 Task: Create a candidate tracking task using the 'Candidate Tracking' template. Include the candidate's name, description, assign the task, set a due date, and add relevant subtasks.
Action: Mouse moved to (361, 64)
Screenshot: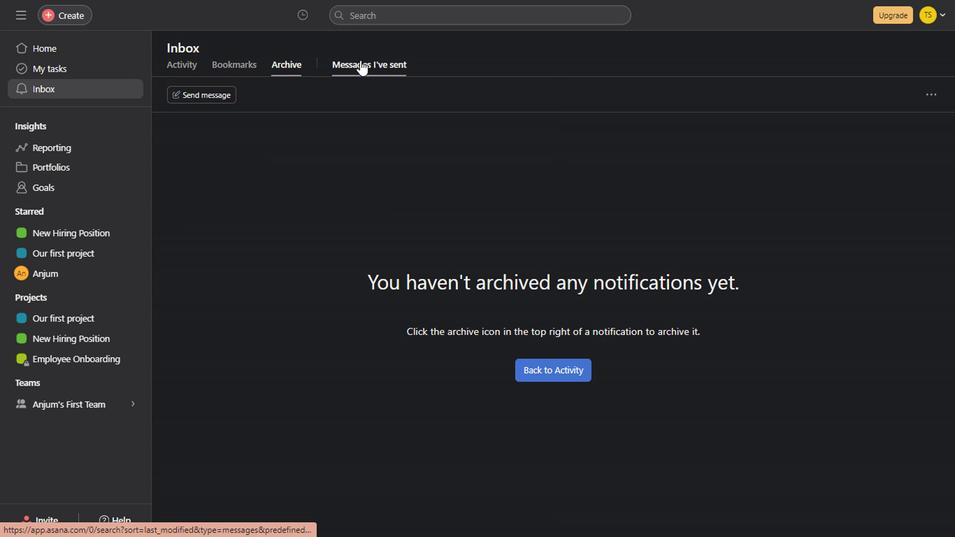 
Action: Mouse pressed left at (361, 64)
Screenshot: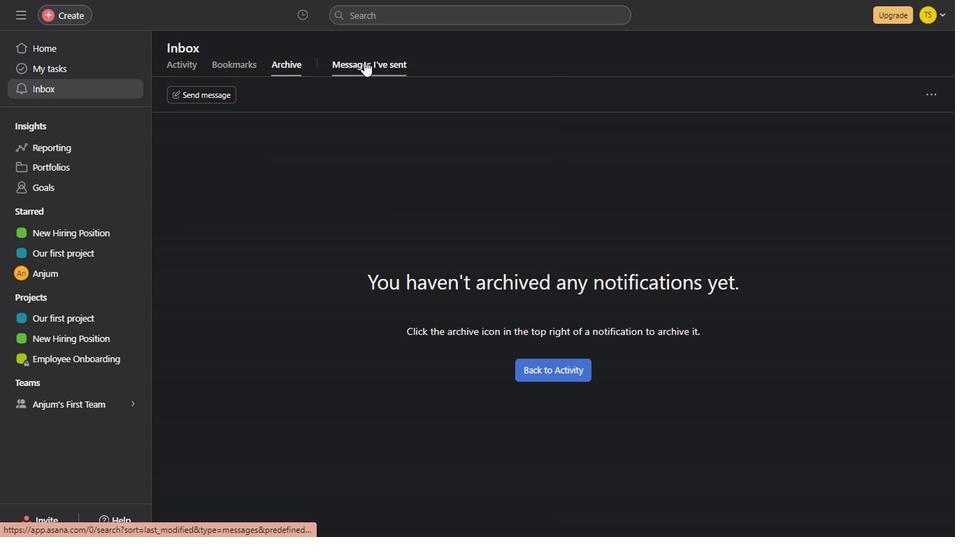 
Action: Mouse moved to (376, 138)
Screenshot: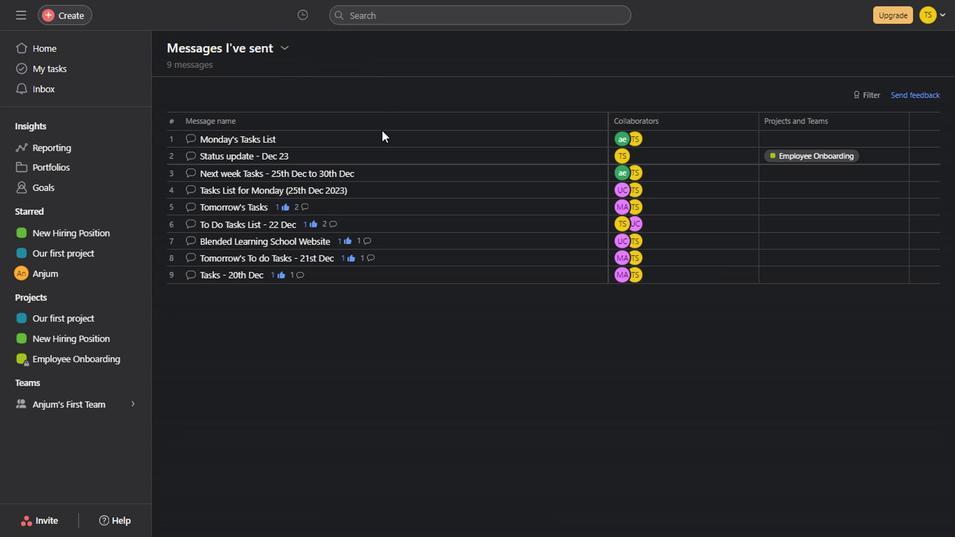 
Action: Mouse pressed left at (376, 138)
Screenshot: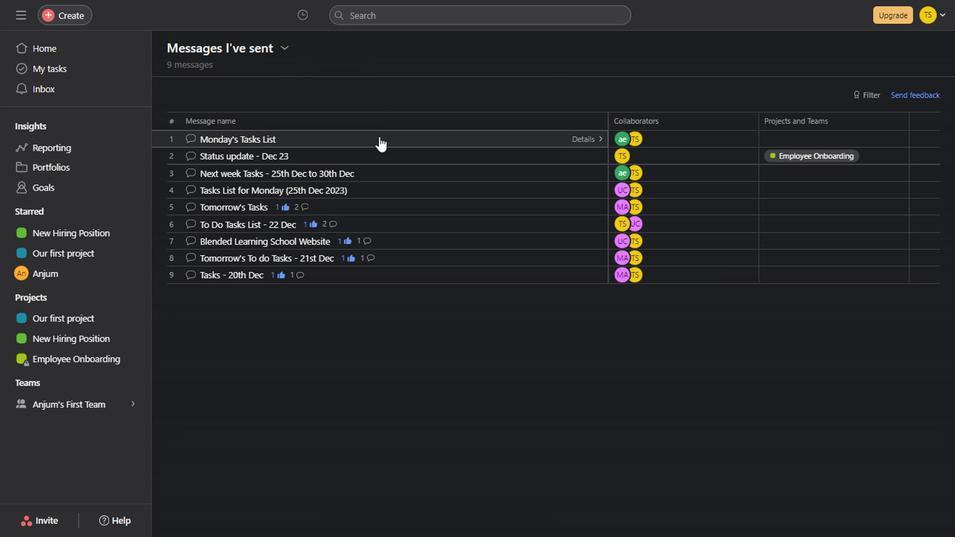 
Action: Mouse moved to (362, 161)
Screenshot: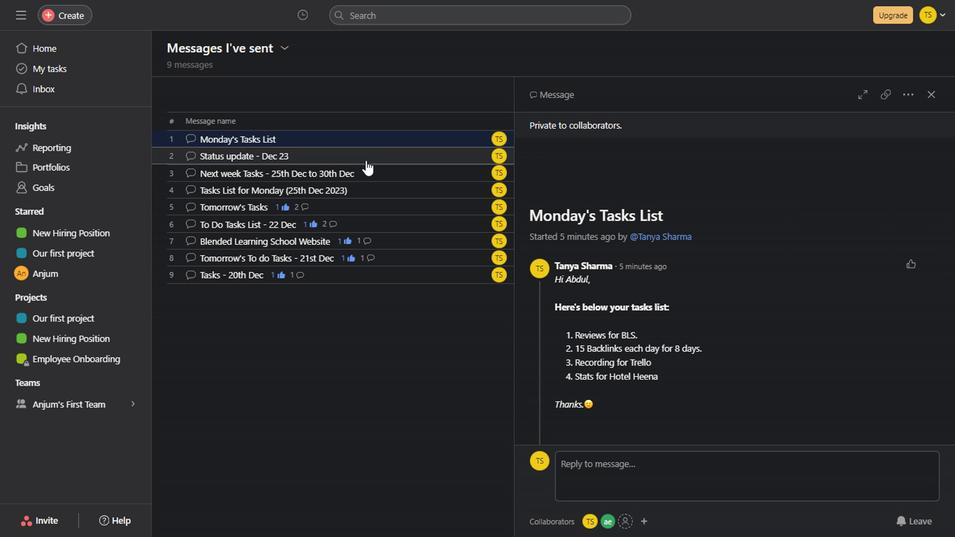 
Action: Mouse pressed left at (362, 161)
Screenshot: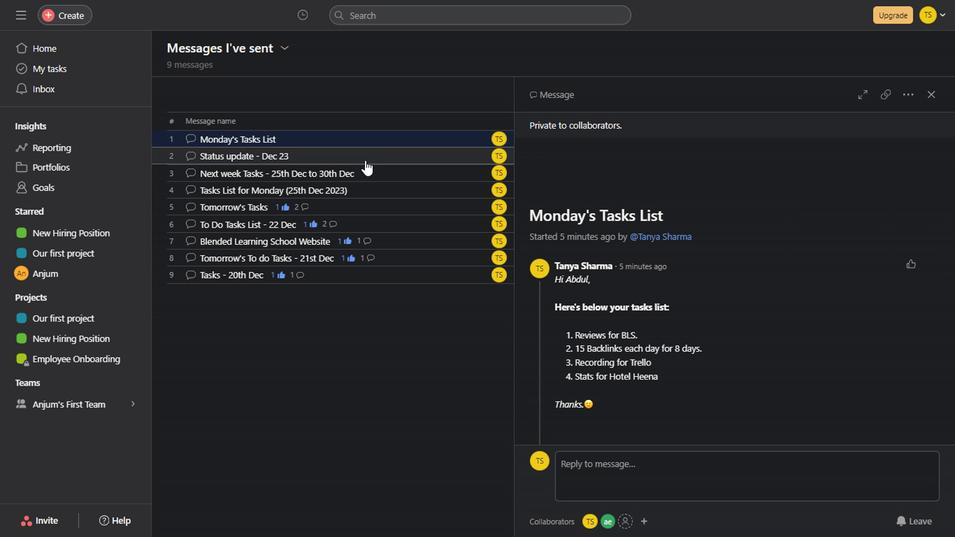 
Action: Mouse moved to (397, 169)
Screenshot: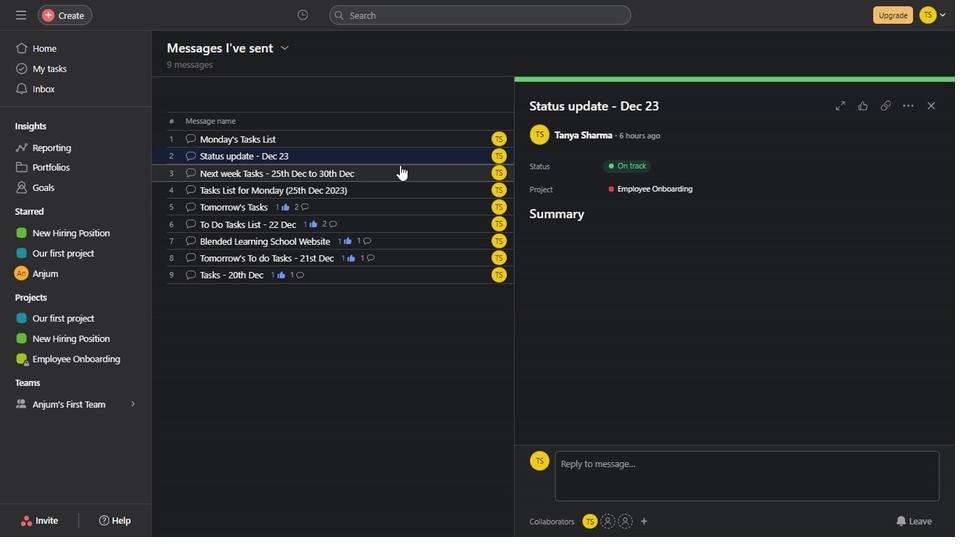 
Action: Mouse pressed left at (397, 169)
Screenshot: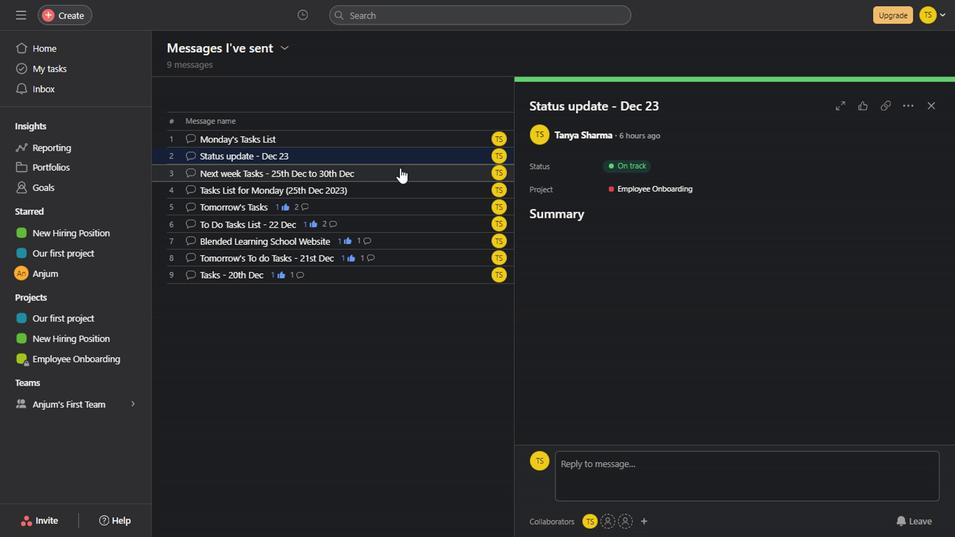 
Action: Mouse moved to (396, 189)
Screenshot: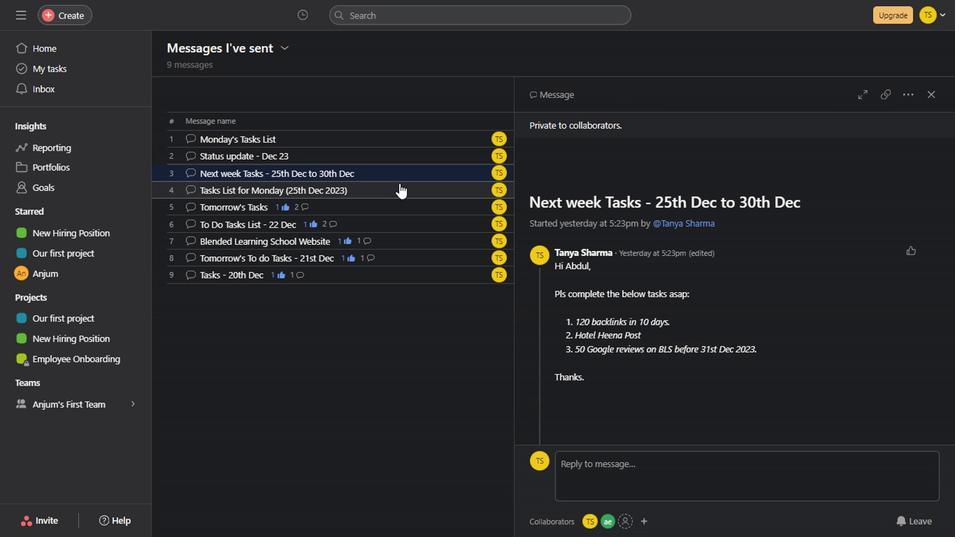 
Action: Mouse pressed left at (396, 189)
Screenshot: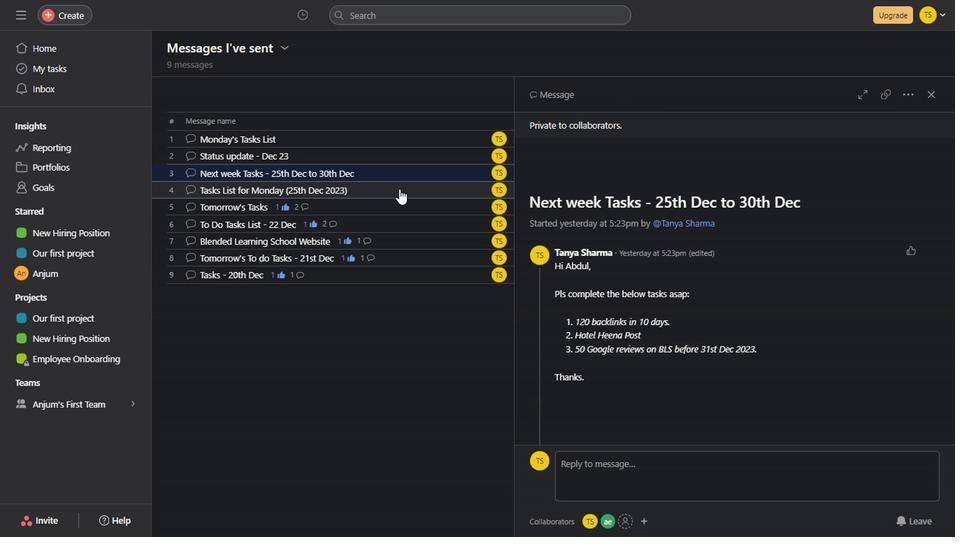 
Action: Mouse moved to (384, 204)
Screenshot: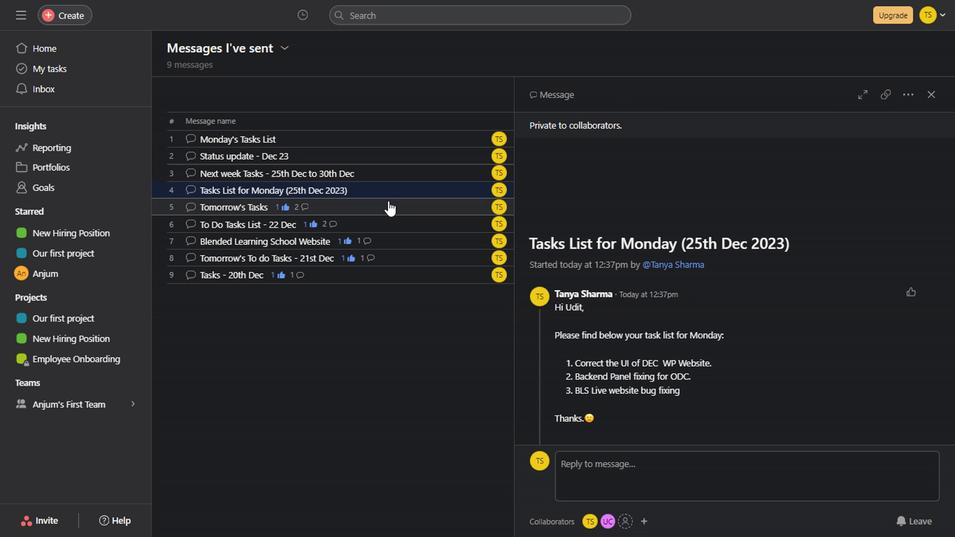 
Action: Mouse pressed left at (384, 204)
Screenshot: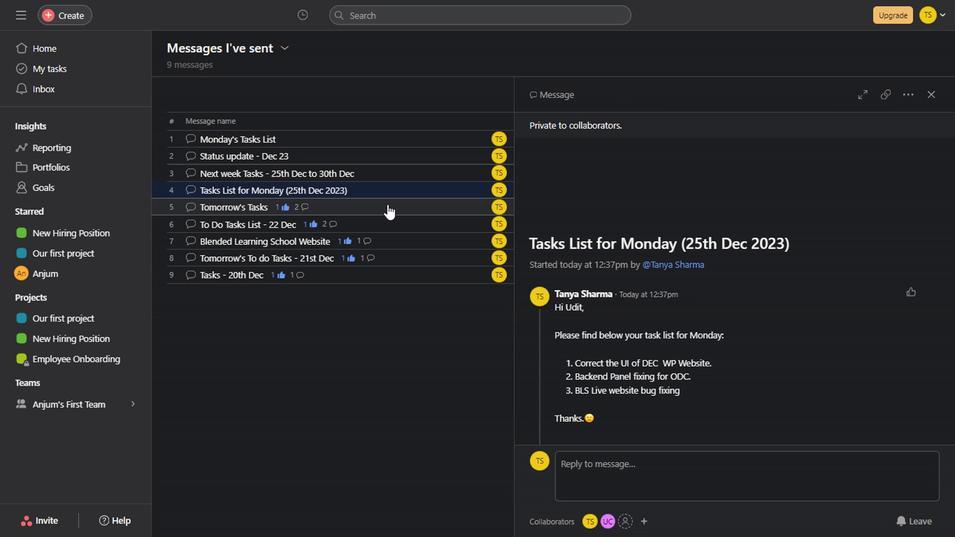 
Action: Mouse moved to (397, 217)
Screenshot: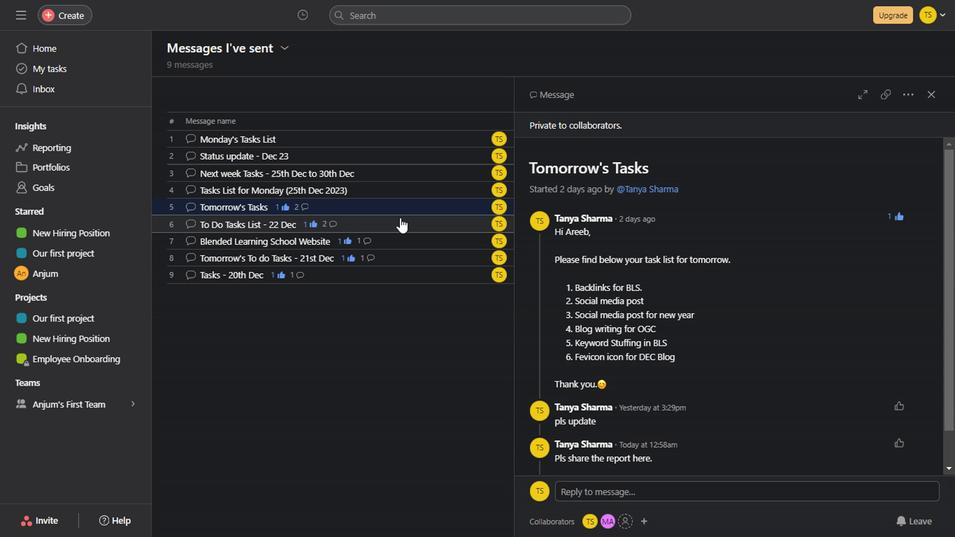 
Action: Mouse pressed left at (397, 217)
Screenshot: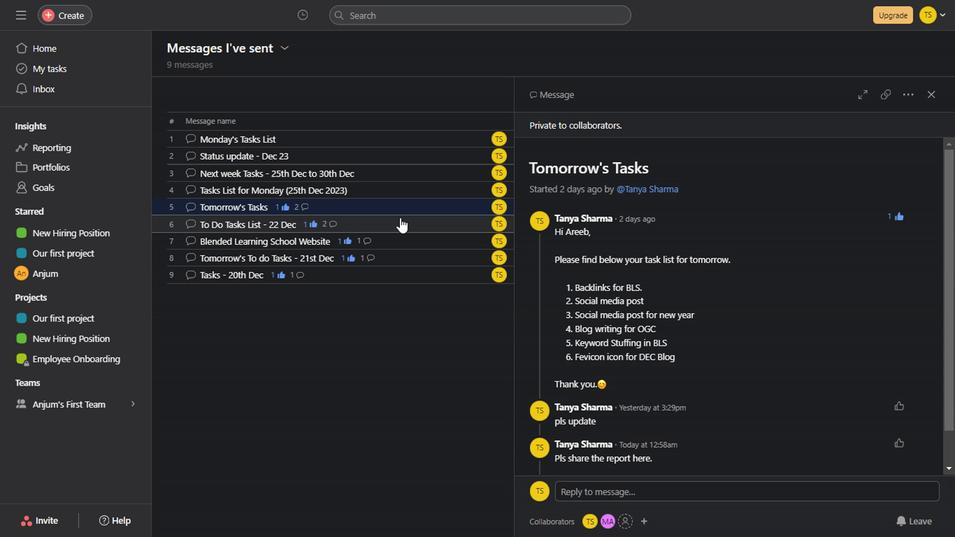 
Action: Mouse moved to (423, 243)
Screenshot: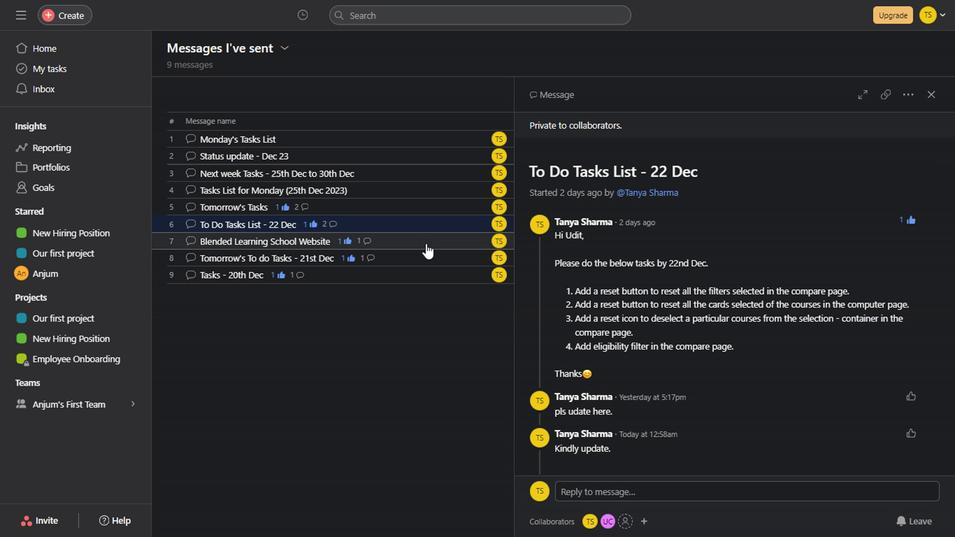 
Action: Mouse pressed left at (423, 243)
Screenshot: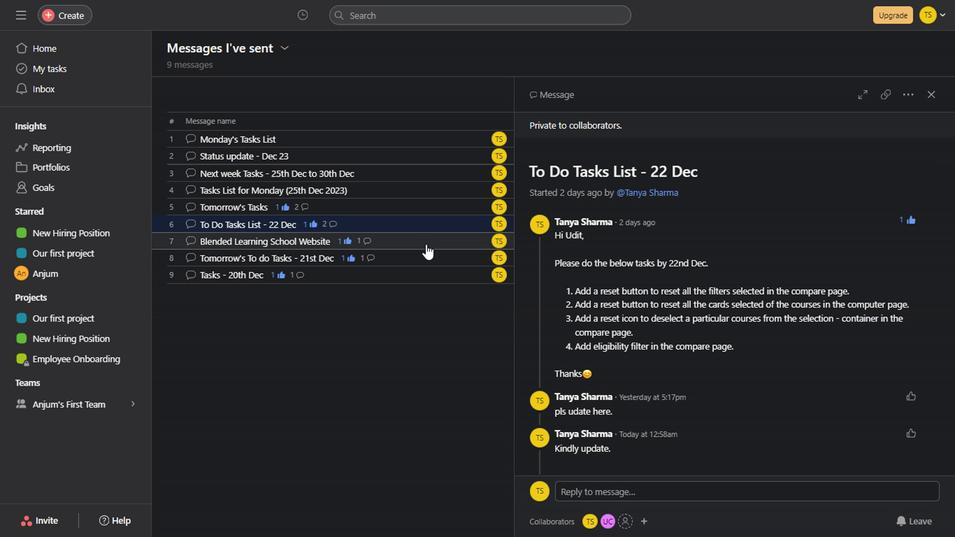 
Action: Mouse moved to (431, 256)
Screenshot: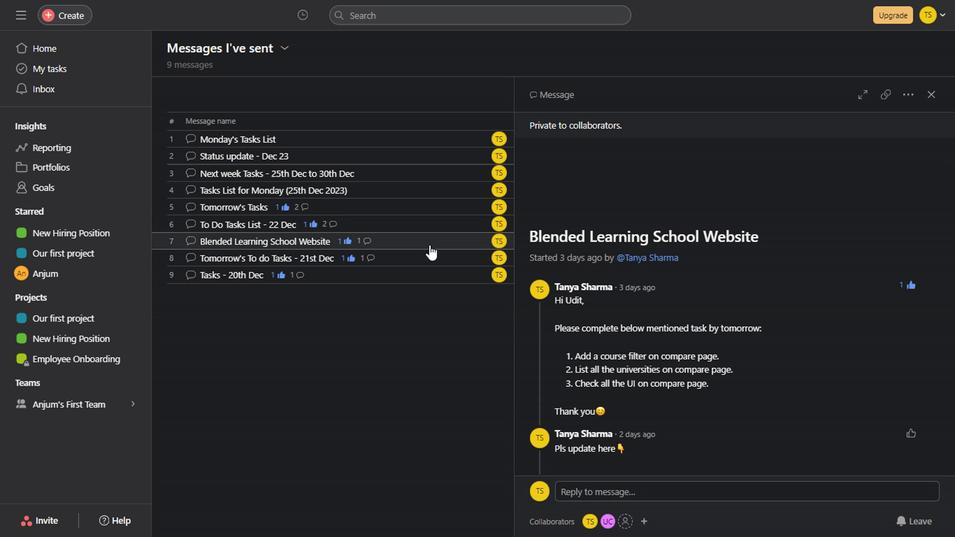 
Action: Mouse pressed left at (431, 256)
Screenshot: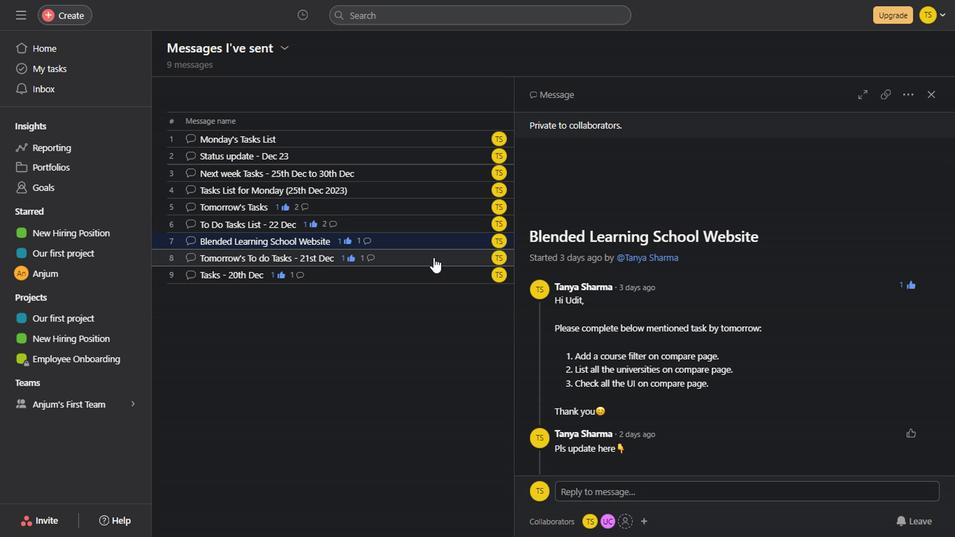 
Action: Mouse moved to (417, 273)
Screenshot: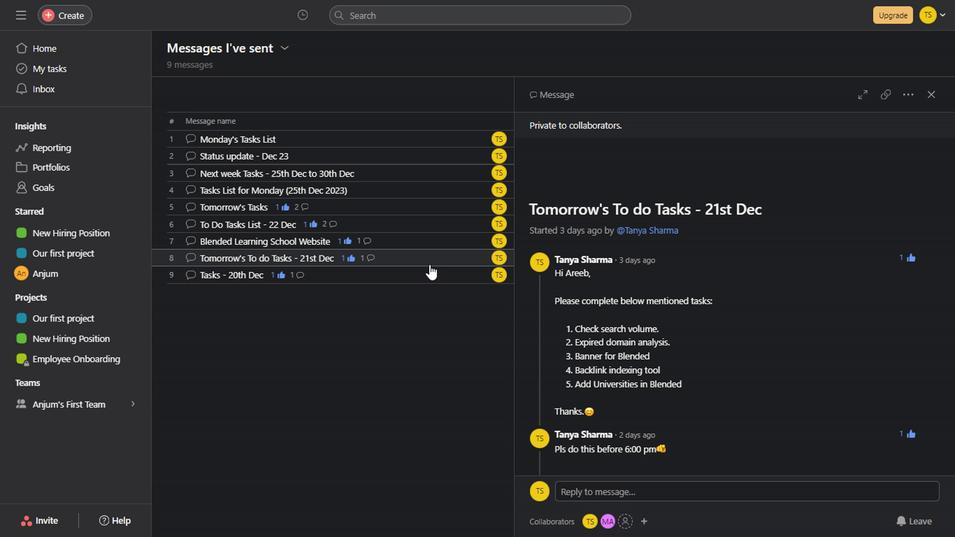 
Action: Mouse pressed left at (417, 273)
Screenshot: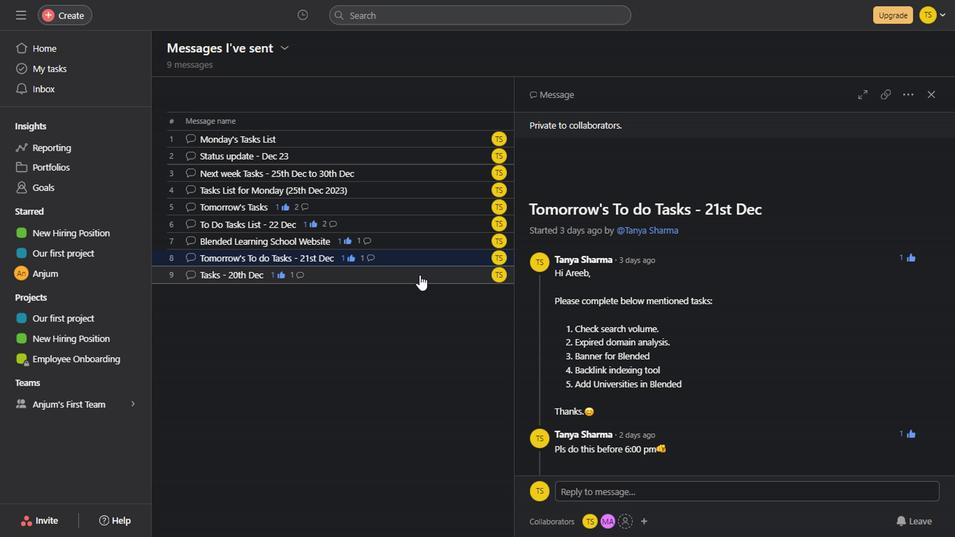
Action: Mouse moved to (931, 99)
Screenshot: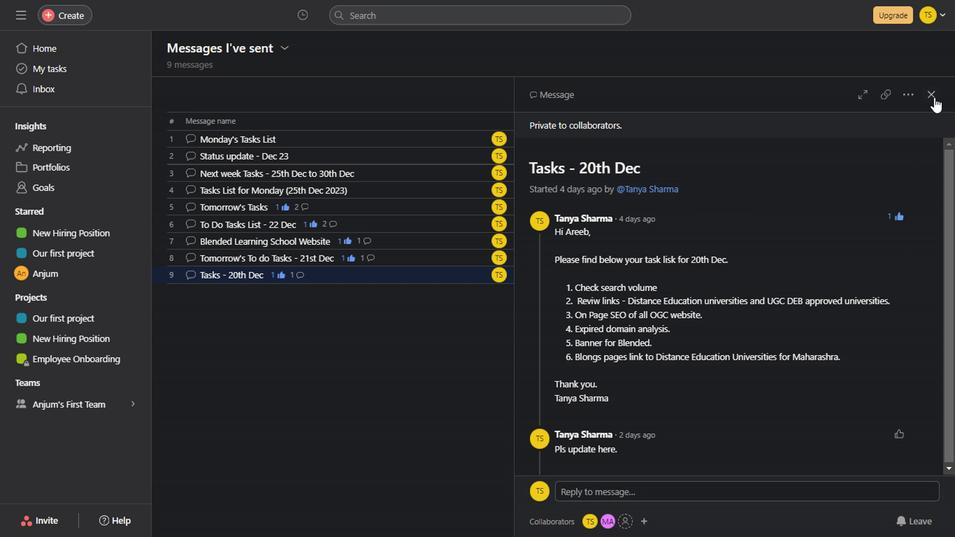 
Action: Mouse pressed left at (931, 99)
Screenshot: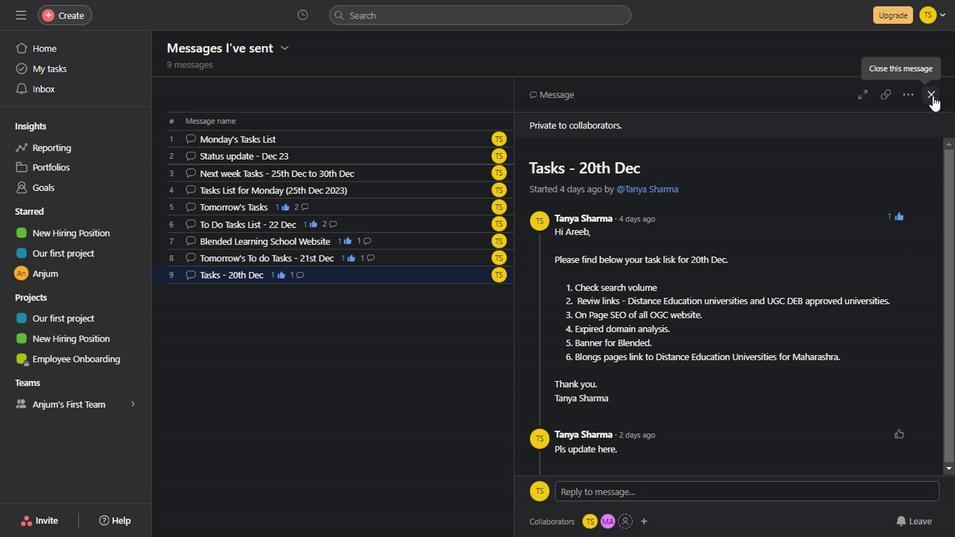 
Action: Mouse moved to (67, 71)
Screenshot: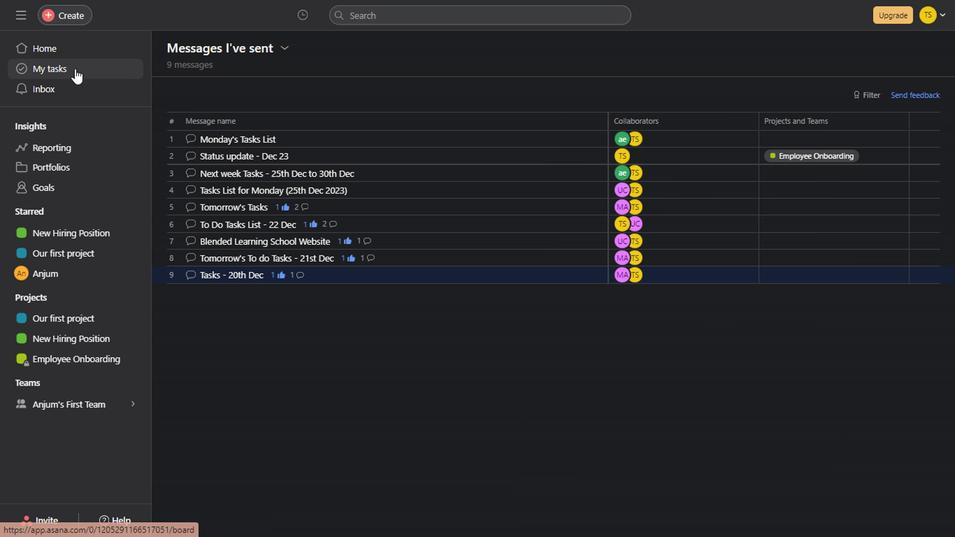 
Action: Mouse pressed left at (67, 71)
Screenshot: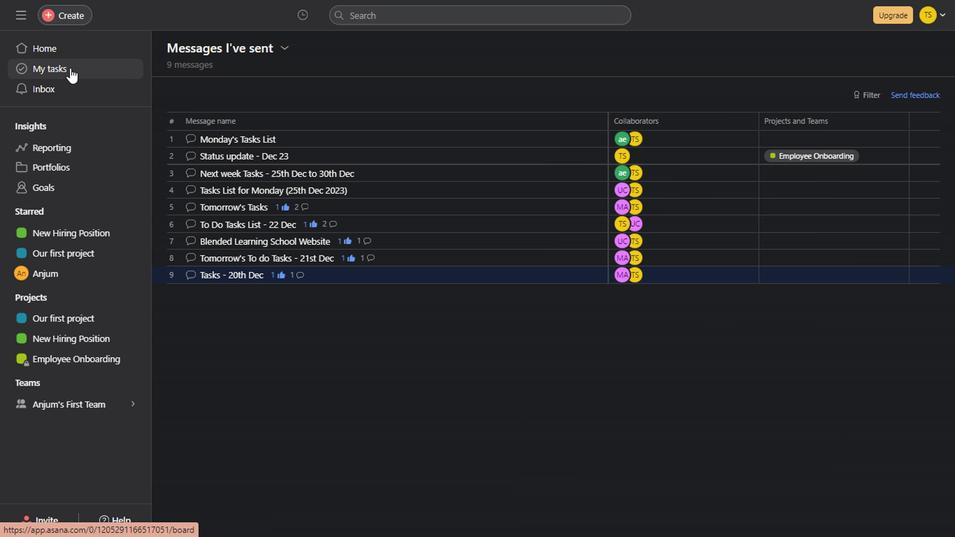
Action: Mouse moved to (822, 83)
Screenshot: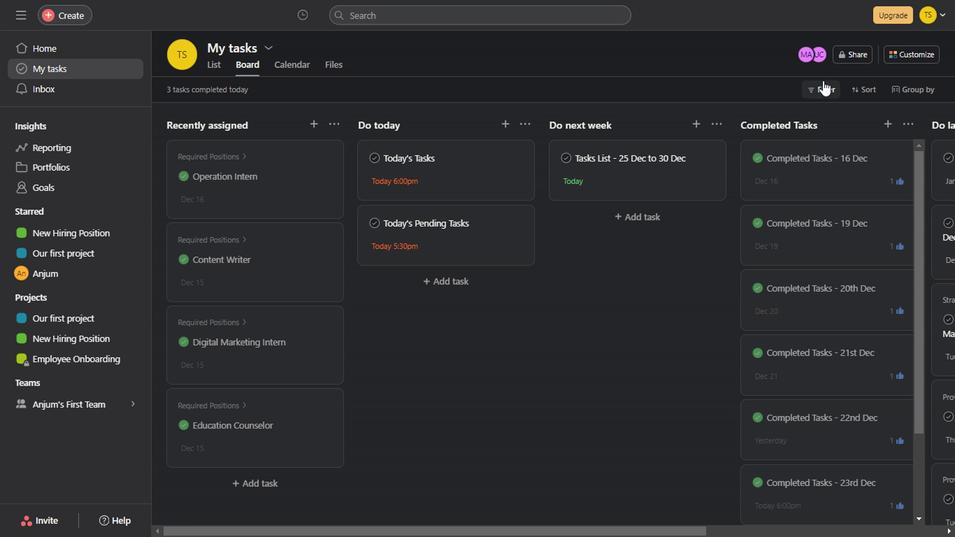 
Action: Mouse pressed left at (822, 83)
Screenshot: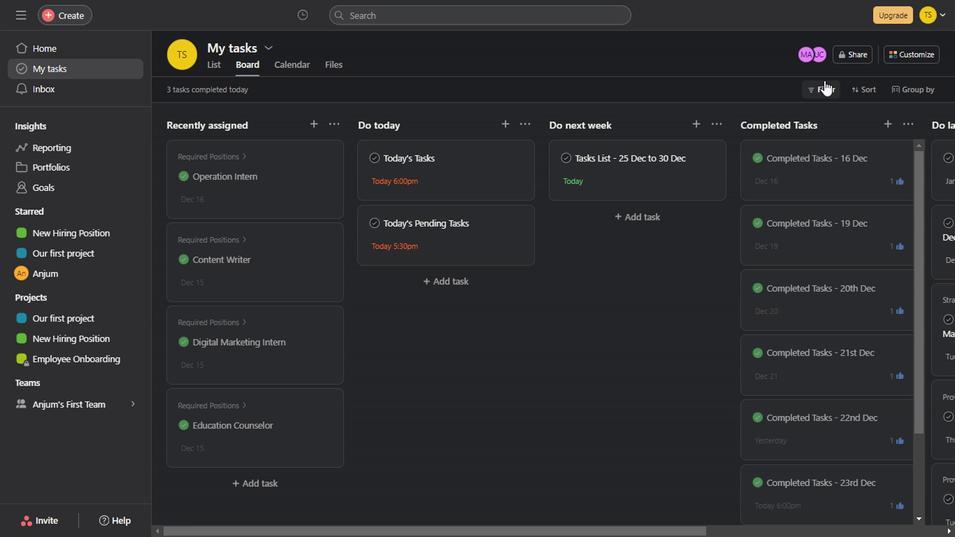 
Action: Mouse moved to (543, 135)
Screenshot: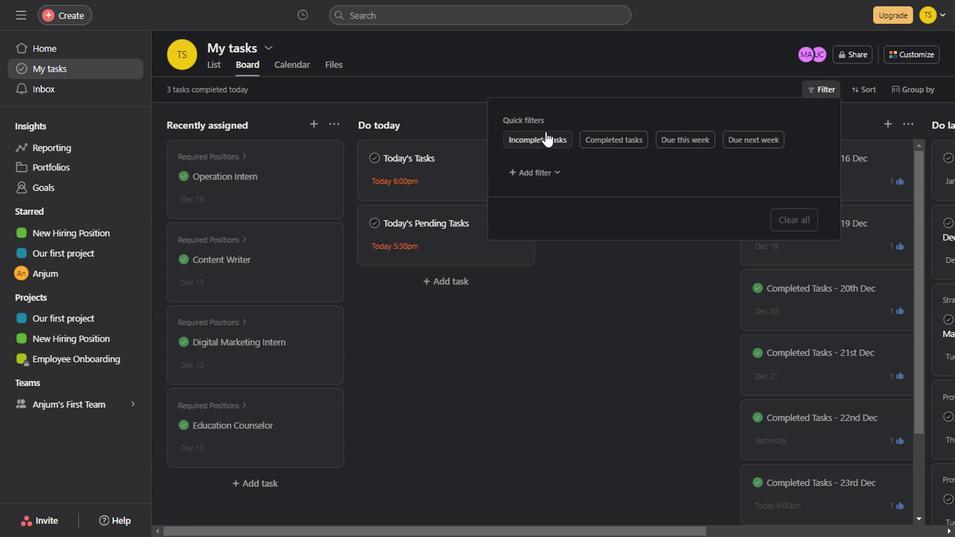 
Action: Mouse pressed left at (543, 135)
Screenshot: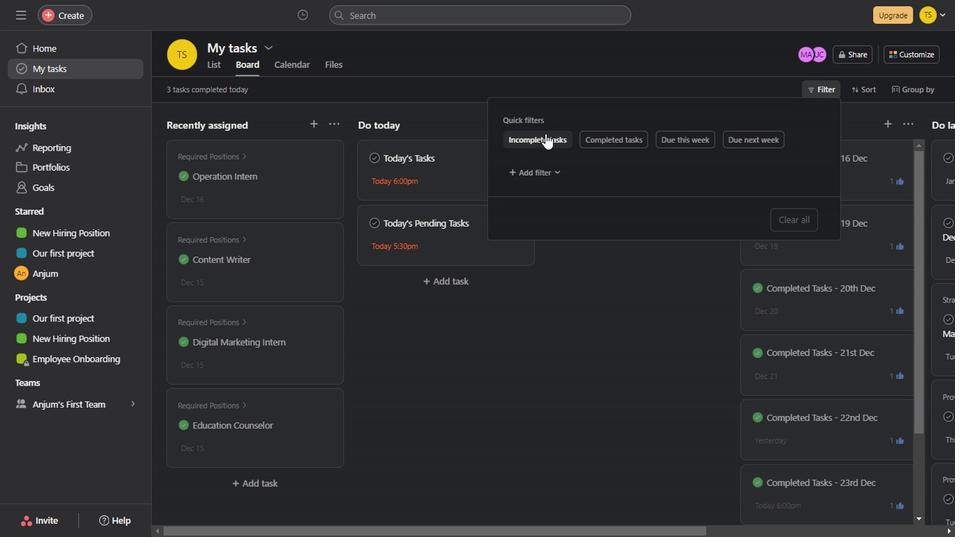 
Action: Mouse moved to (447, 415)
Screenshot: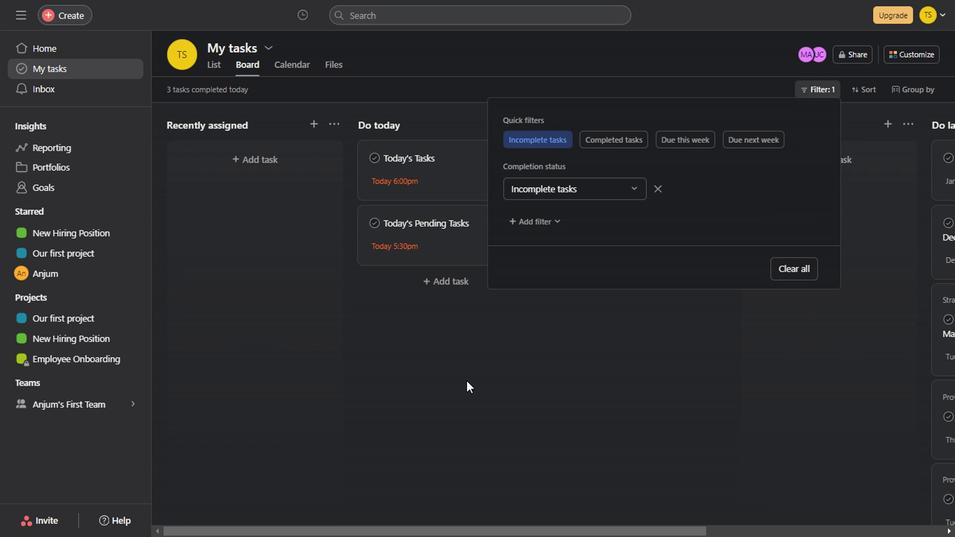 
Action: Mouse pressed left at (447, 415)
Screenshot: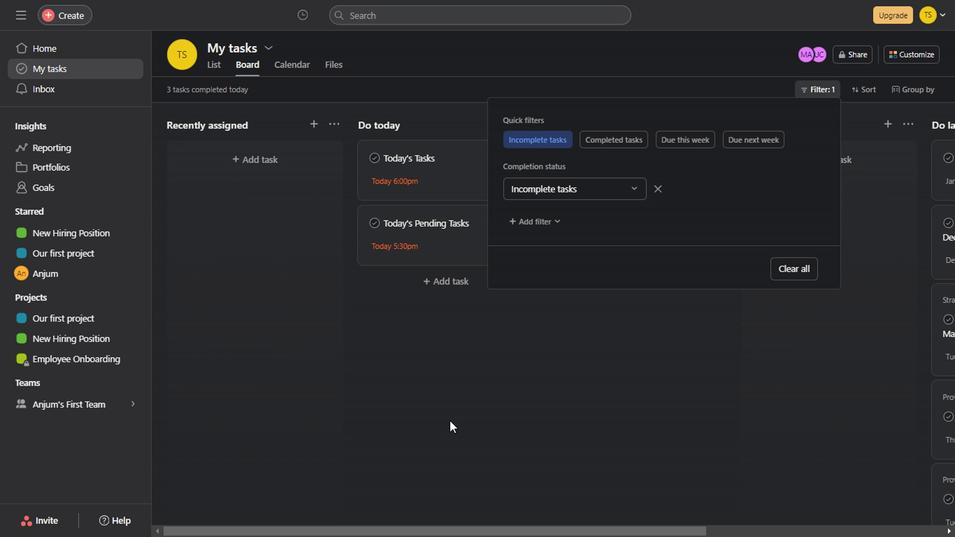 
Action: Mouse moved to (817, 90)
Screenshot: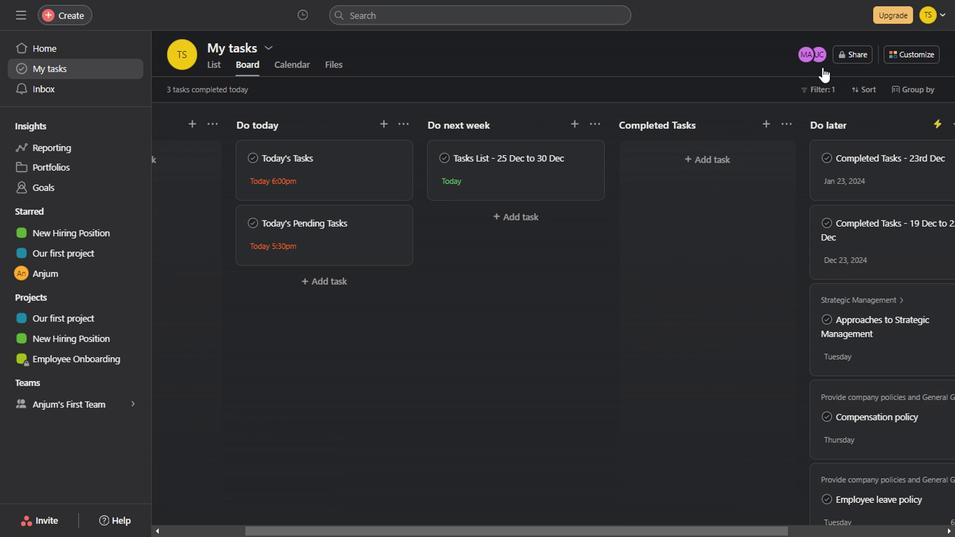 
Action: Mouse pressed left at (817, 90)
Screenshot: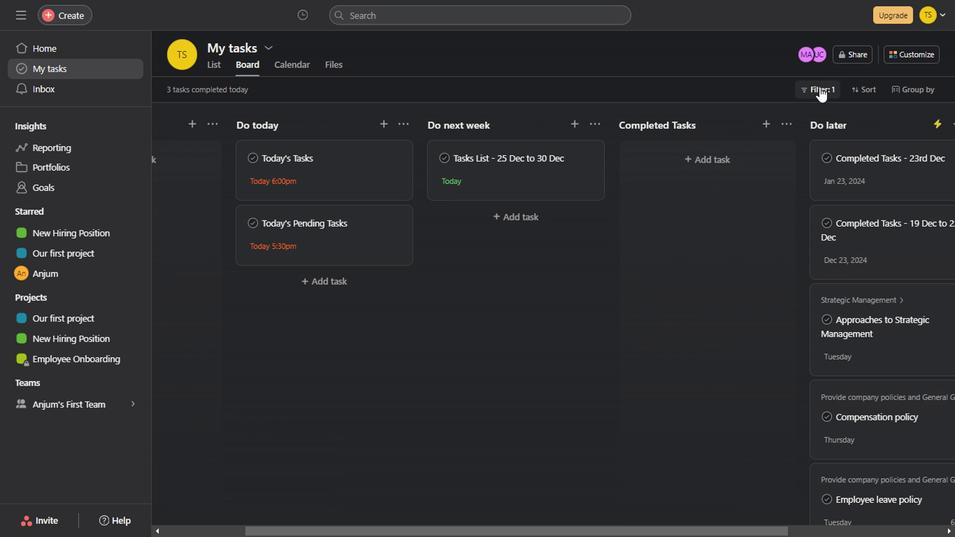 
Action: Mouse moved to (653, 193)
Screenshot: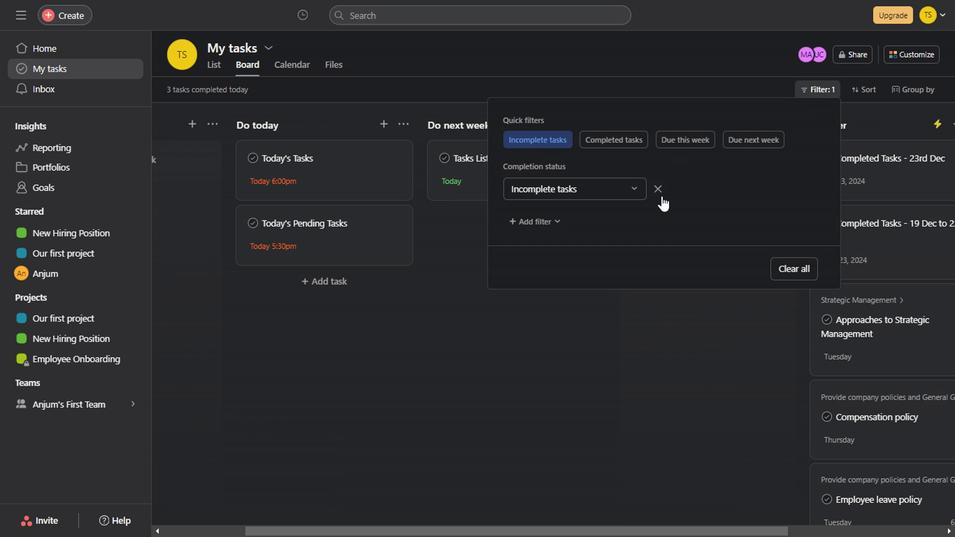 
Action: Mouse pressed left at (653, 193)
Screenshot: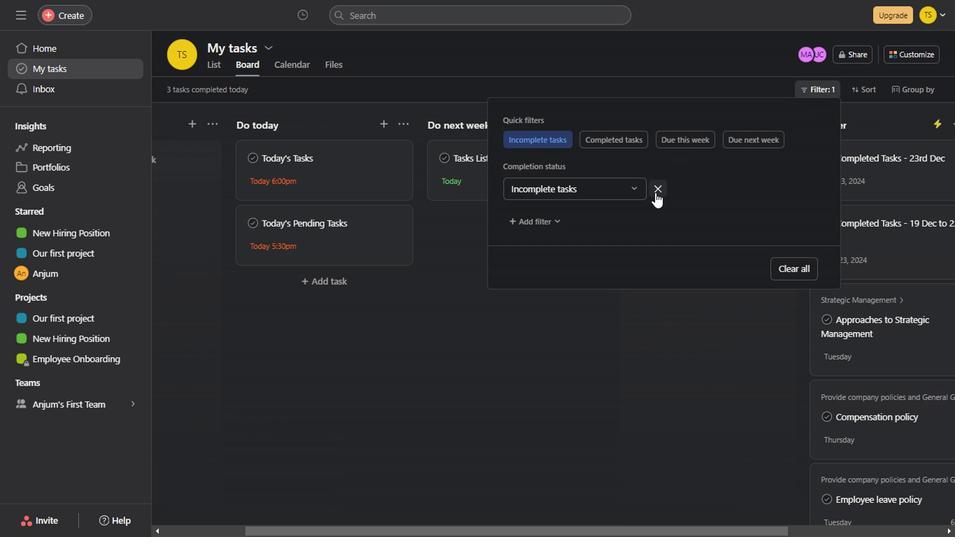 
Action: Mouse moved to (607, 135)
Screenshot: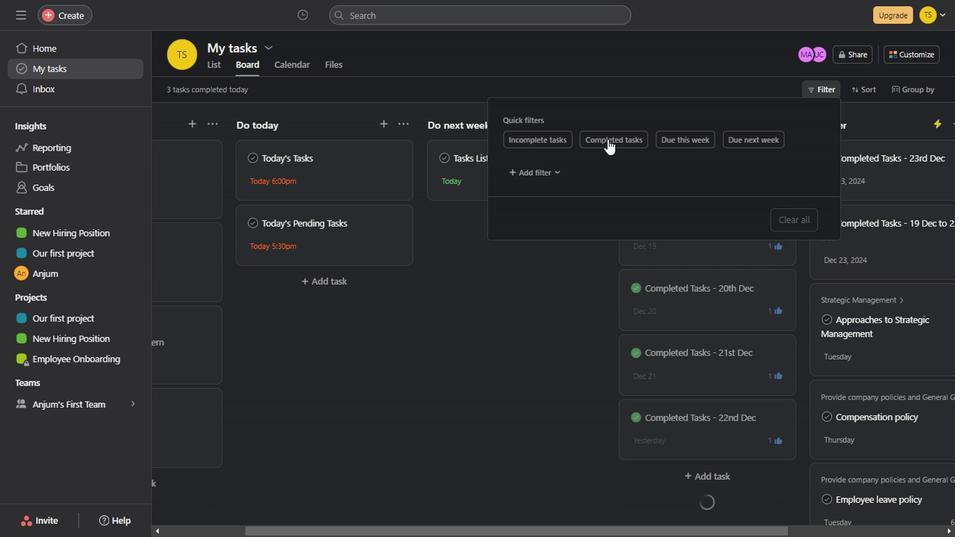 
Action: Mouse pressed left at (607, 135)
Screenshot: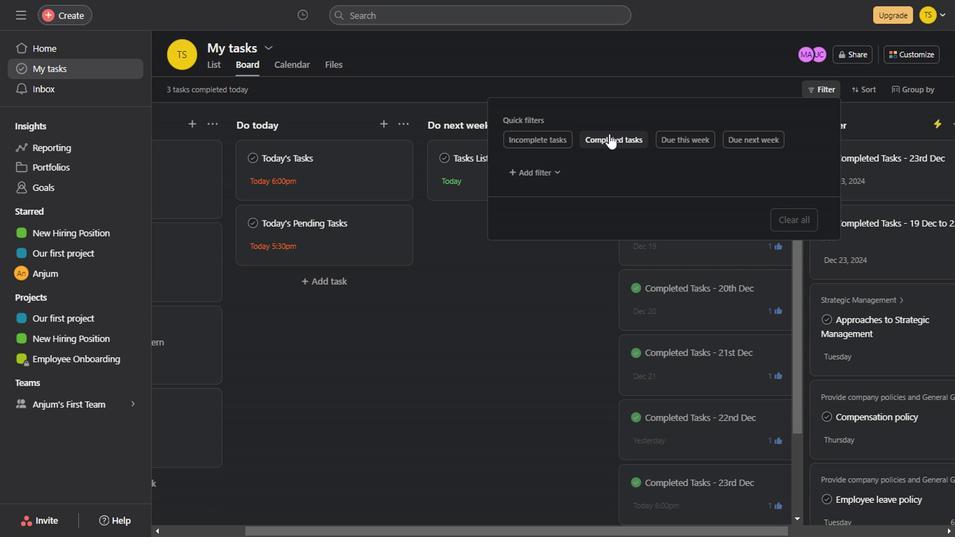 
Action: Mouse moved to (492, 351)
Screenshot: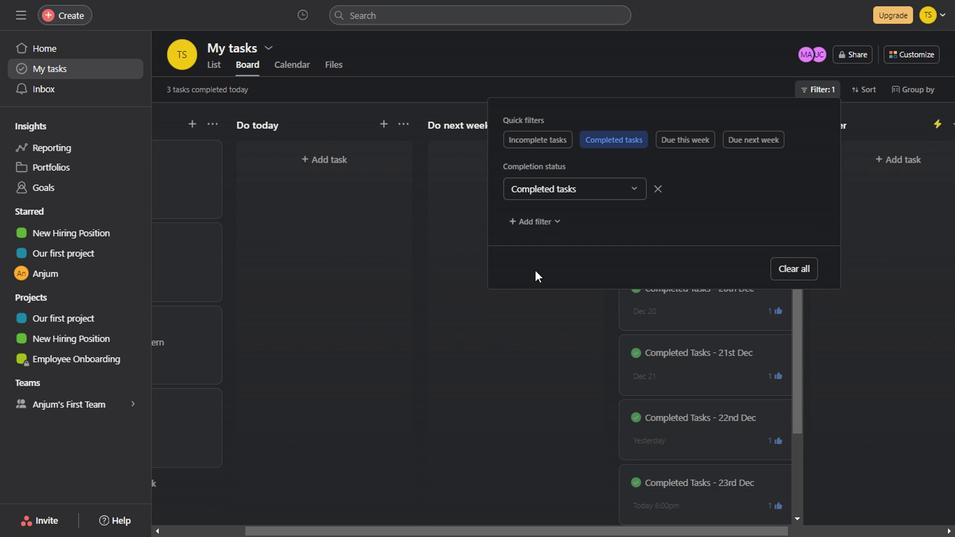 
Action: Mouse pressed left at (492, 351)
Screenshot: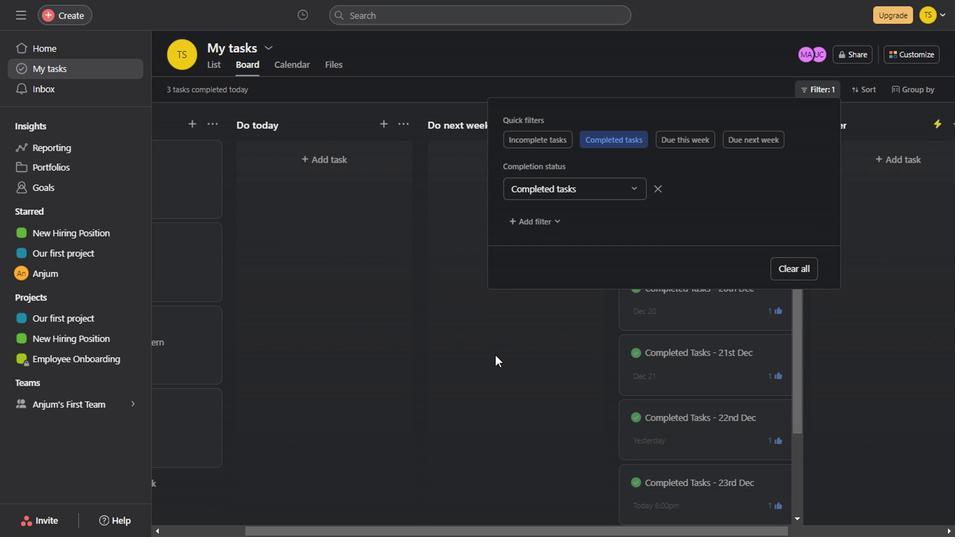 
Action: Mouse moved to (818, 94)
Screenshot: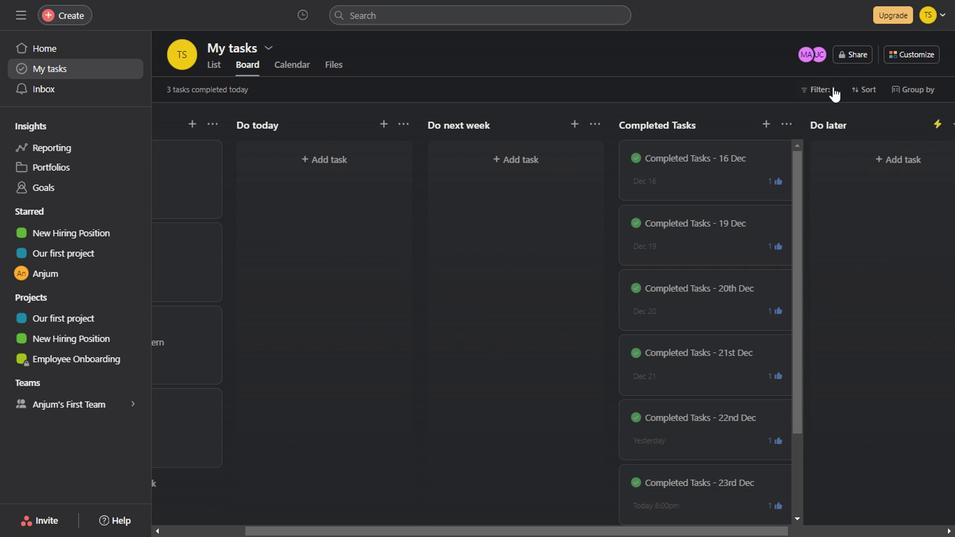 
Action: Mouse pressed left at (818, 94)
Screenshot: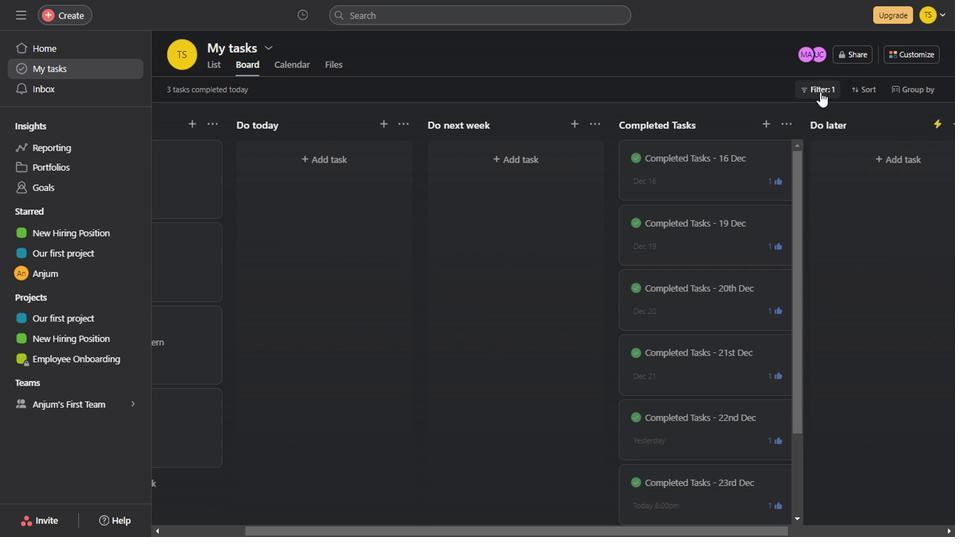 
Action: Mouse moved to (657, 187)
Screenshot: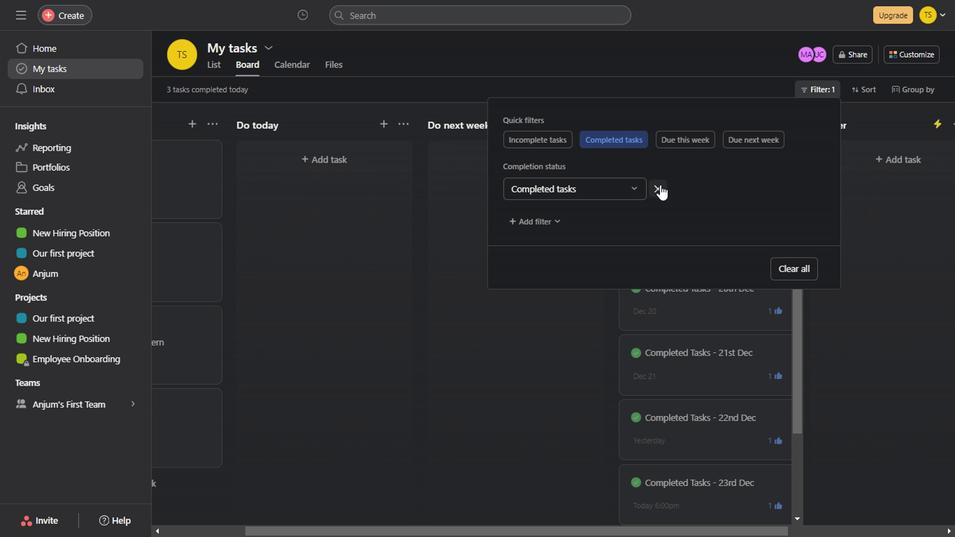 
Action: Mouse pressed left at (657, 187)
Screenshot: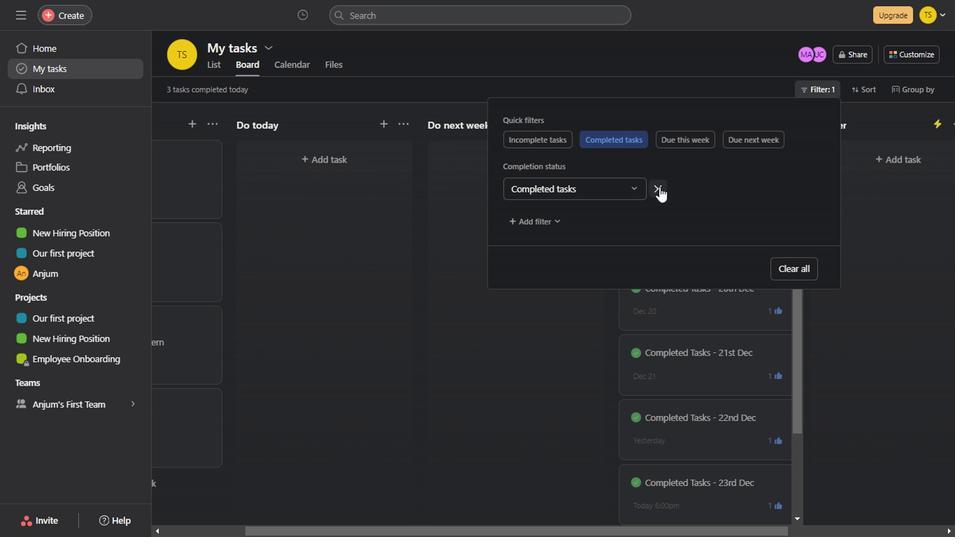 
Action: Mouse moved to (693, 137)
Screenshot: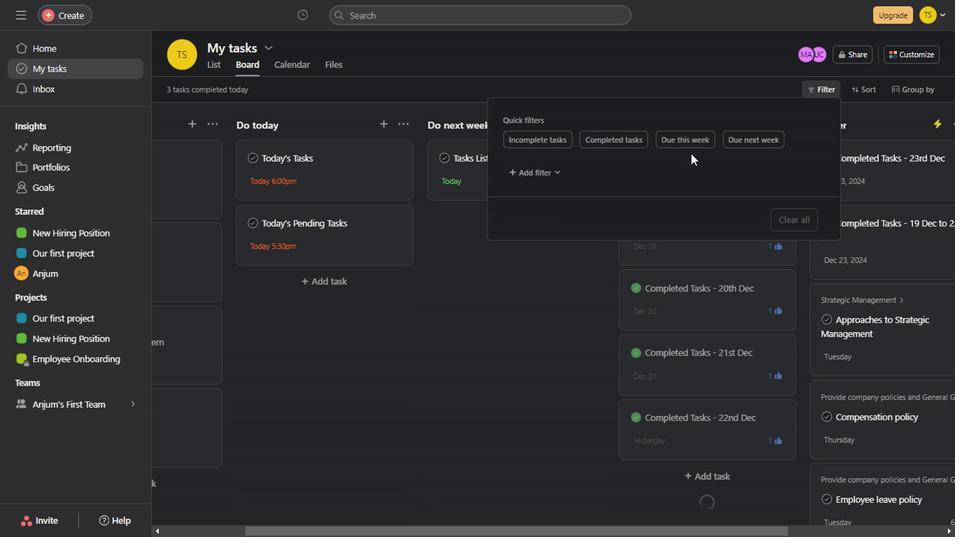 
Action: Mouse pressed left at (693, 137)
Screenshot: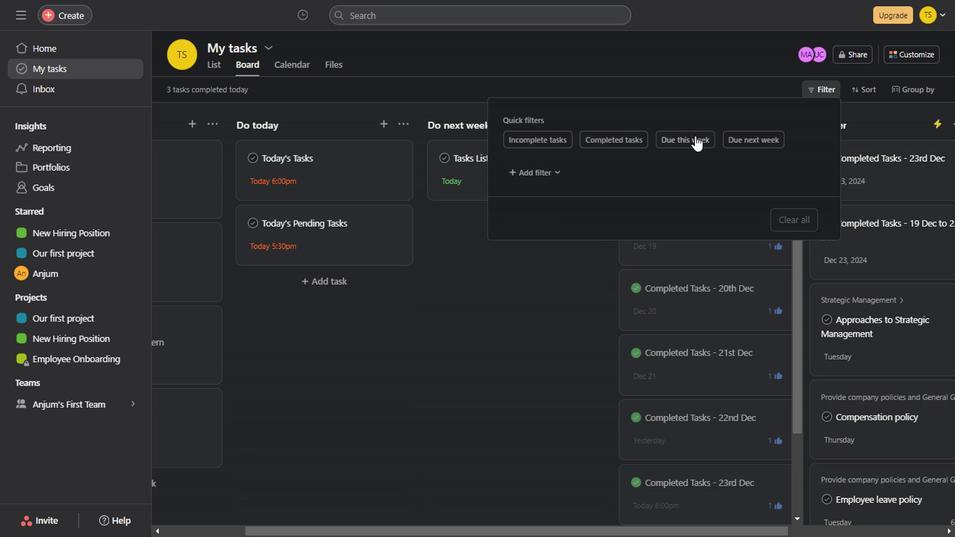
Action: Mouse moved to (354, 392)
Screenshot: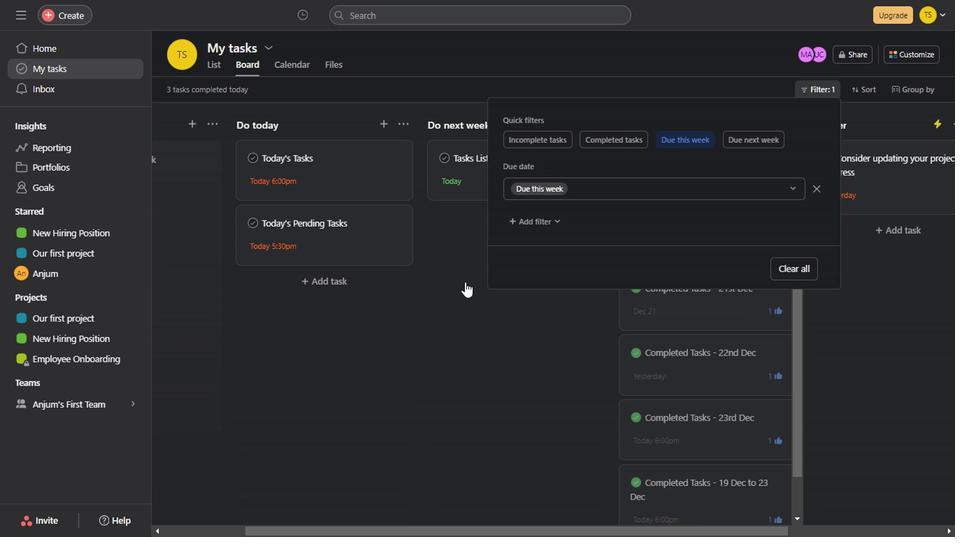 
Action: Mouse pressed left at (354, 392)
Screenshot: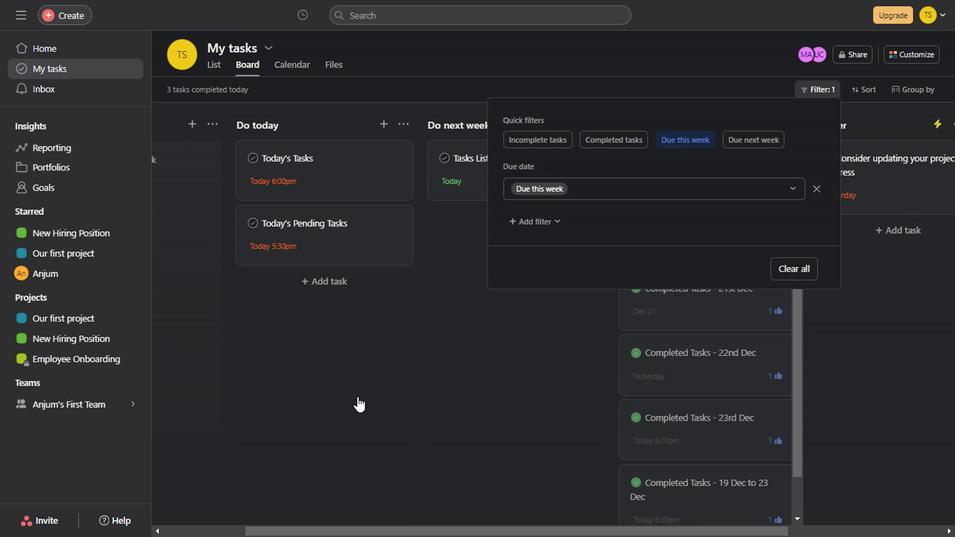
Action: Mouse moved to (820, 88)
Screenshot: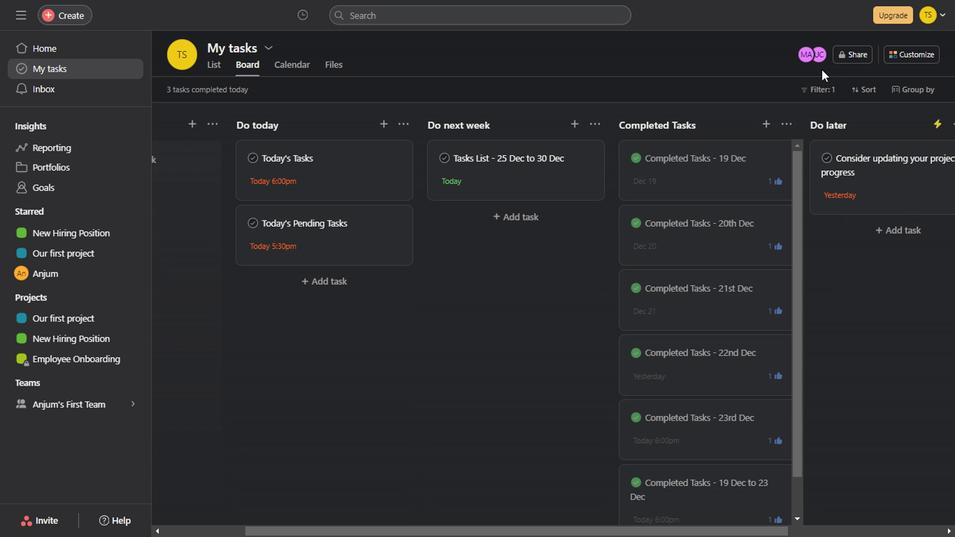 
Action: Mouse pressed left at (820, 88)
Screenshot: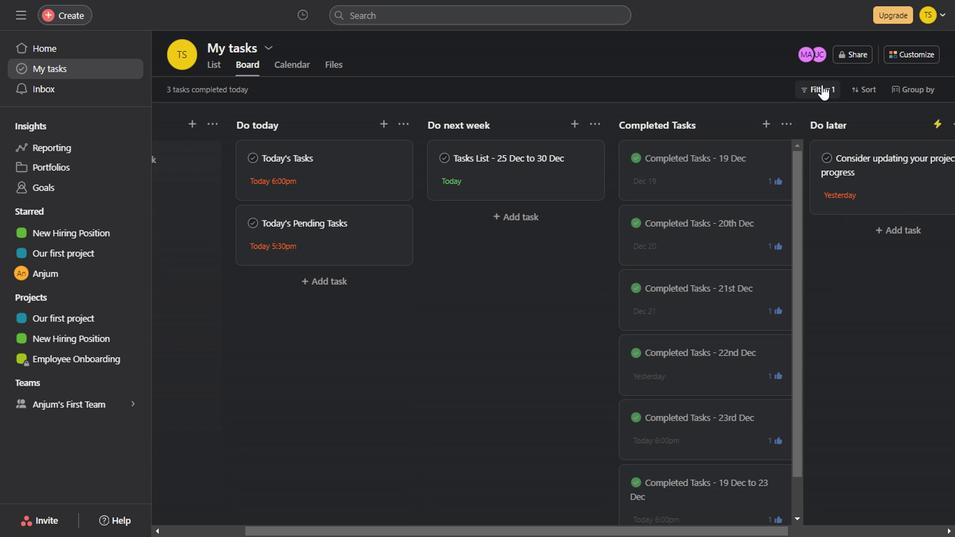 
Action: Mouse moved to (819, 190)
Screenshot: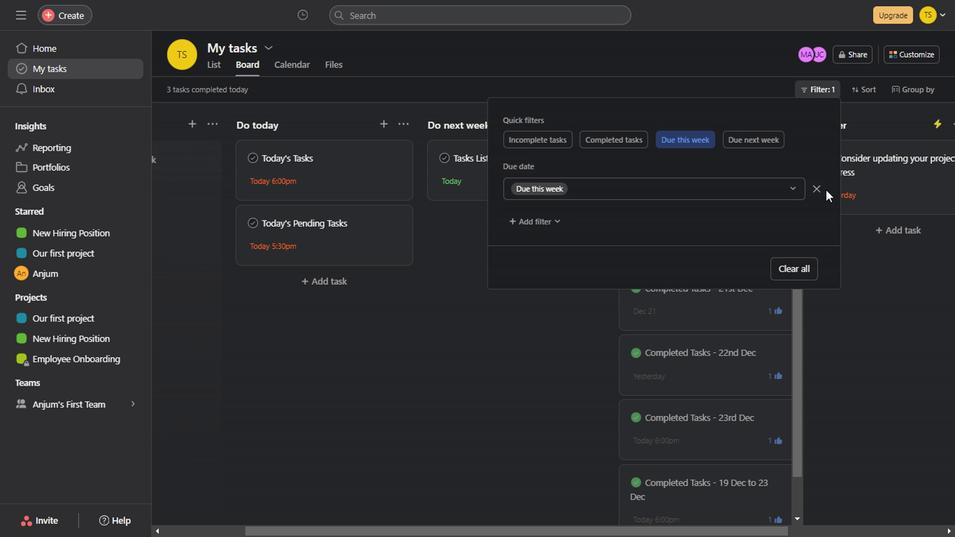 
Action: Mouse pressed left at (819, 190)
Screenshot: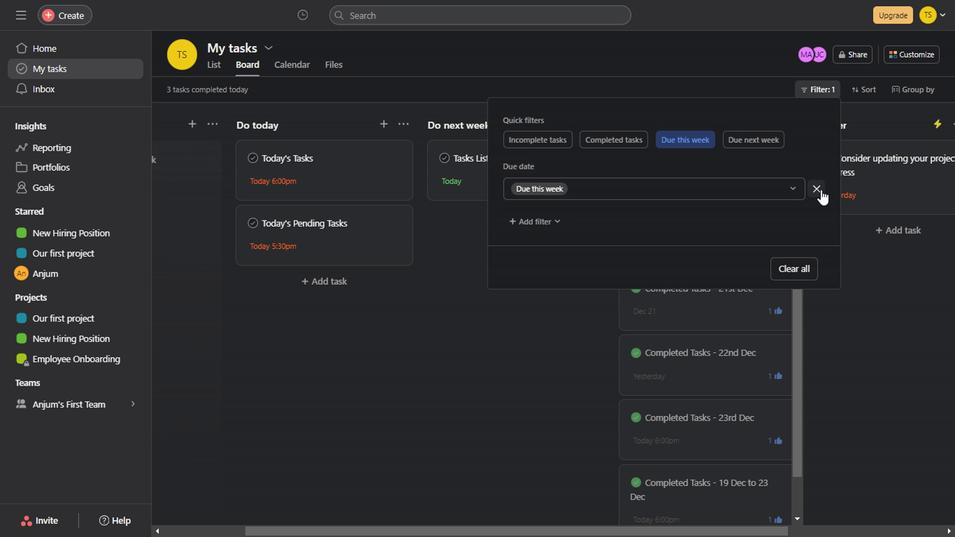 
Action: Mouse moved to (67, 294)
Screenshot: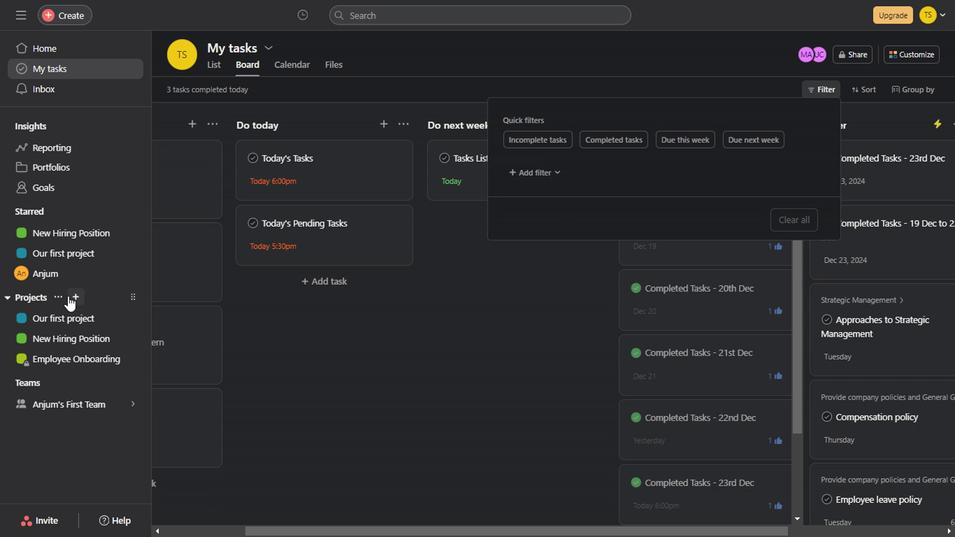 
Action: Mouse pressed left at (67, 294)
Screenshot: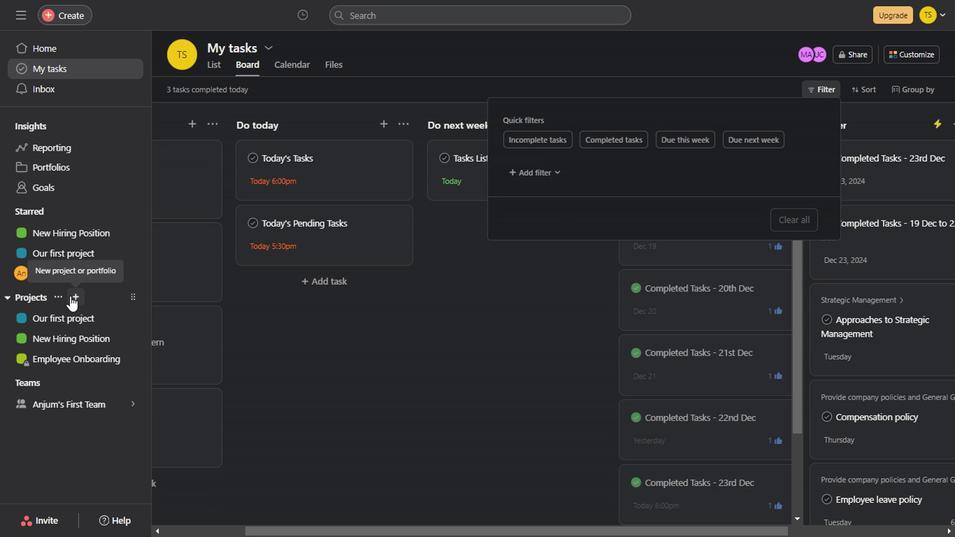 
Action: Mouse moved to (105, 315)
Screenshot: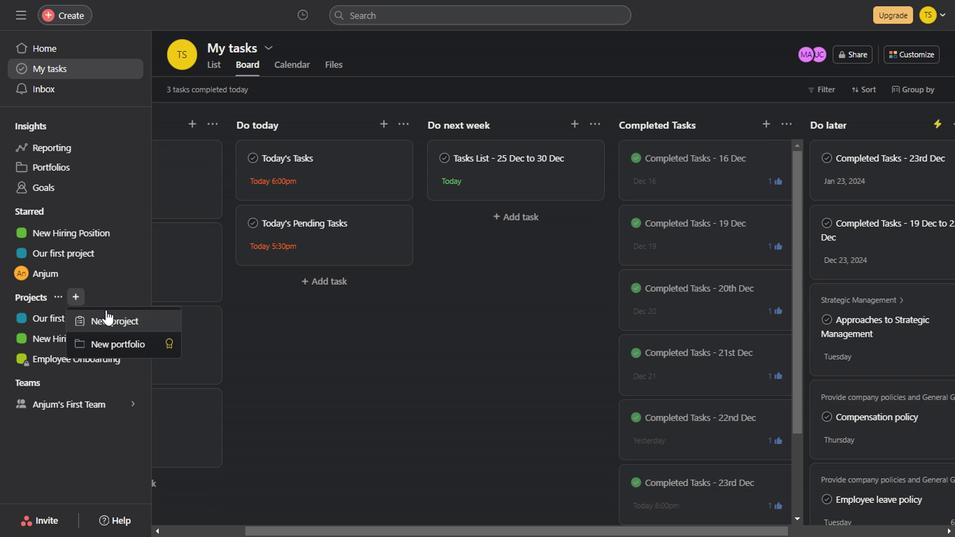 
Action: Mouse pressed left at (105, 315)
Screenshot: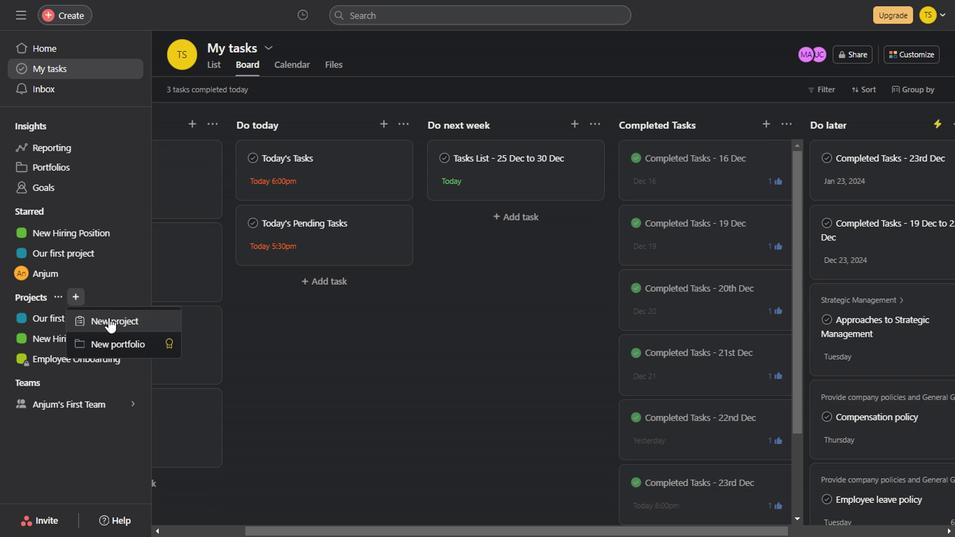 
Action: Mouse moved to (464, 300)
Screenshot: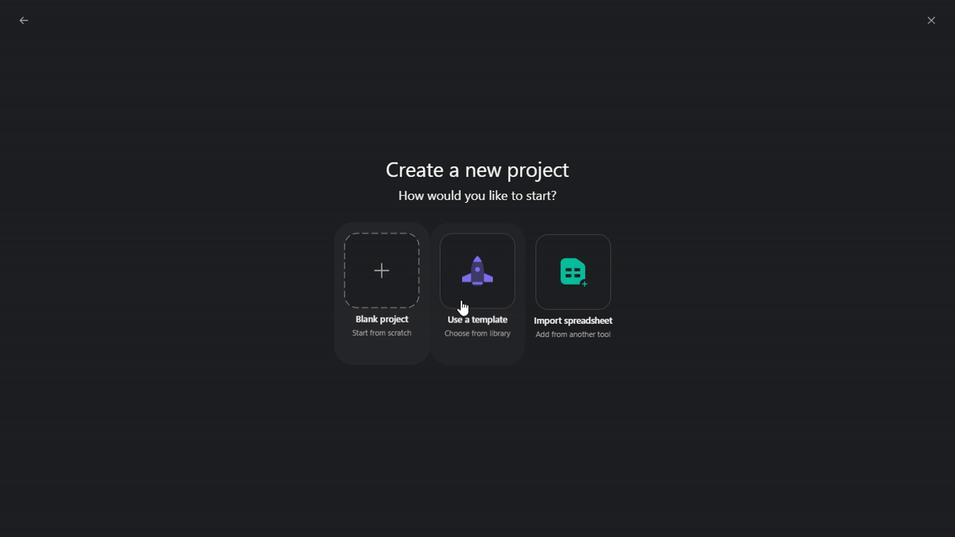 
Action: Mouse pressed left at (464, 300)
Screenshot: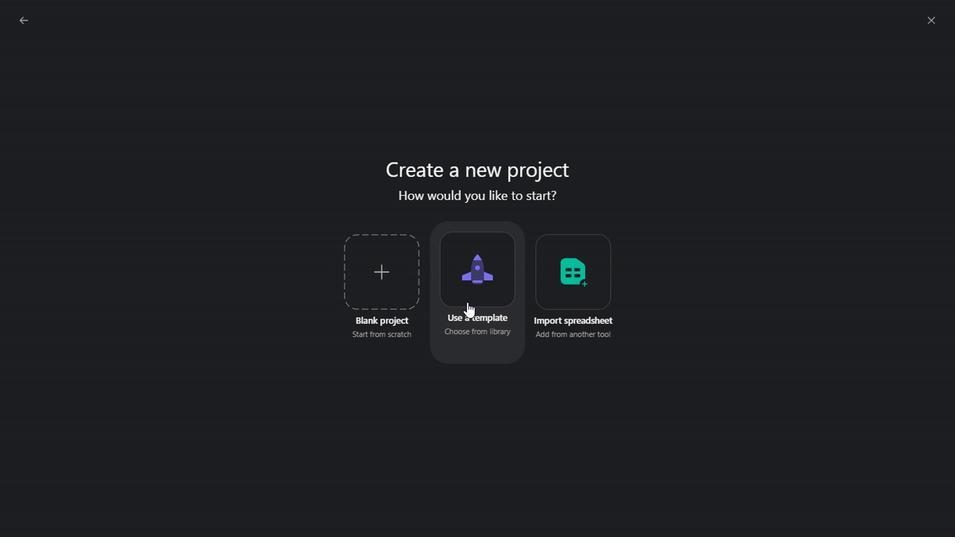 
Action: Mouse moved to (136, 346)
Screenshot: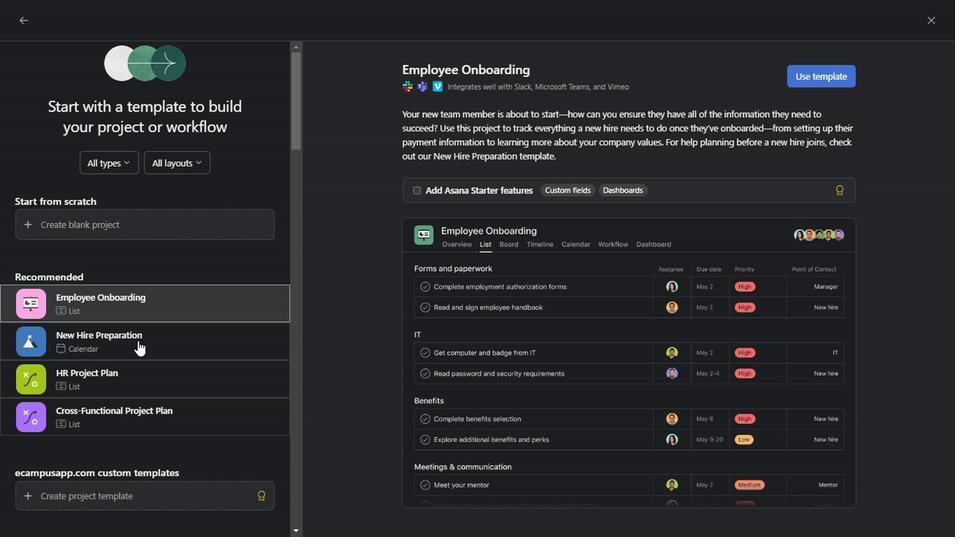 
Action: Mouse scrolled (136, 345) with delta (0, 0)
Screenshot: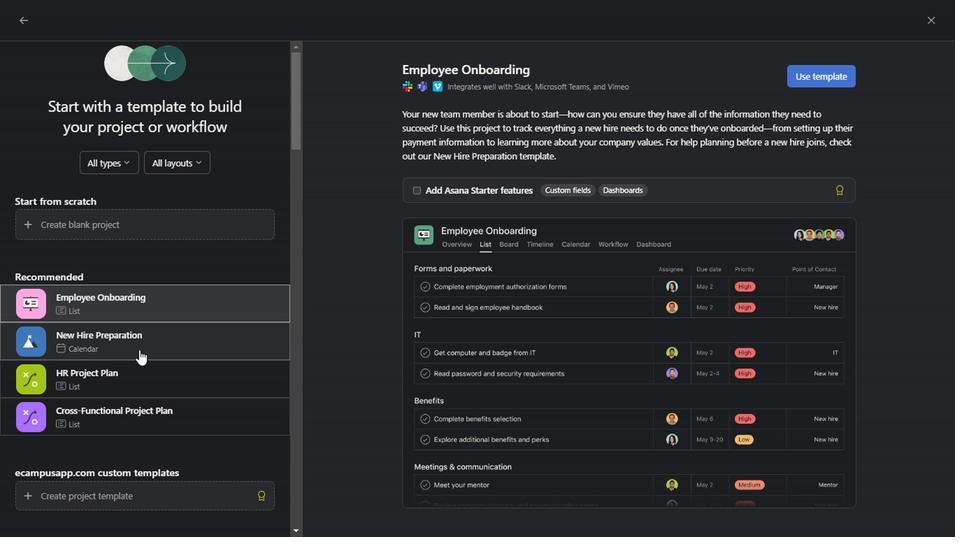 
Action: Mouse scrolled (136, 345) with delta (0, 0)
Screenshot: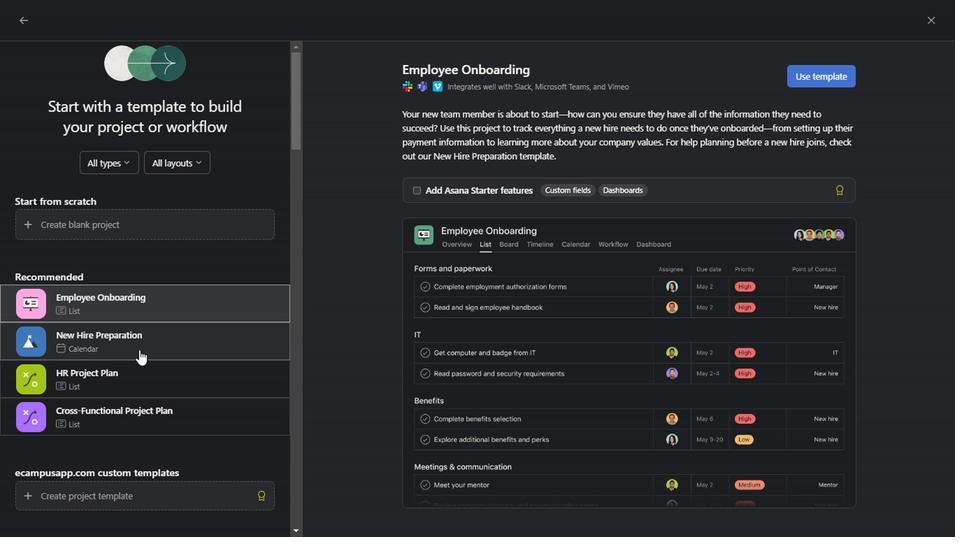 
Action: Mouse scrolled (136, 345) with delta (0, 0)
Screenshot: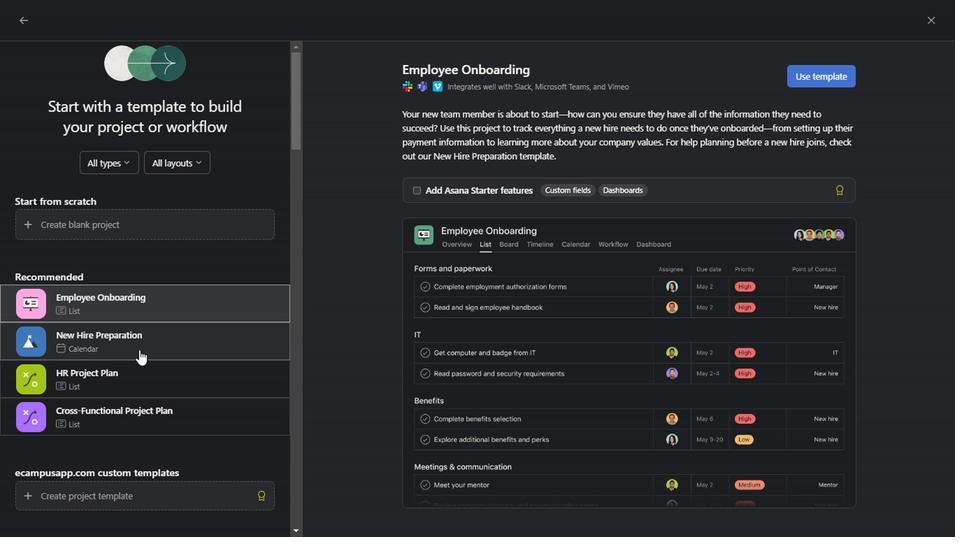 
Action: Mouse scrolled (136, 345) with delta (0, 0)
Screenshot: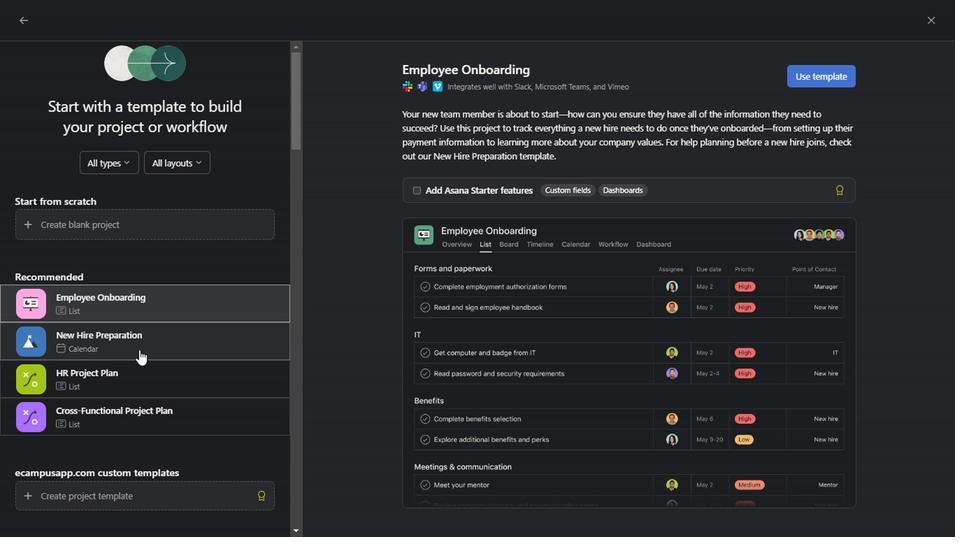 
Action: Mouse scrolled (136, 345) with delta (0, 0)
Screenshot: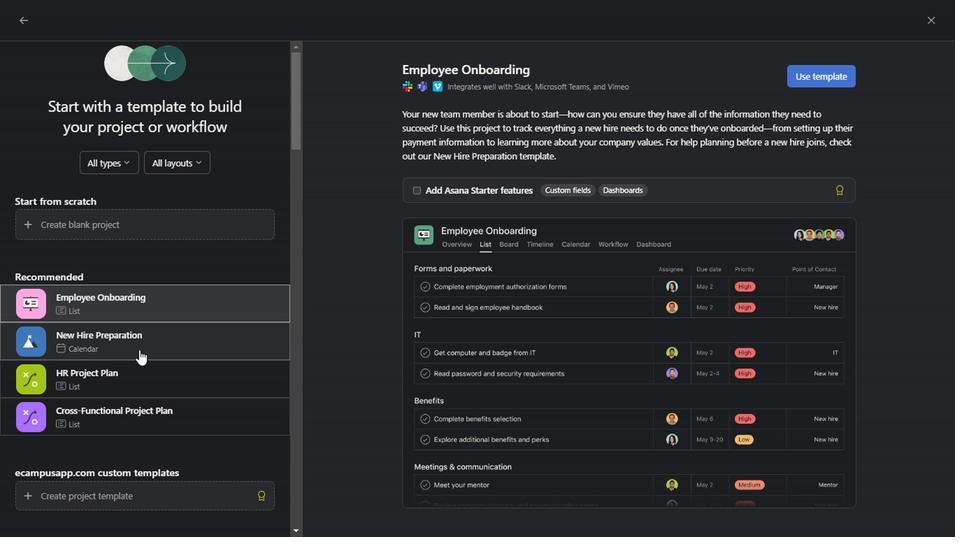 
Action: Mouse scrolled (136, 345) with delta (0, 0)
Screenshot: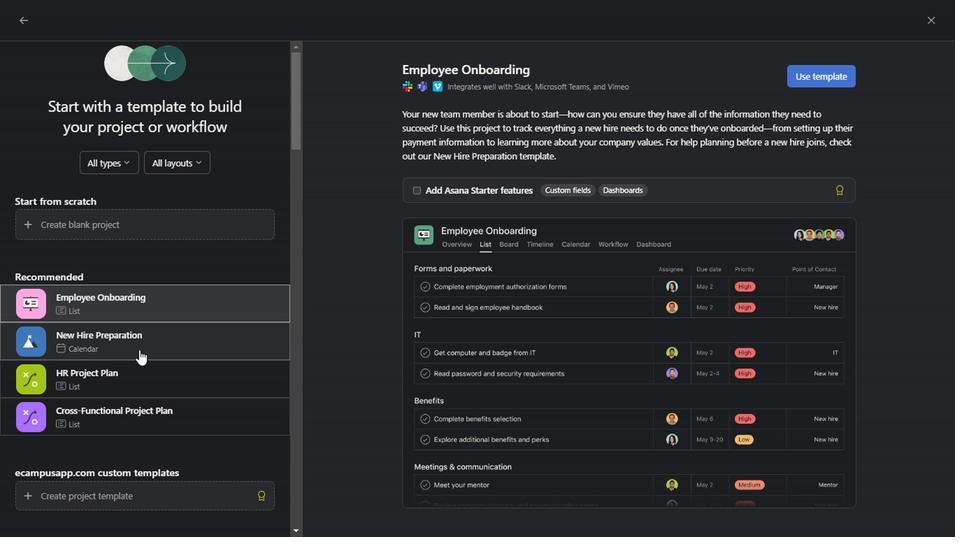 
Action: Mouse scrolled (136, 345) with delta (0, 0)
Screenshot: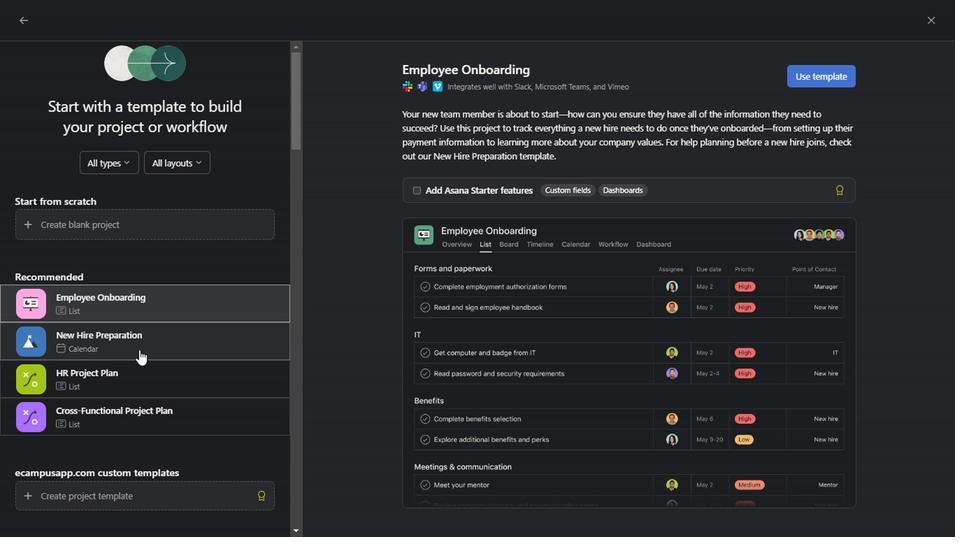 
Action: Mouse scrolled (136, 345) with delta (0, 0)
Screenshot: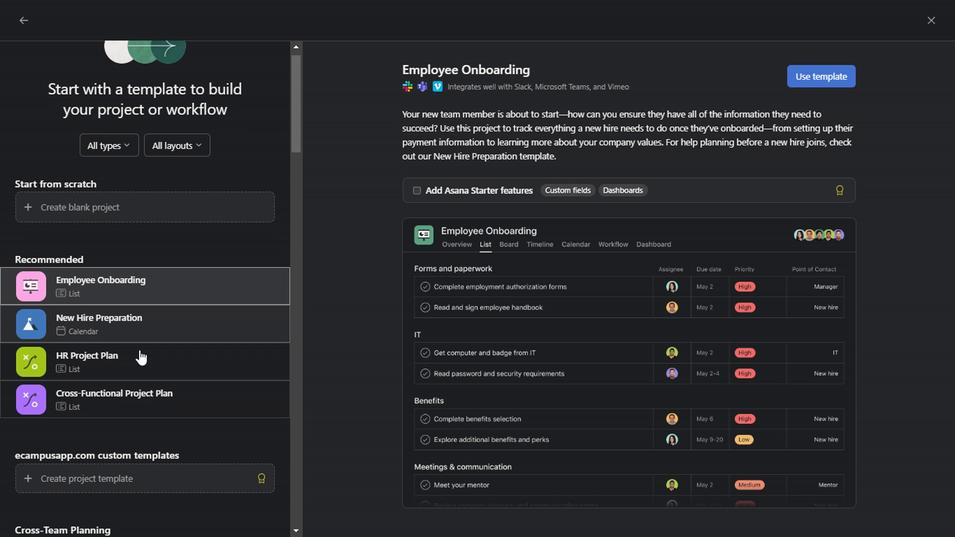 
Action: Mouse scrolled (136, 345) with delta (0, 0)
Screenshot: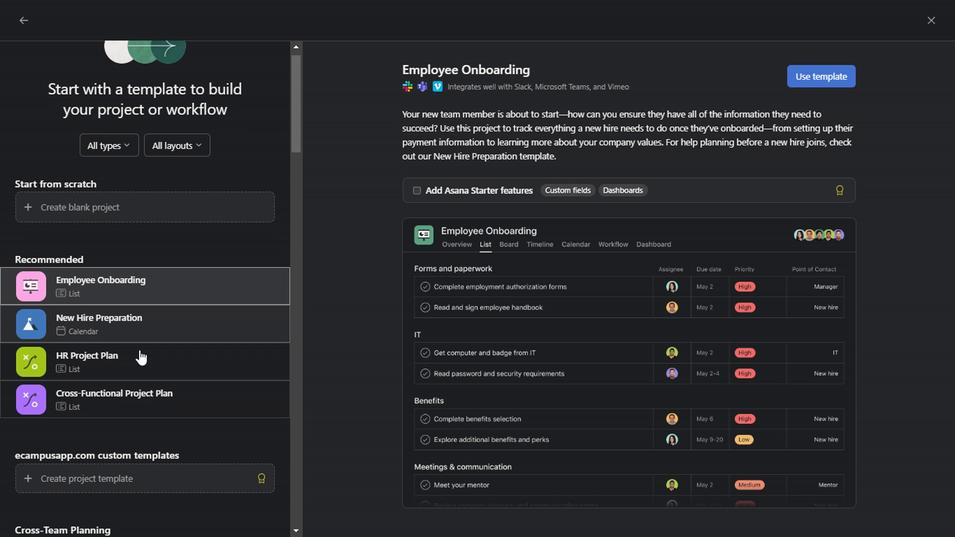 
Action: Mouse scrolled (136, 345) with delta (0, 0)
Screenshot: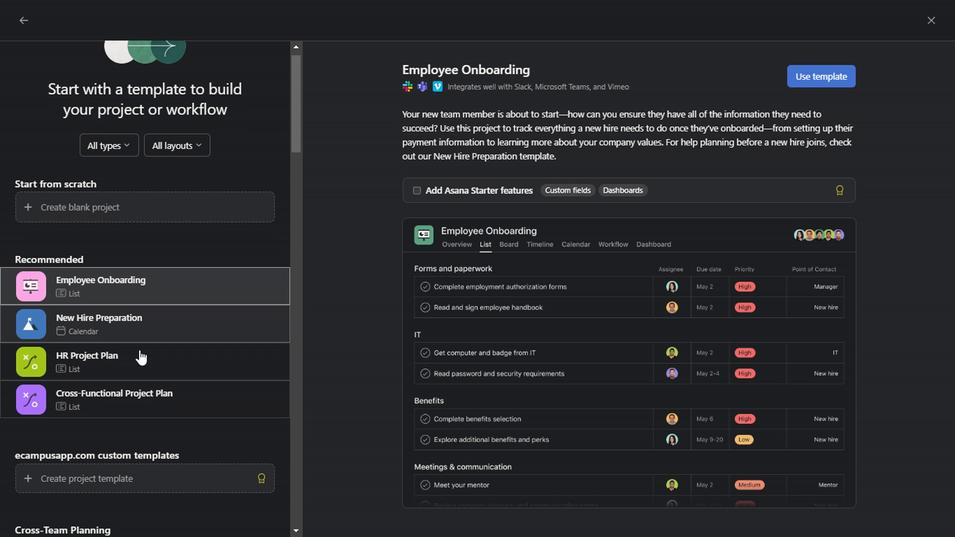 
Action: Mouse scrolled (136, 345) with delta (0, 0)
Screenshot: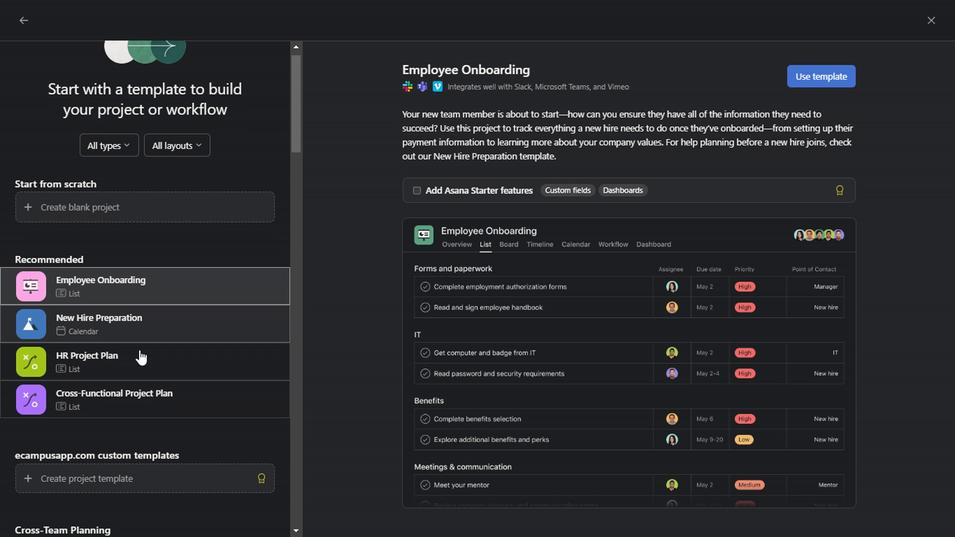 
Action: Mouse scrolled (136, 345) with delta (0, 0)
Screenshot: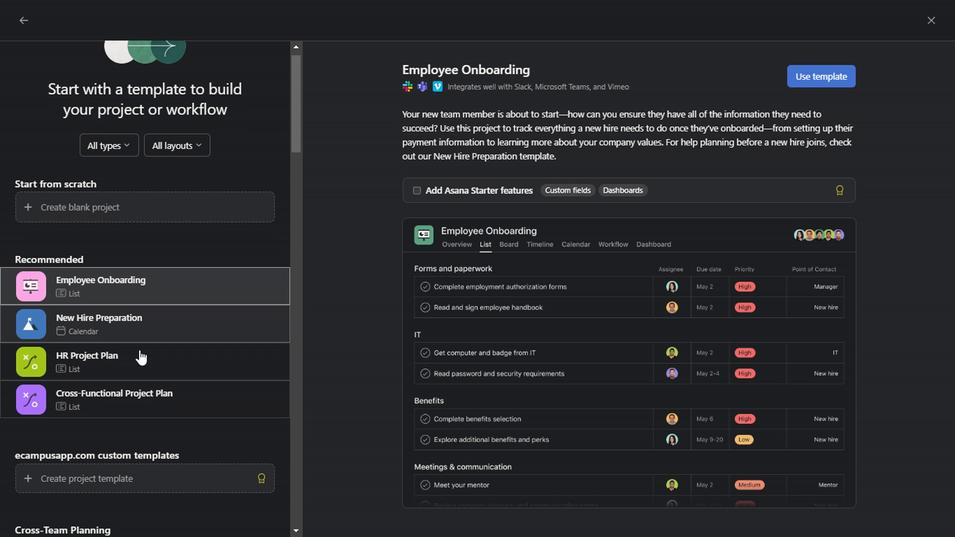 
Action: Mouse scrolled (136, 345) with delta (0, 0)
Screenshot: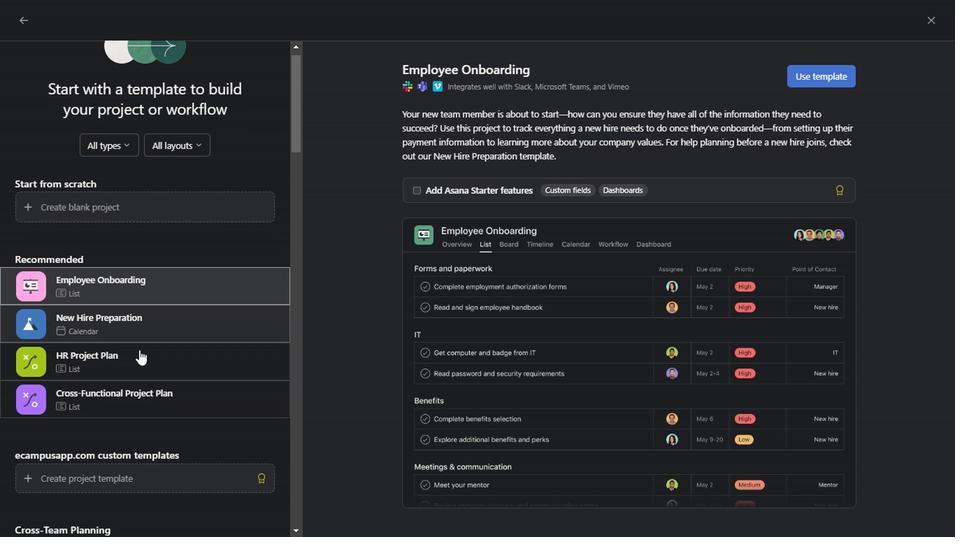 
Action: Mouse scrolled (136, 345) with delta (0, 0)
Screenshot: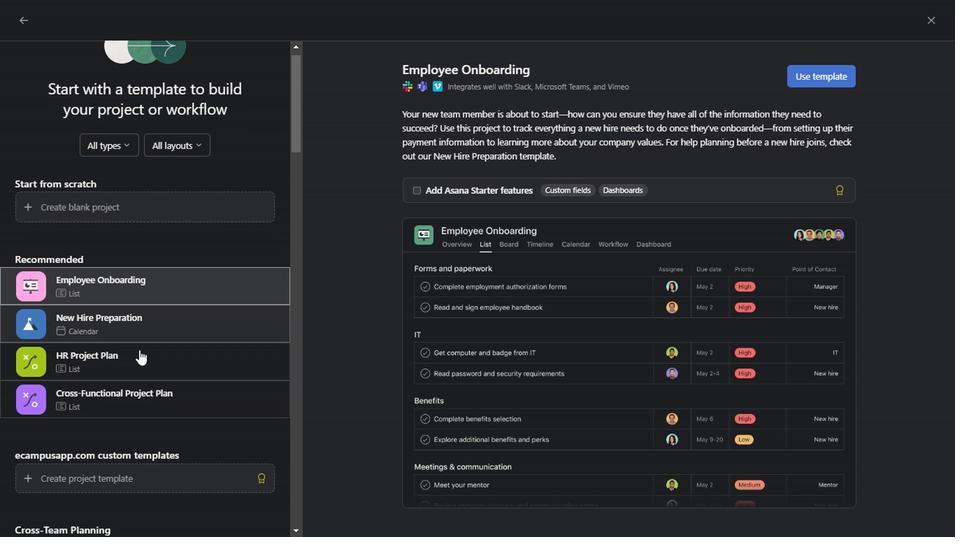 
Action: Mouse scrolled (136, 345) with delta (0, 0)
Screenshot: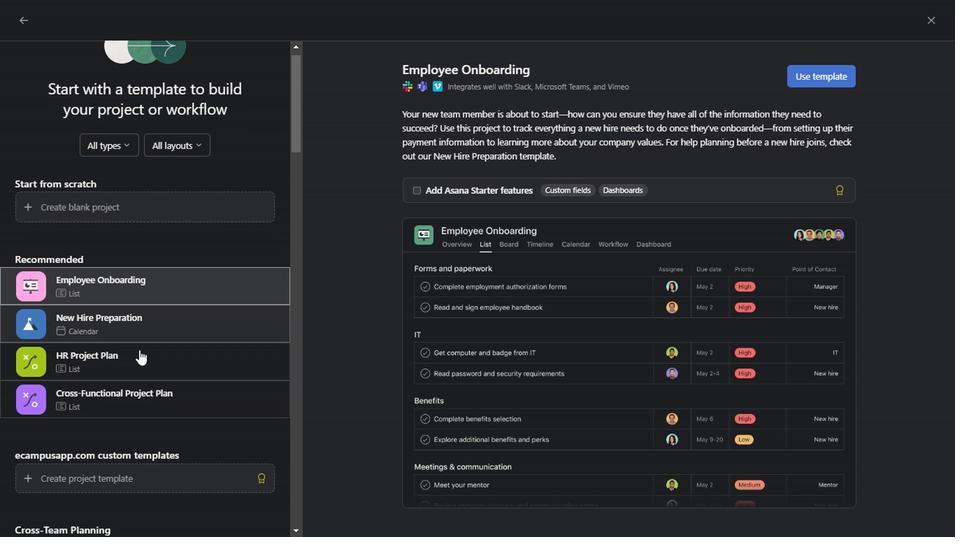 
Action: Mouse scrolled (136, 345) with delta (0, 0)
Screenshot: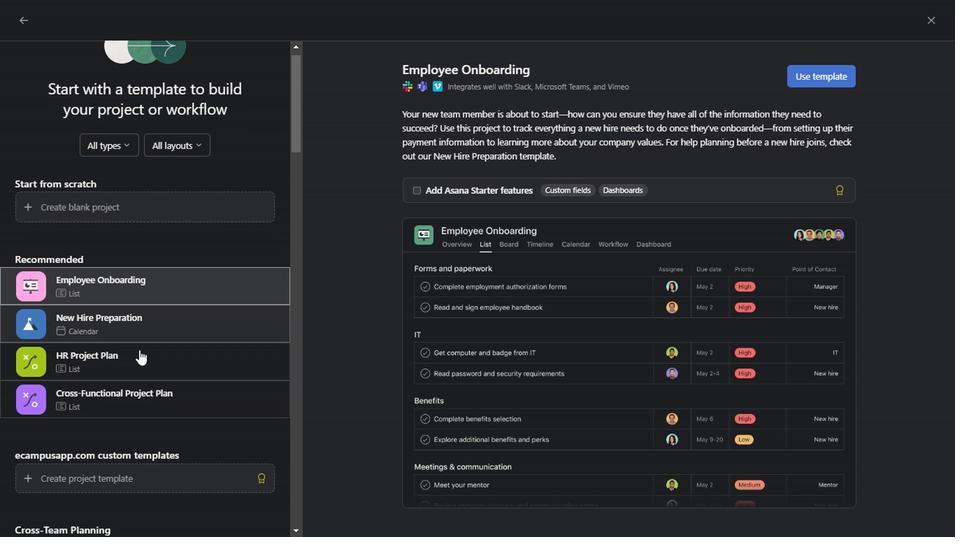 
Action: Mouse scrolled (136, 345) with delta (0, 0)
Screenshot: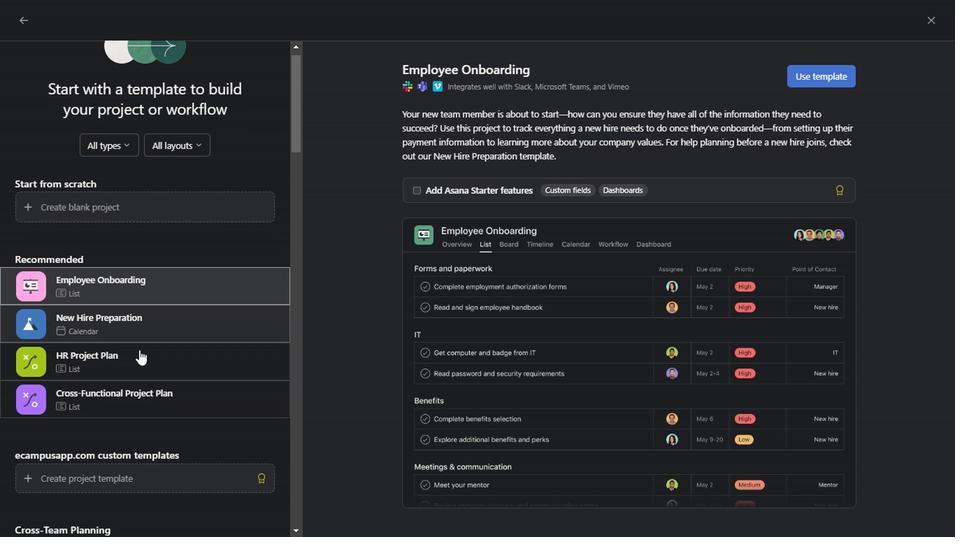 
Action: Mouse scrolled (136, 345) with delta (0, 0)
Screenshot: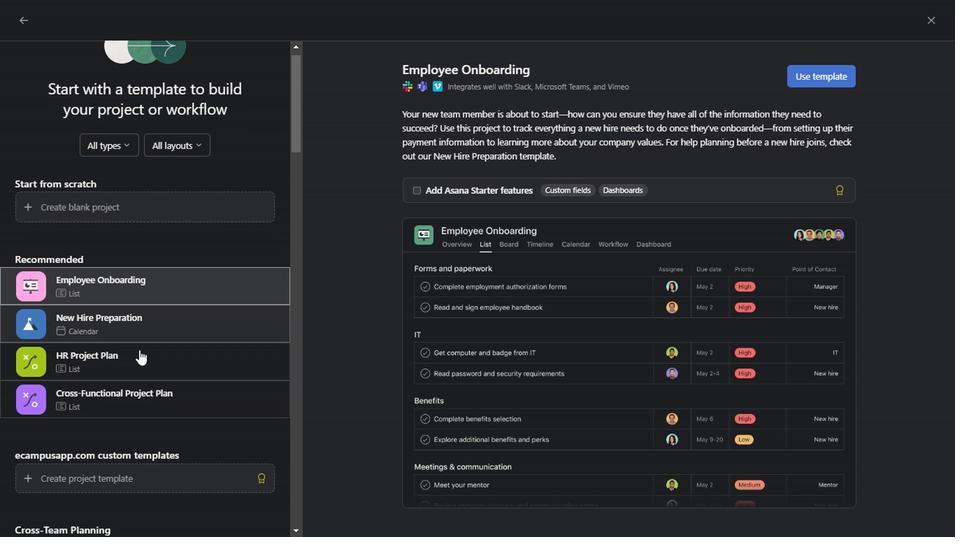 
Action: Mouse scrolled (136, 345) with delta (0, 0)
Screenshot: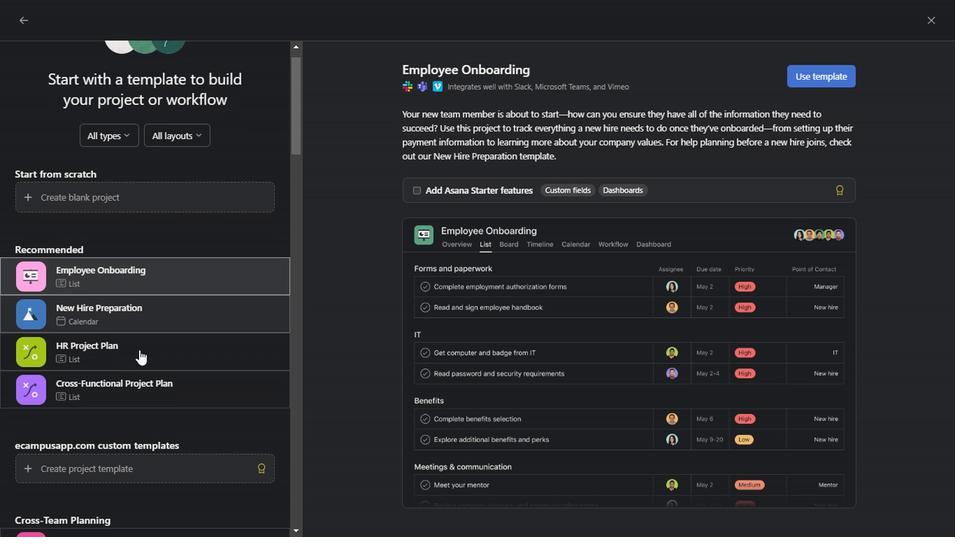 
Action: Mouse pressed right at (136, 346)
Screenshot: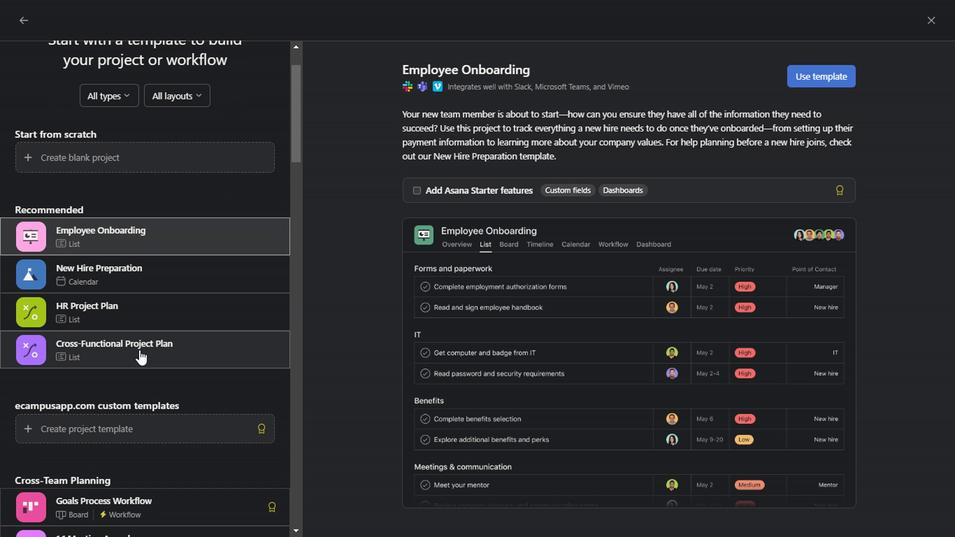 
Action: Mouse moved to (174, 401)
Screenshot: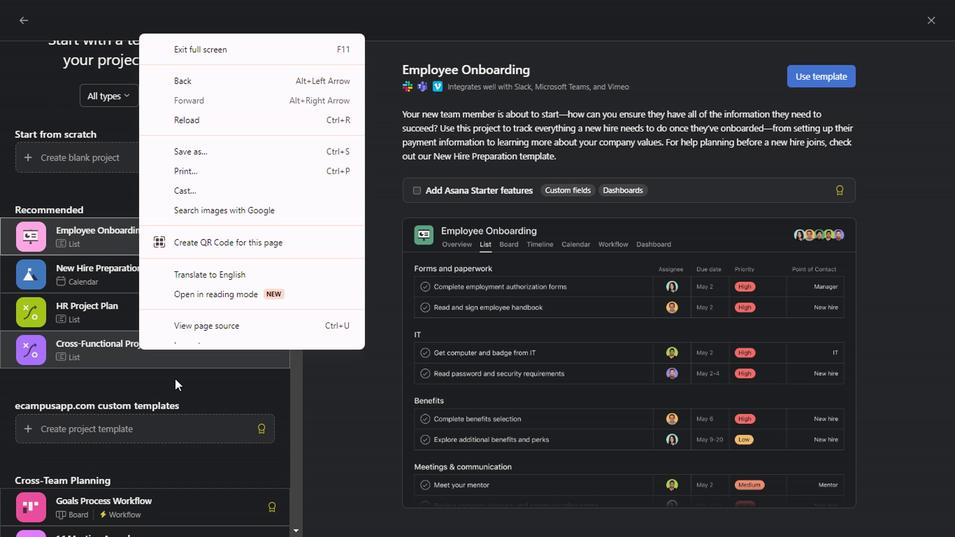 
Action: Mouse pressed left at (174, 401)
Screenshot: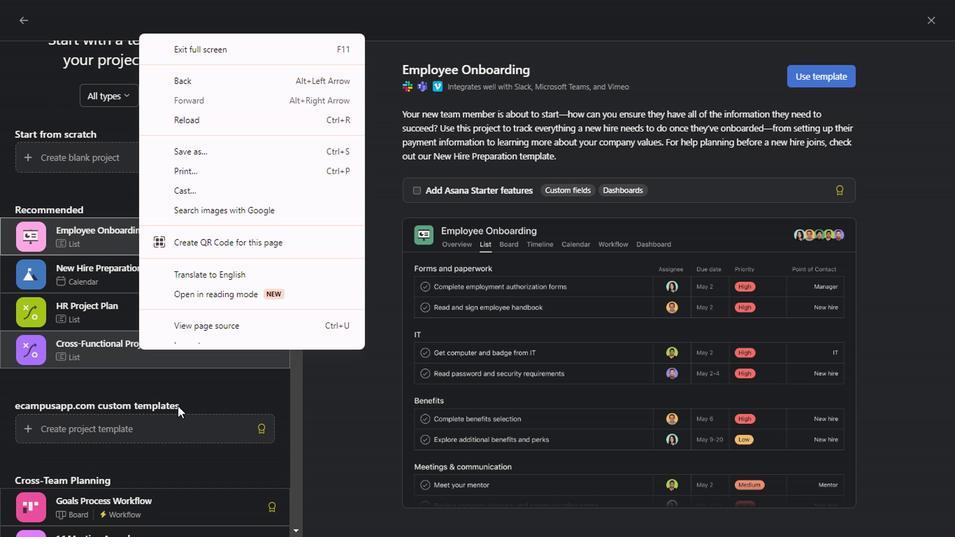 
Action: Mouse moved to (291, 108)
Screenshot: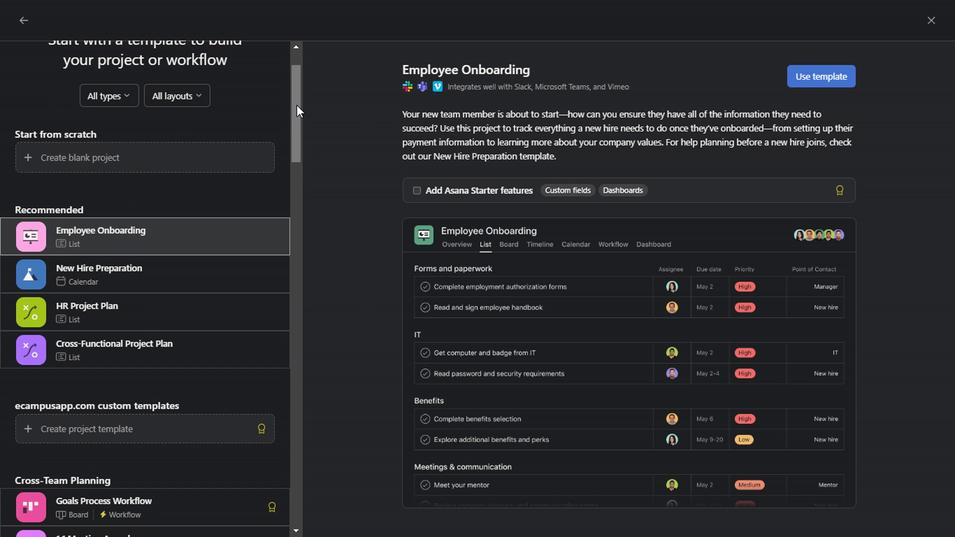 
Action: Mouse pressed left at (291, 108)
Screenshot: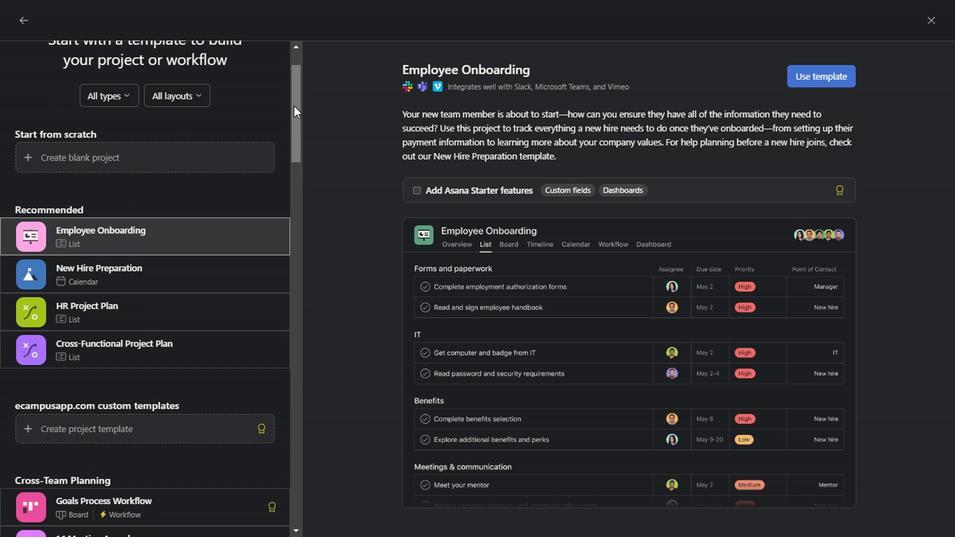 
Action: Mouse moved to (186, 193)
Screenshot: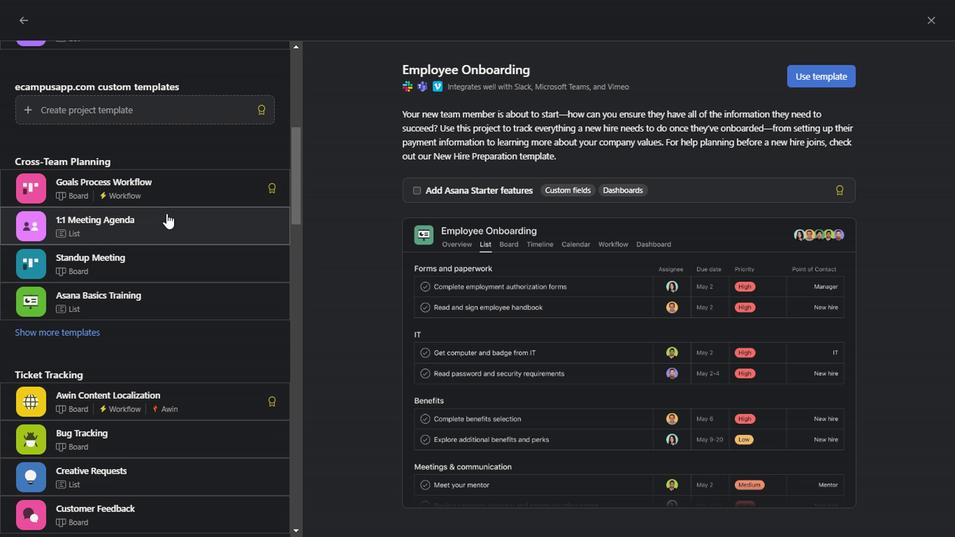 
Action: Mouse pressed left at (186, 193)
Screenshot: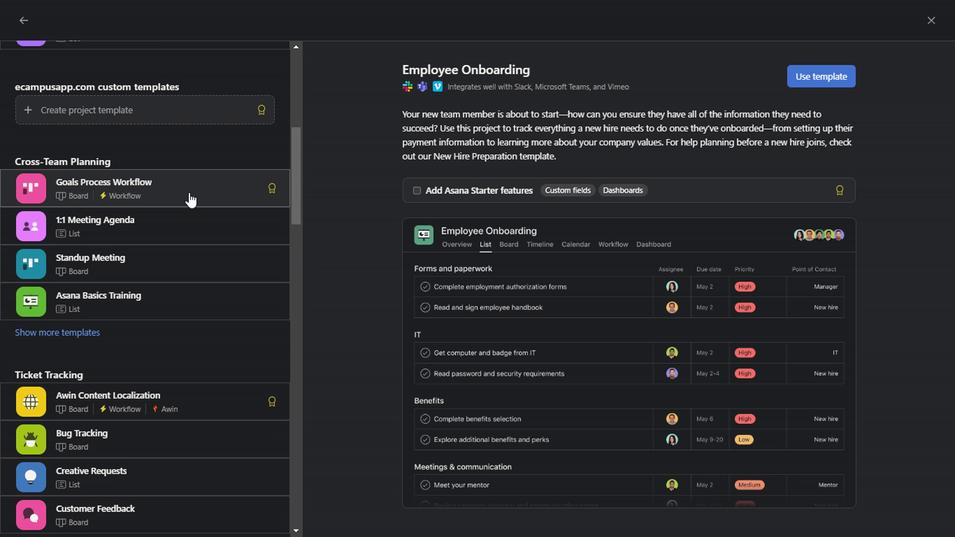 
Action: Mouse moved to (192, 220)
Screenshot: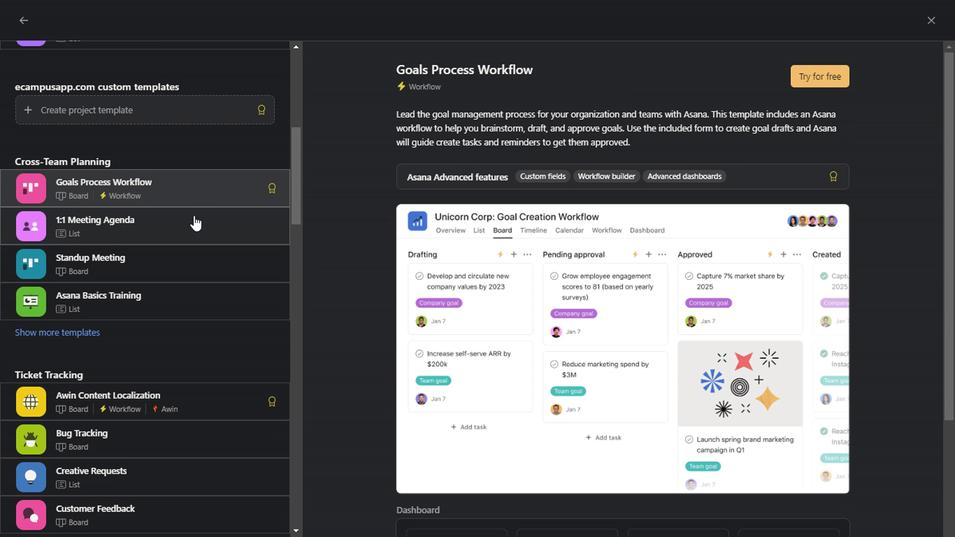 
Action: Mouse pressed left at (192, 220)
Screenshot: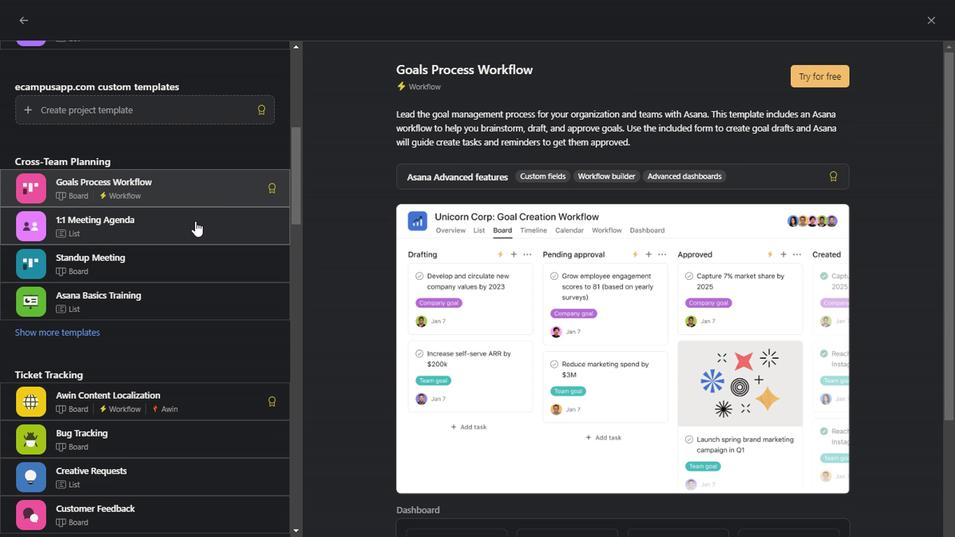 
Action: Mouse moved to (193, 262)
Screenshot: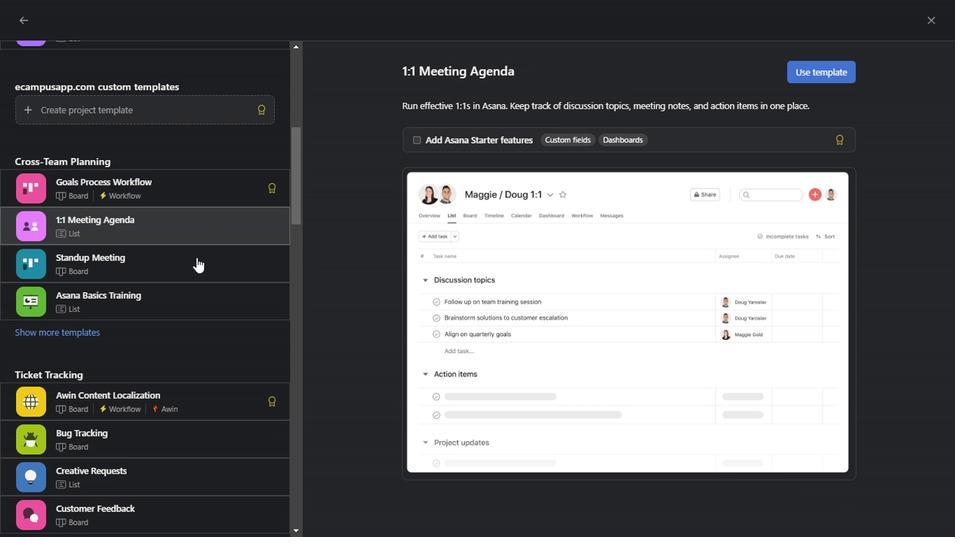 
Action: Mouse pressed left at (193, 262)
Screenshot: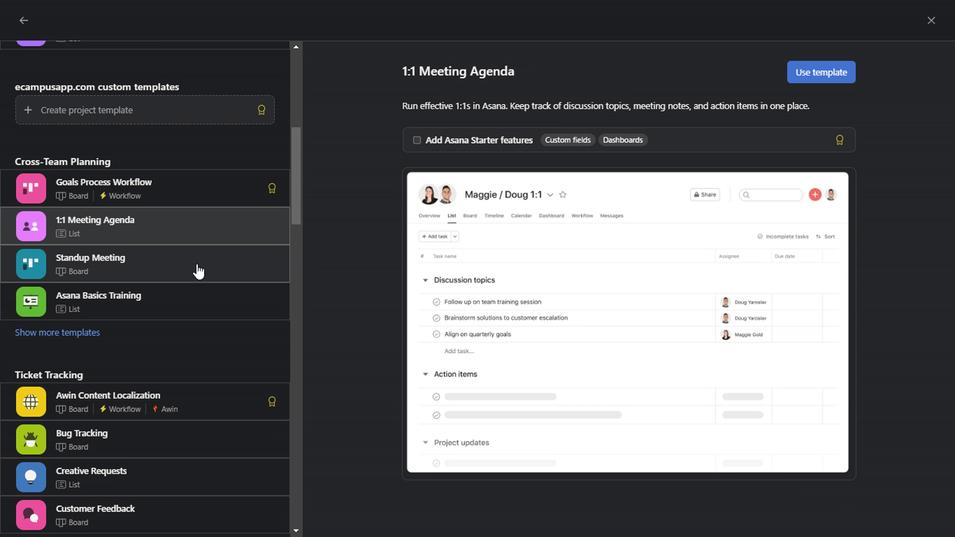 
Action: Mouse moved to (292, 201)
Screenshot: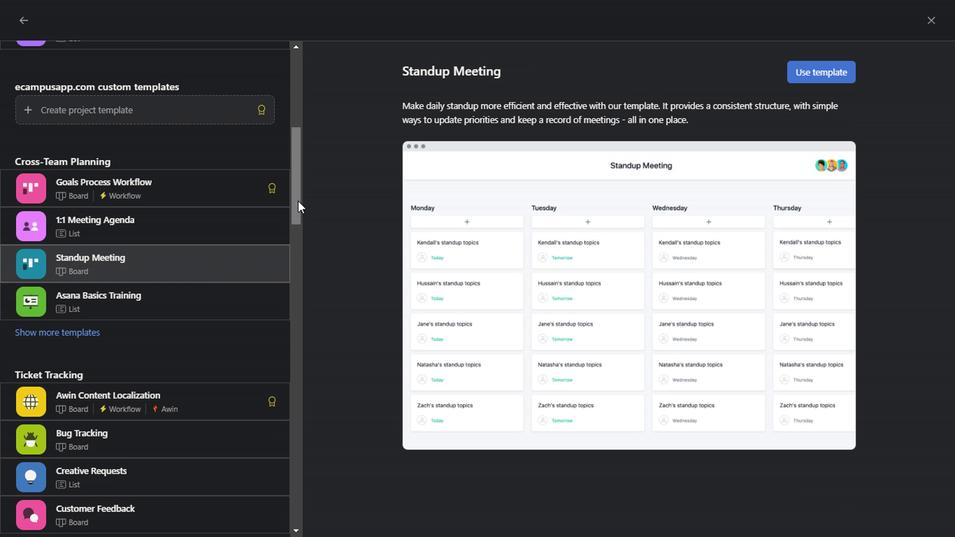 
Action: Mouse pressed left at (292, 201)
Screenshot: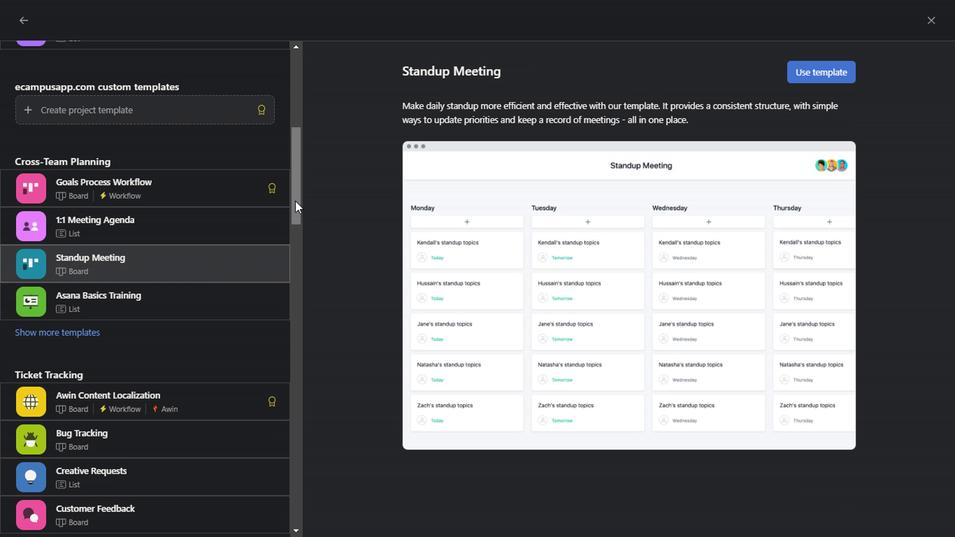
Action: Mouse moved to (296, 476)
Screenshot: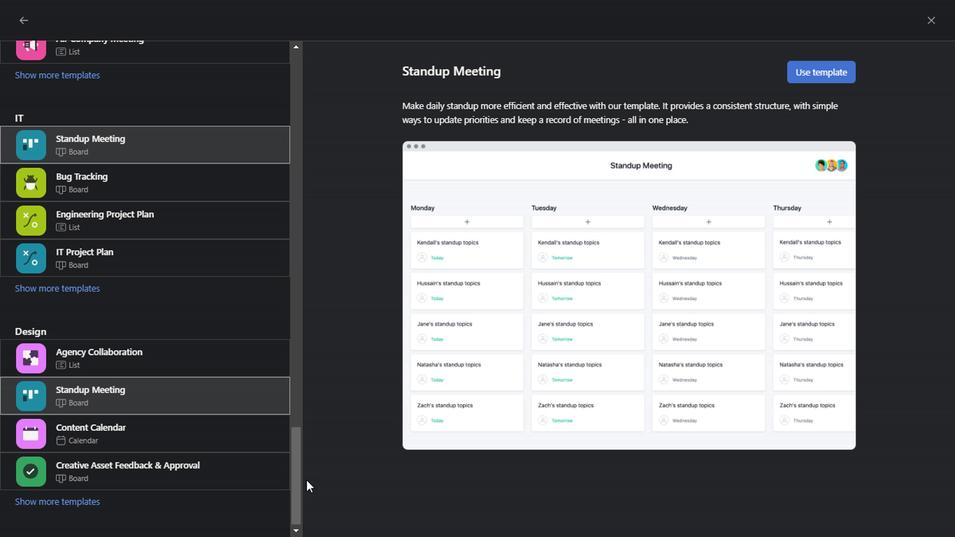 
Action: Mouse pressed left at (296, 476)
Screenshot: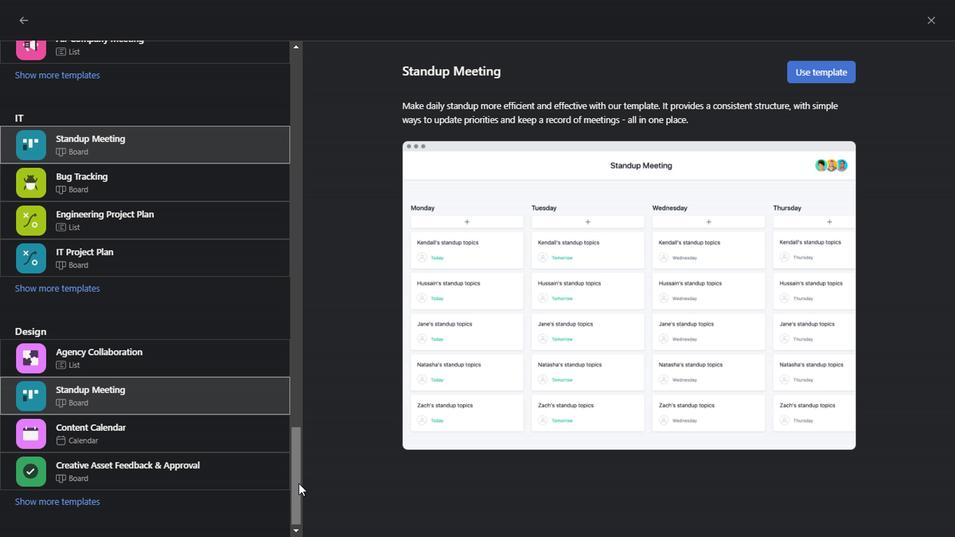 
Action: Mouse moved to (65, 224)
Screenshot: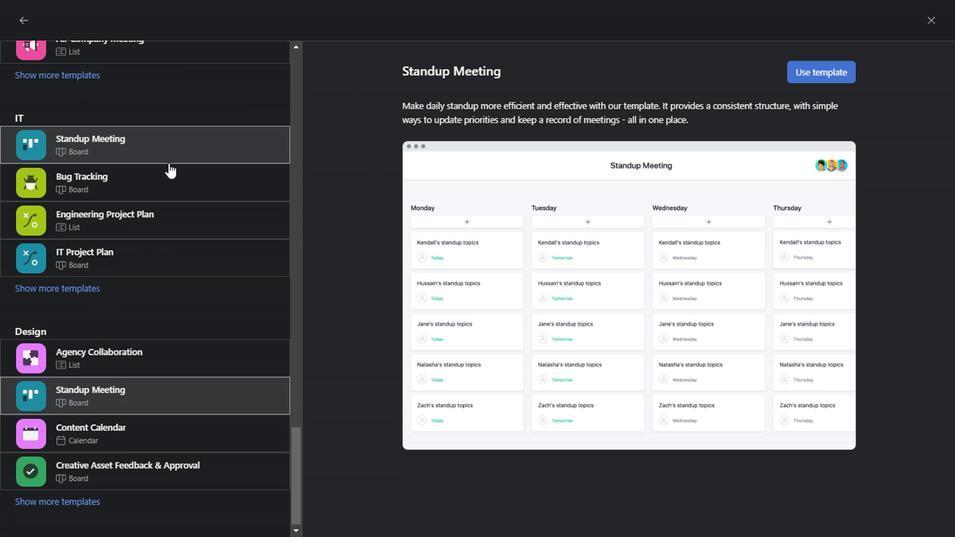 
Action: Mouse scrolled (65, 225) with delta (0, 0)
Screenshot: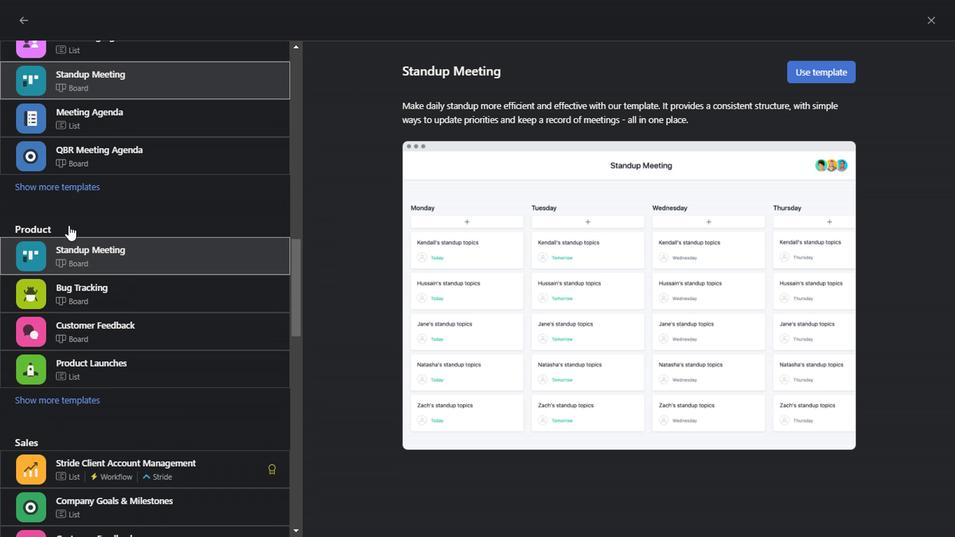 
Action: Mouse moved to (296, 181)
Screenshot: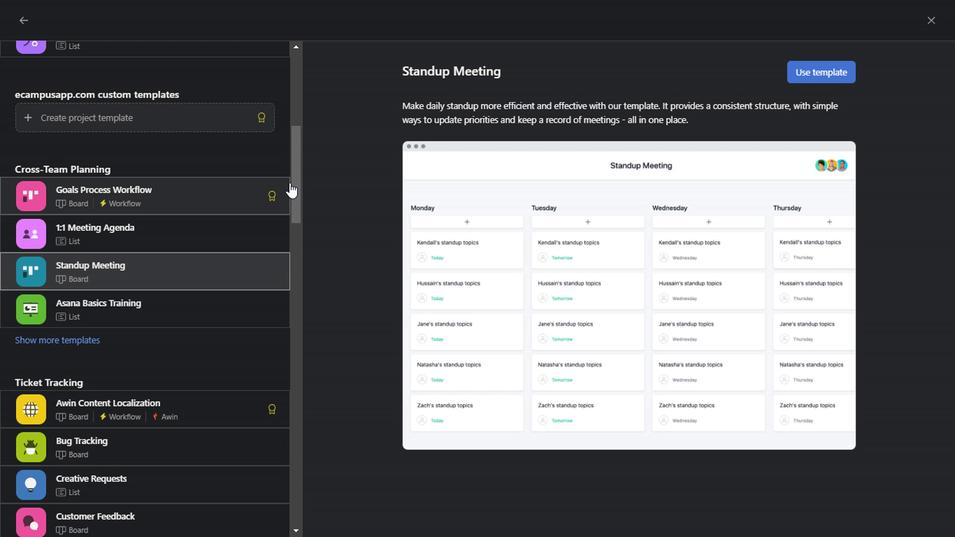 
Action: Mouse pressed left at (296, 181)
Screenshot: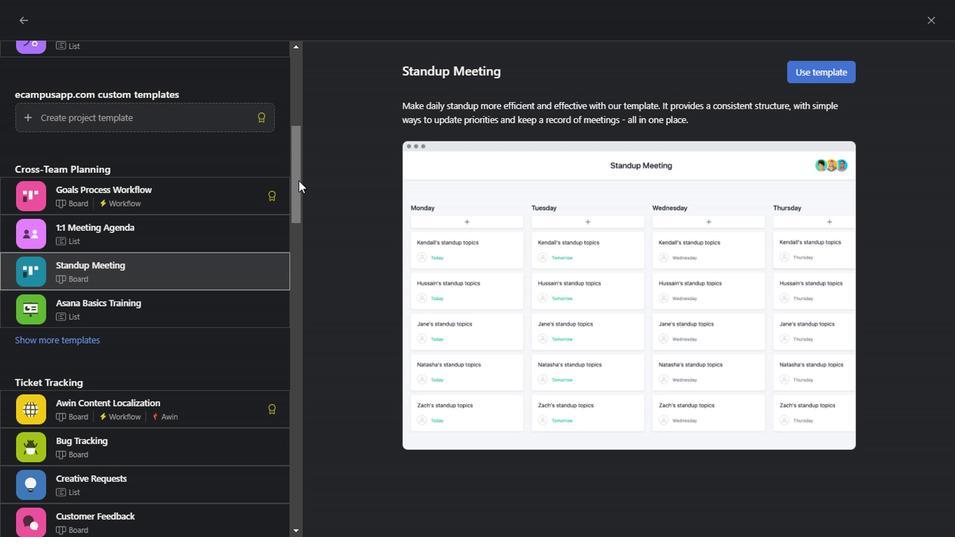 
Action: Mouse moved to (112, 171)
Screenshot: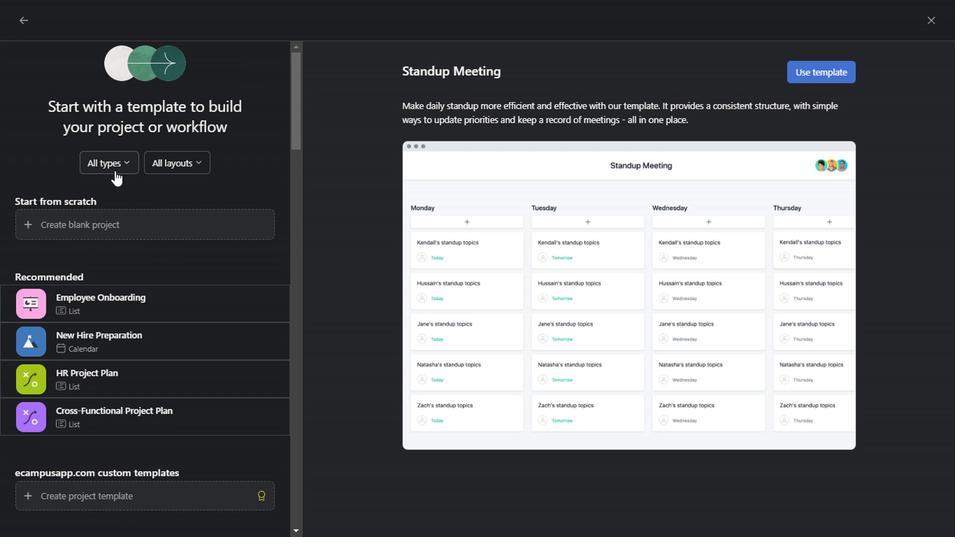 
Action: Mouse pressed left at (112, 171)
Screenshot: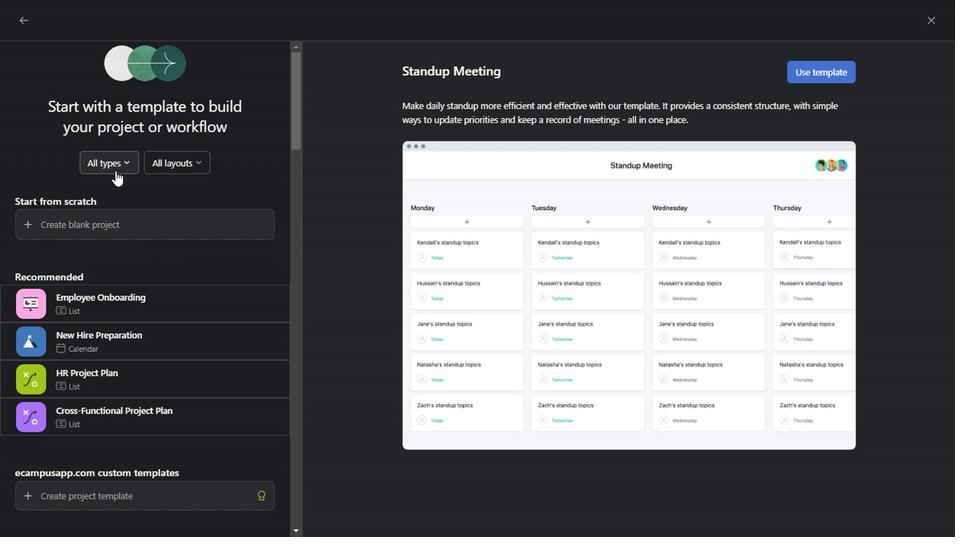 
Action: Mouse moved to (123, 212)
Screenshot: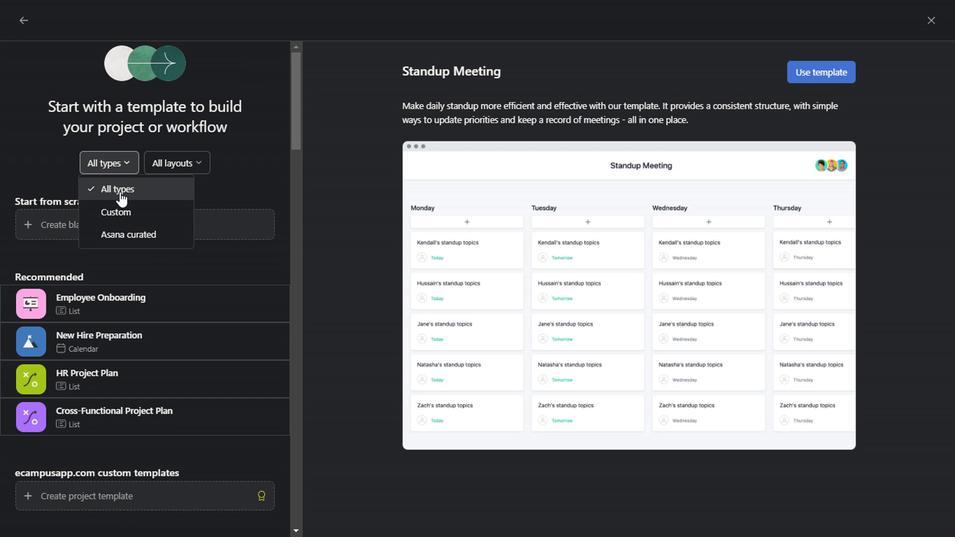 
Action: Mouse pressed left at (123, 212)
Screenshot: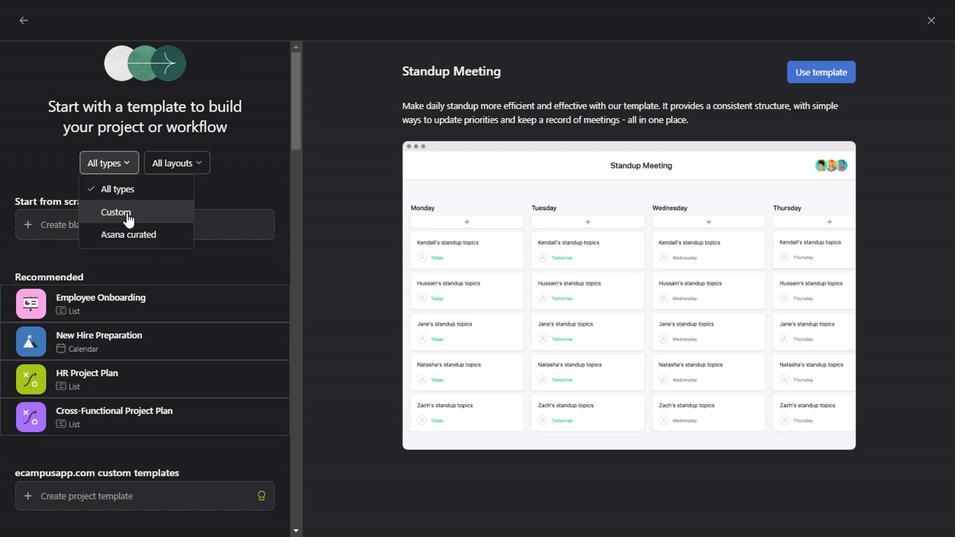 
Action: Mouse moved to (250, 189)
Screenshot: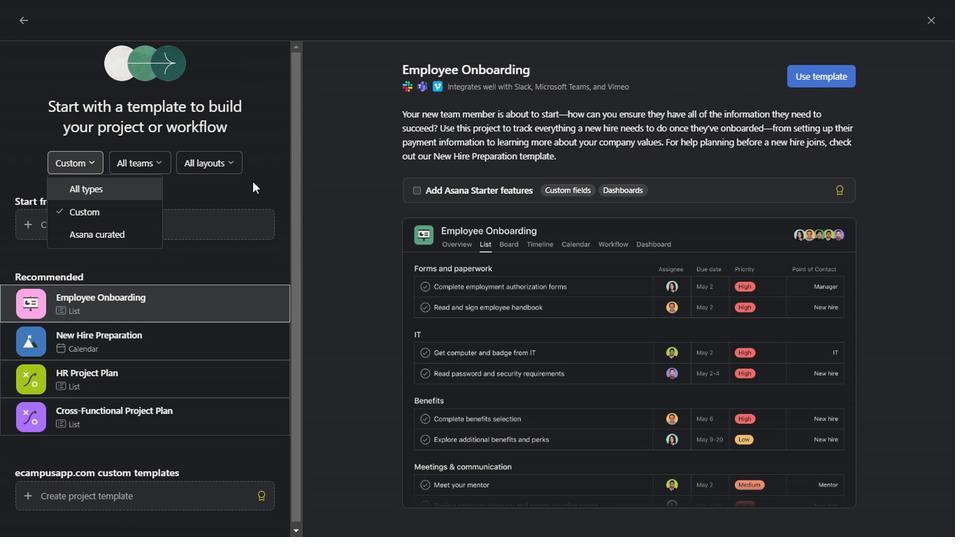 
Action: Mouse pressed left at (250, 189)
Screenshot: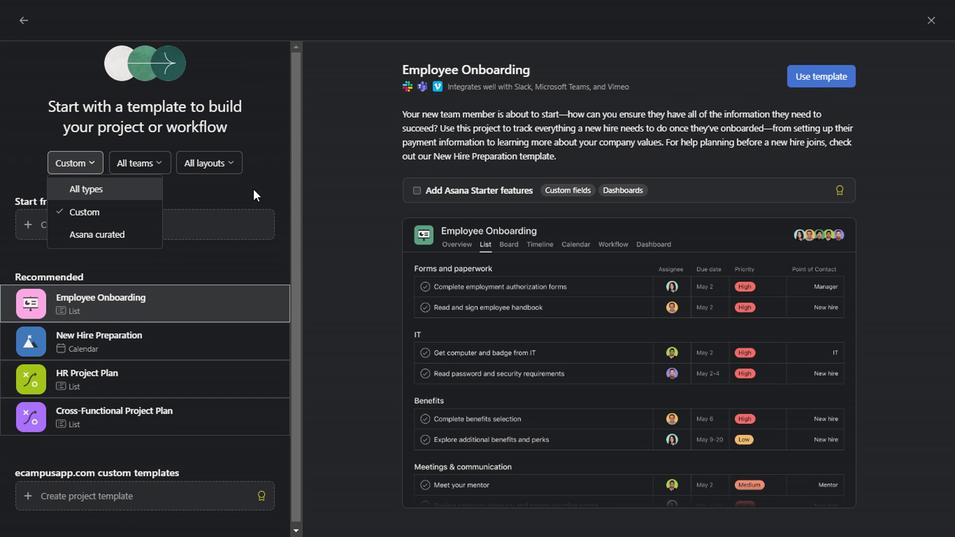 
Action: Mouse moved to (170, 393)
Screenshot: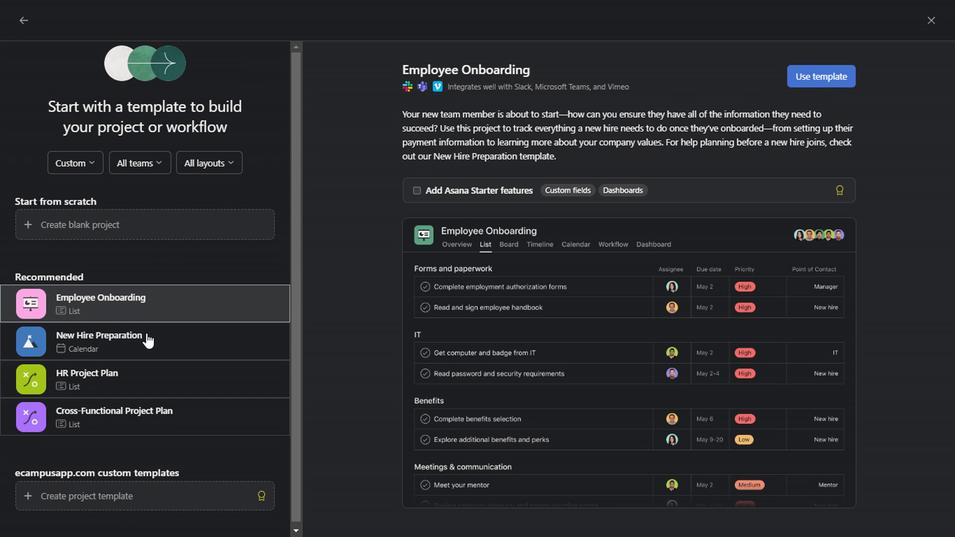 
Action: Mouse scrolled (170, 392) with delta (0, 0)
Screenshot: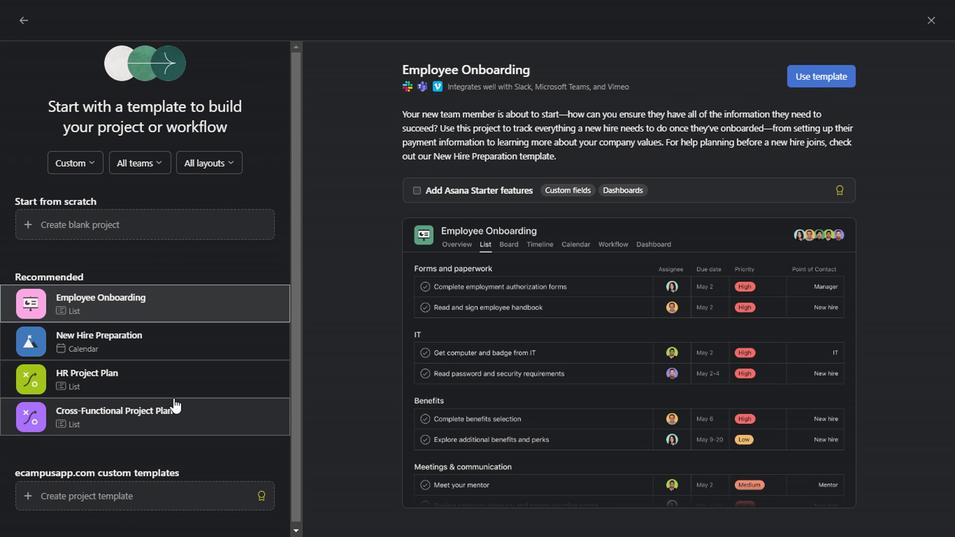 
Action: Mouse scrolled (170, 392) with delta (0, 0)
Screenshot: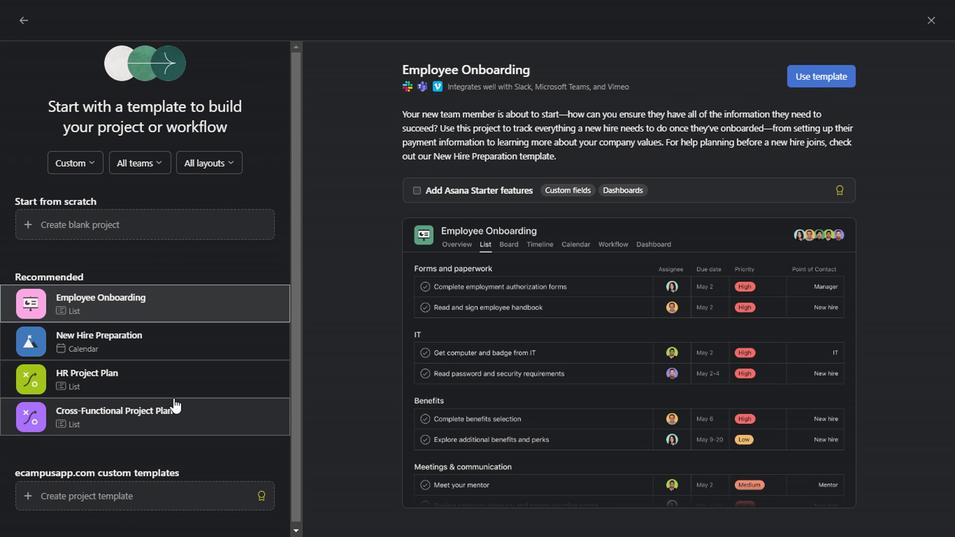 
Action: Mouse scrolled (170, 392) with delta (0, 0)
Screenshot: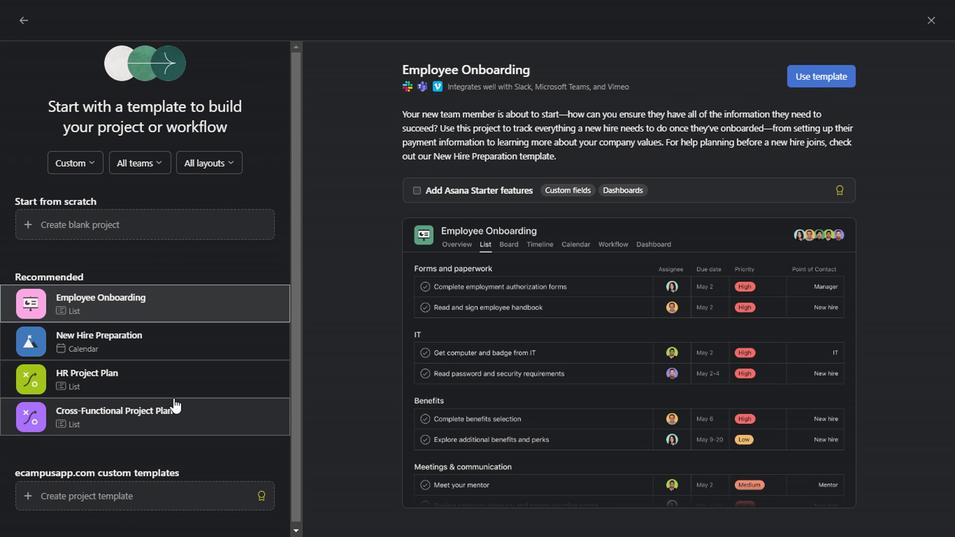 
Action: Mouse scrolled (170, 392) with delta (0, 0)
Screenshot: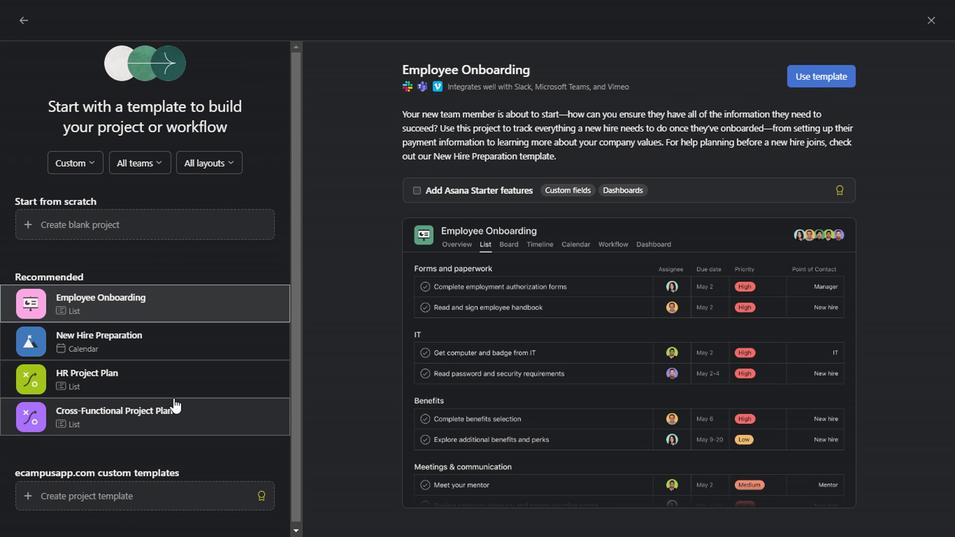 
Action: Mouse scrolled (170, 392) with delta (0, 0)
Screenshot: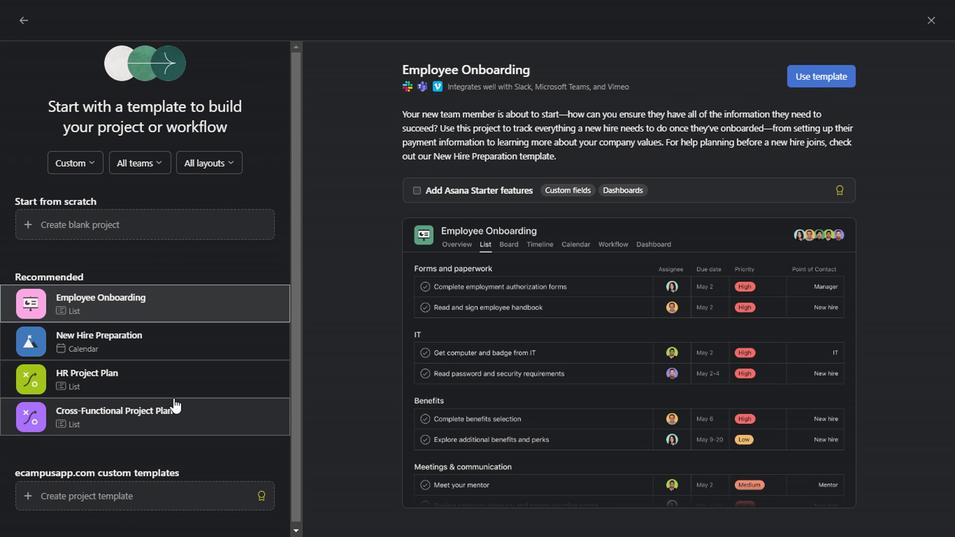 
Action: Mouse scrolled (170, 392) with delta (0, 0)
Screenshot: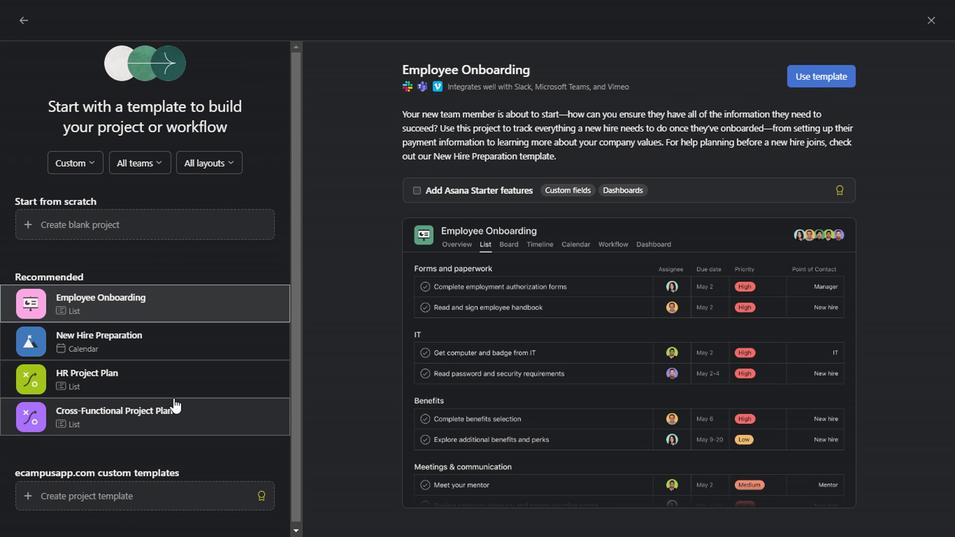 
Action: Mouse scrolled (170, 392) with delta (0, 0)
Screenshot: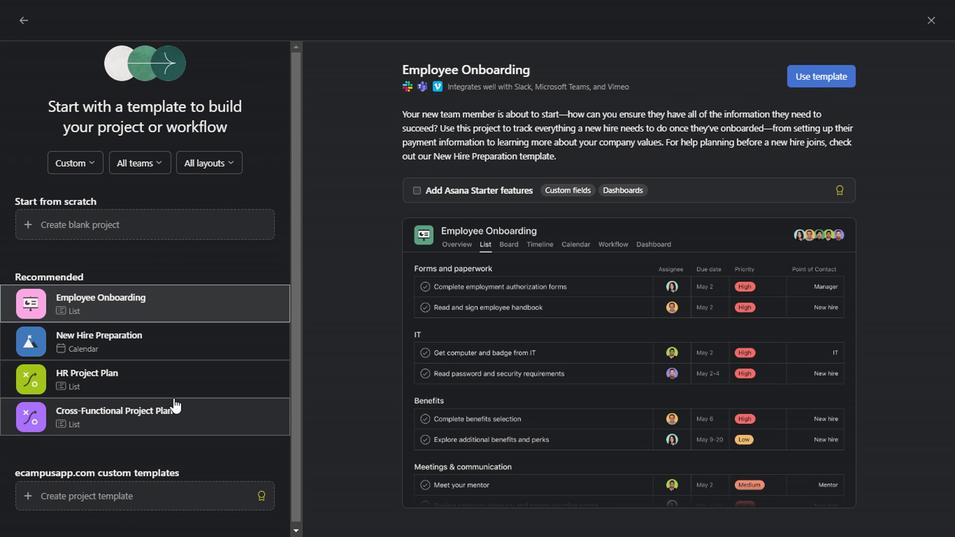 
Action: Mouse scrolled (170, 392) with delta (0, 0)
Screenshot: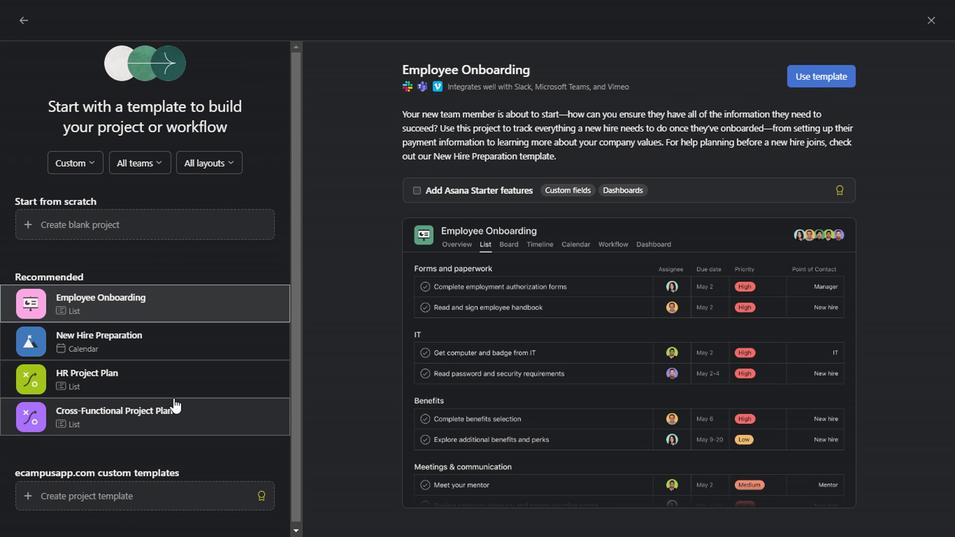 
Action: Mouse scrolled (170, 392) with delta (0, 0)
Screenshot: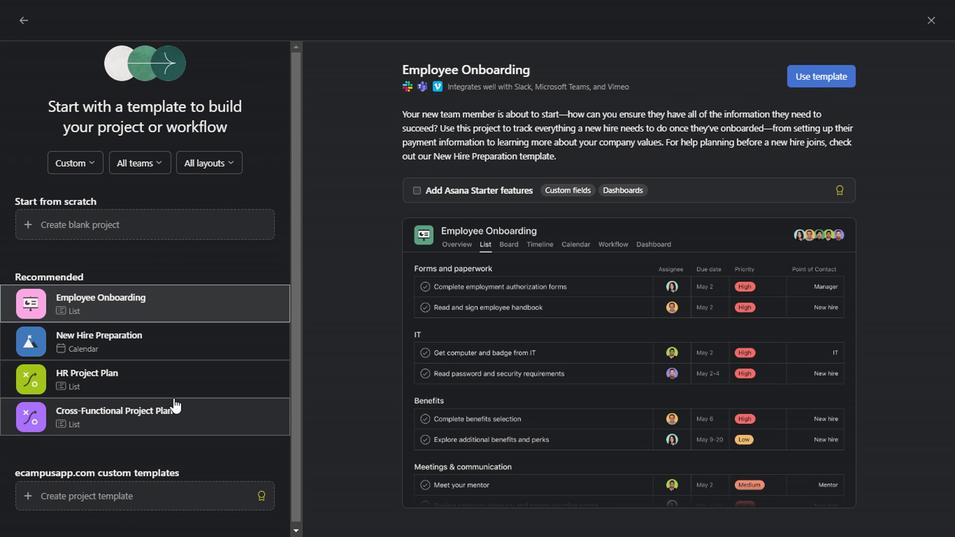 
Action: Mouse scrolled (170, 392) with delta (0, 0)
Screenshot: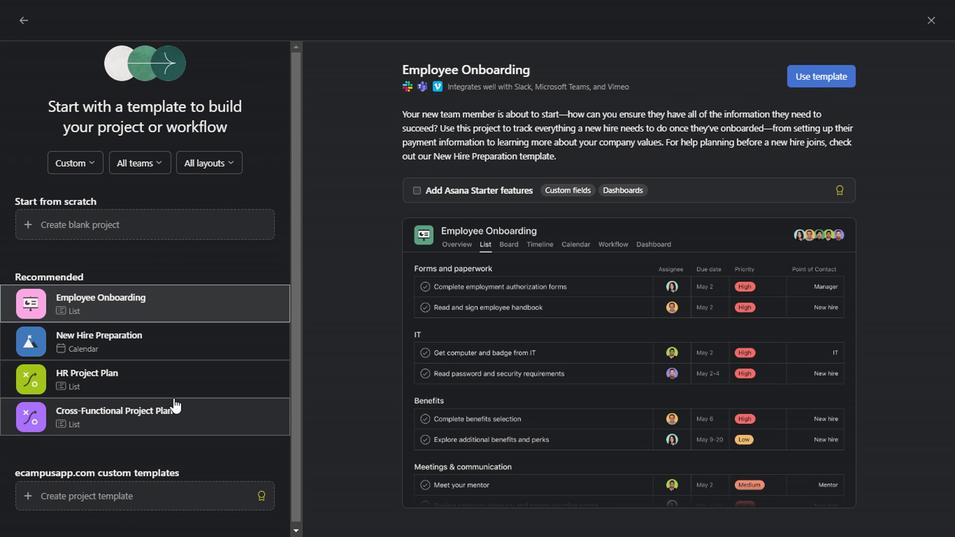 
Action: Mouse scrolled (170, 392) with delta (0, 0)
Screenshot: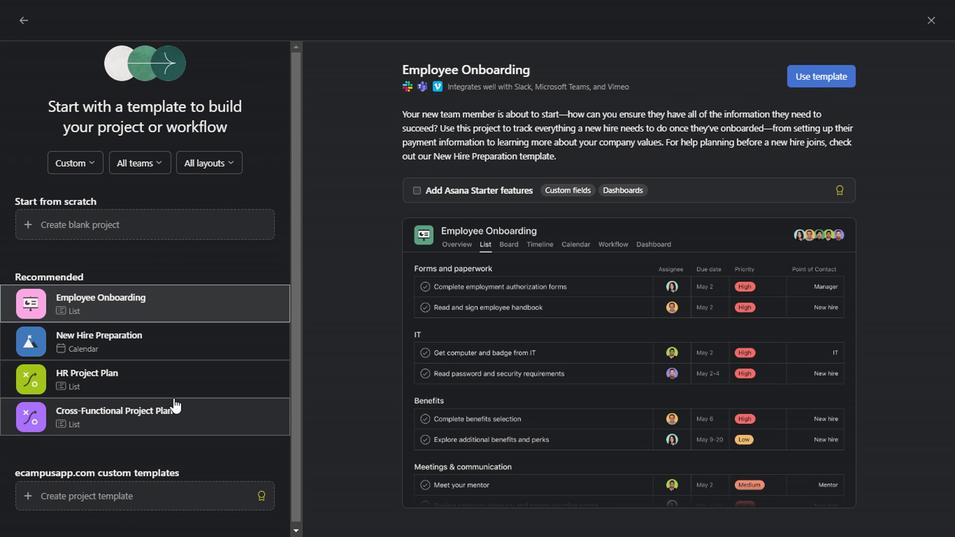 
Action: Mouse scrolled (170, 392) with delta (0, 0)
Screenshot: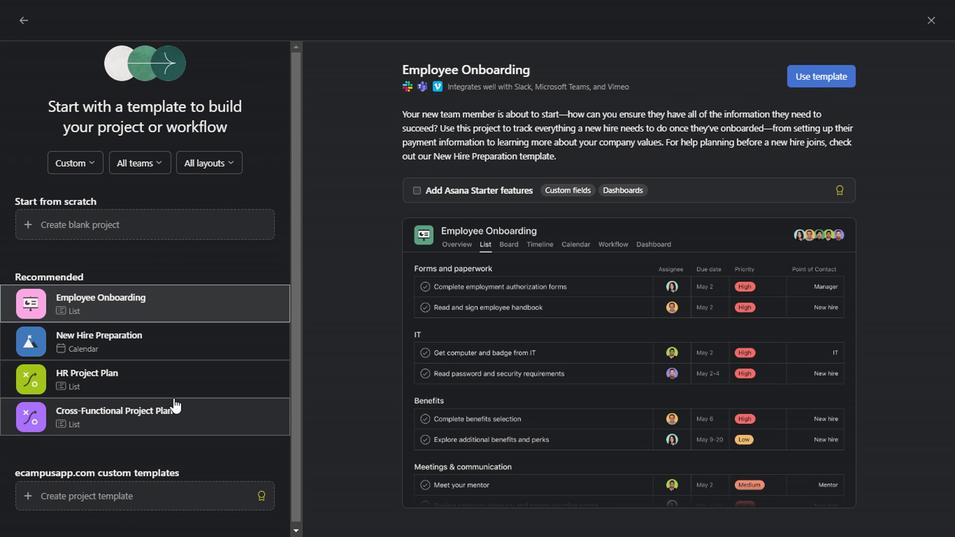 
Action: Mouse scrolled (170, 392) with delta (0, 0)
Screenshot: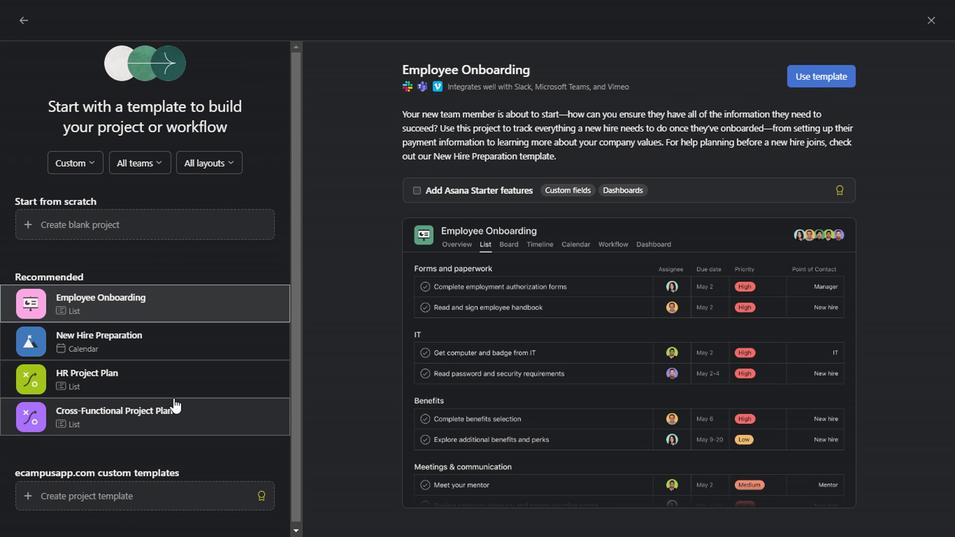 
Action: Mouse scrolled (170, 392) with delta (0, 0)
Screenshot: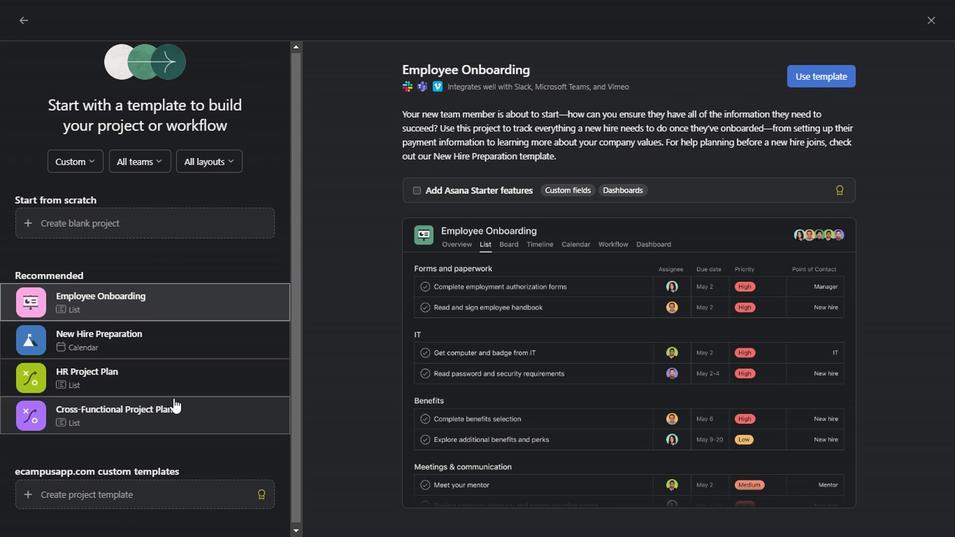 
Action: Mouse scrolled (170, 392) with delta (0, 0)
Screenshot: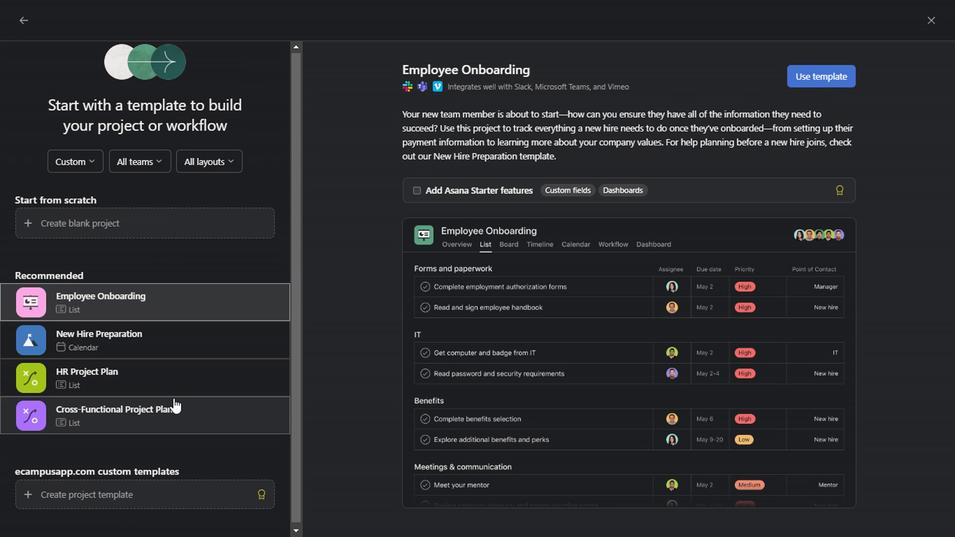
Action: Mouse scrolled (170, 392) with delta (0, 0)
Screenshot: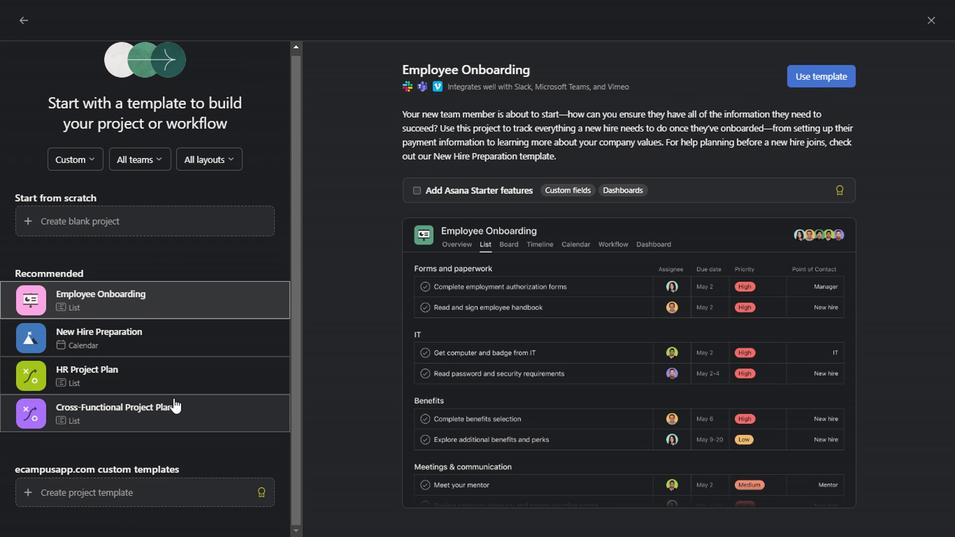 
Action: Mouse scrolled (170, 392) with delta (0, 0)
Screenshot: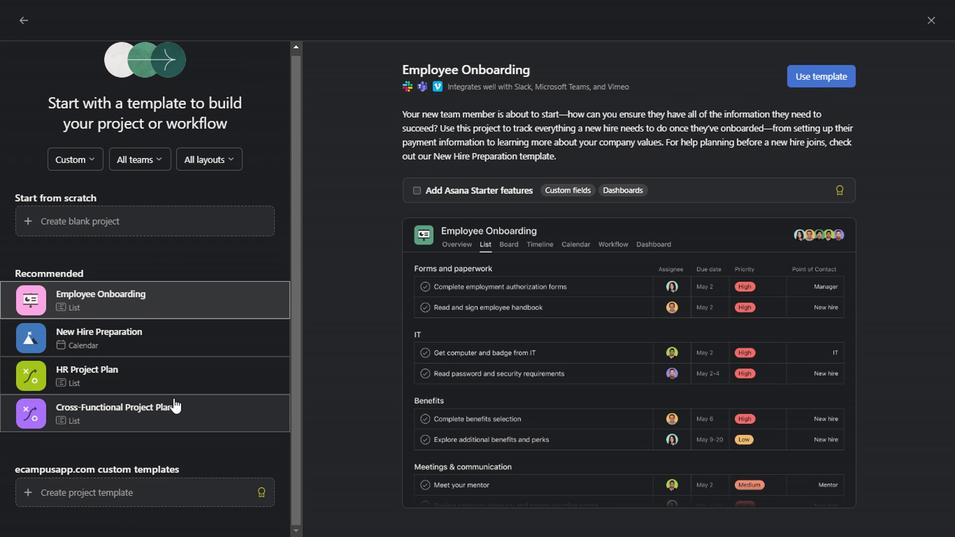 
Action: Mouse scrolled (170, 392) with delta (0, 0)
Screenshot: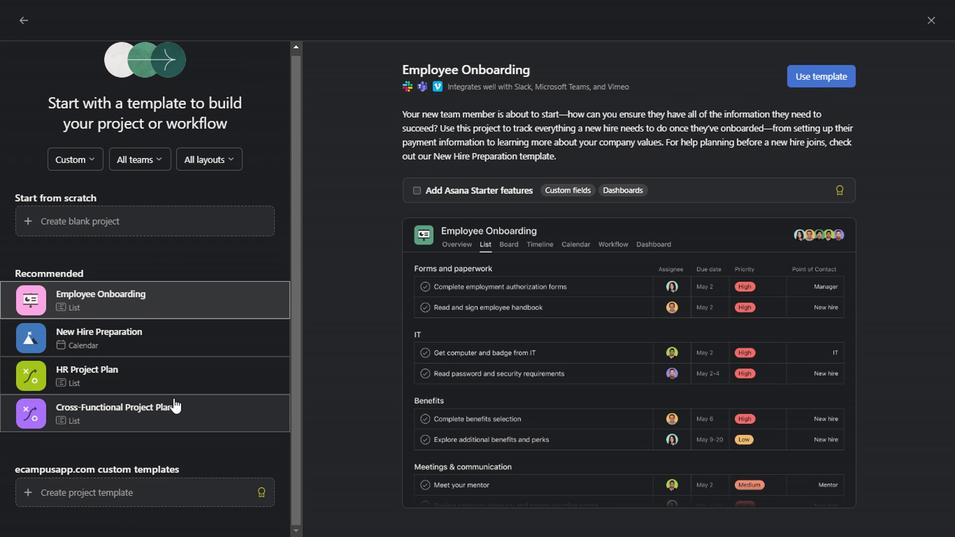 
Action: Mouse scrolled (170, 392) with delta (0, 0)
Screenshot: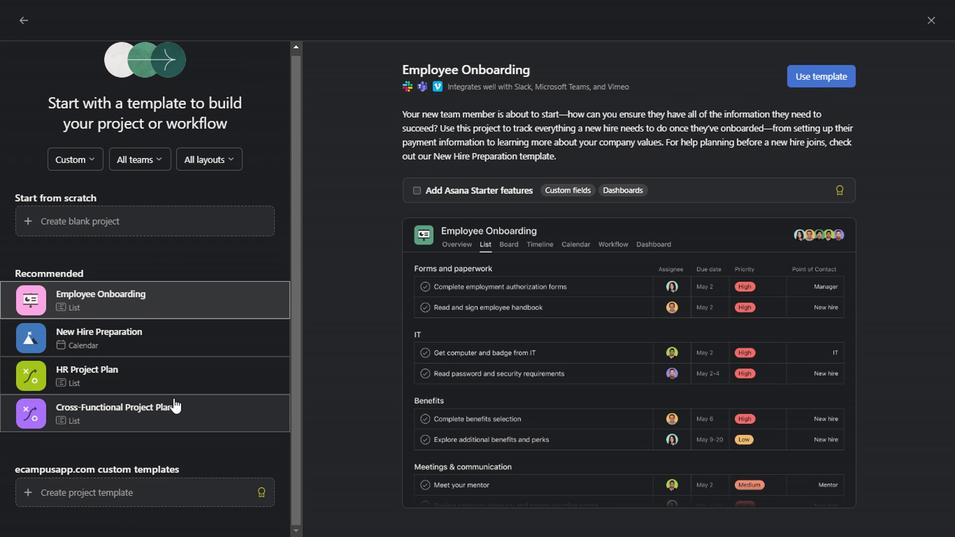 
Action: Mouse scrolled (170, 392) with delta (0, 0)
Screenshot: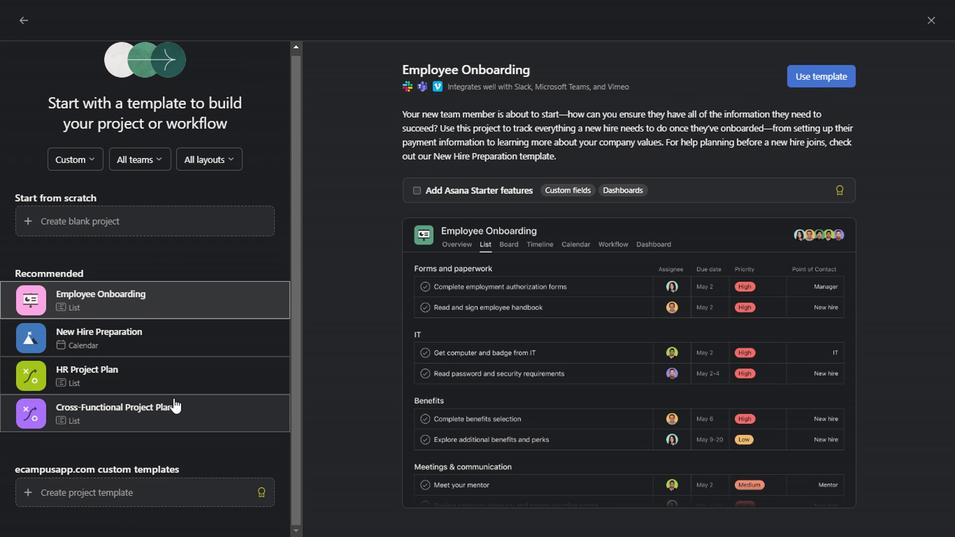 
Action: Mouse scrolled (170, 392) with delta (0, 0)
Screenshot: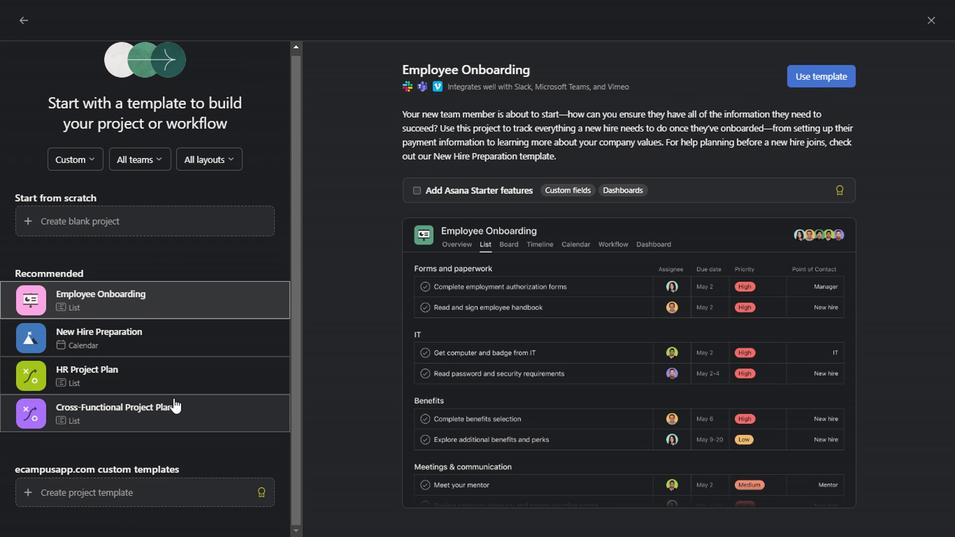 
Action: Mouse scrolled (170, 392) with delta (0, 0)
Screenshot: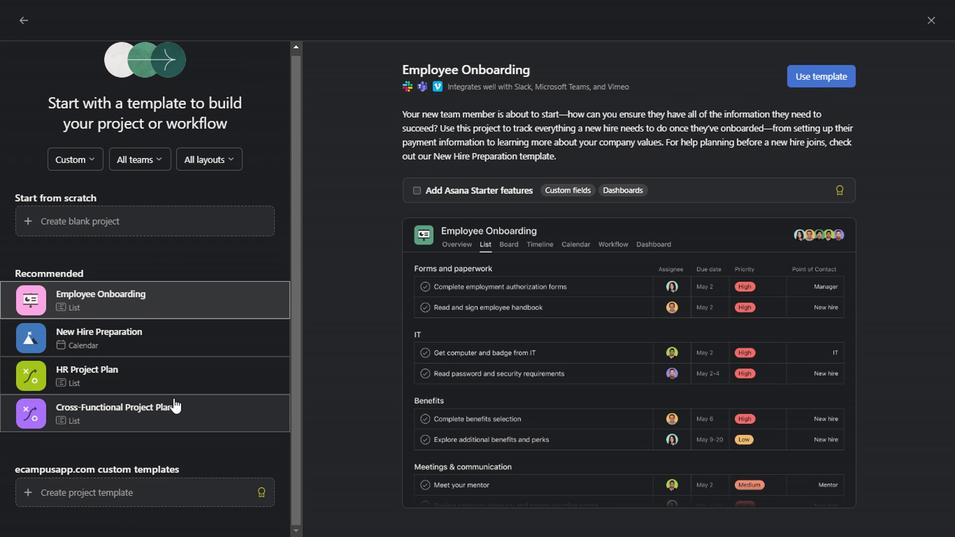 
Action: Mouse scrolled (170, 392) with delta (0, 0)
Screenshot: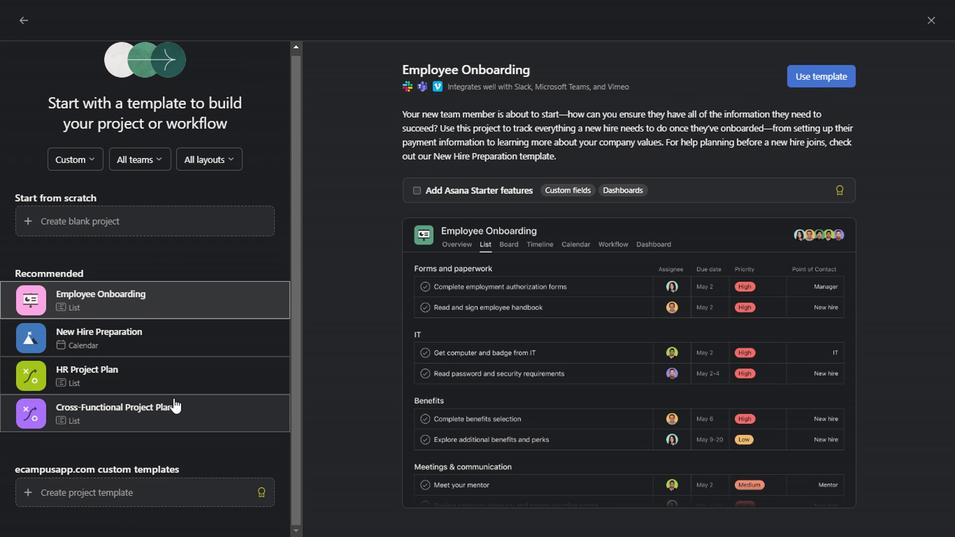 
Action: Mouse scrolled (170, 392) with delta (0, 0)
Screenshot: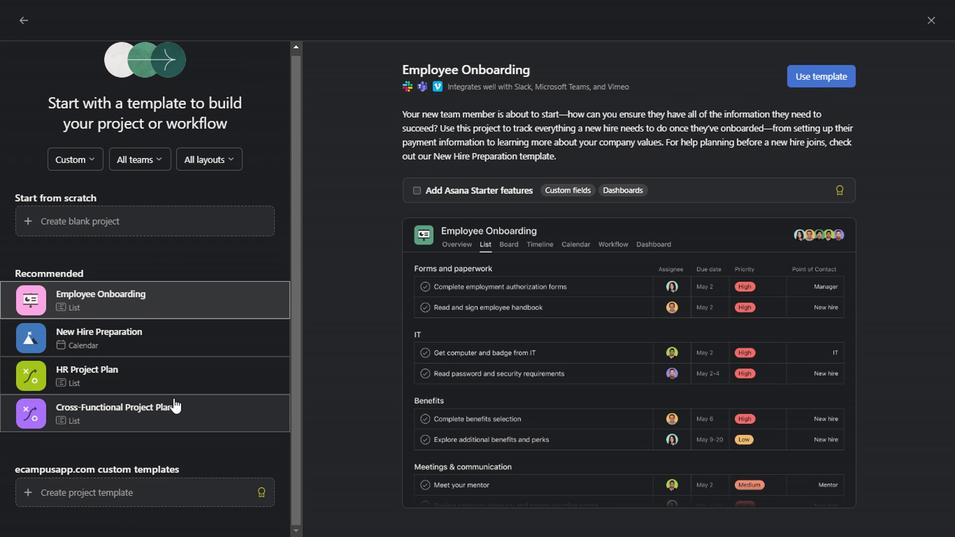 
Action: Mouse scrolled (170, 392) with delta (0, 0)
Screenshot: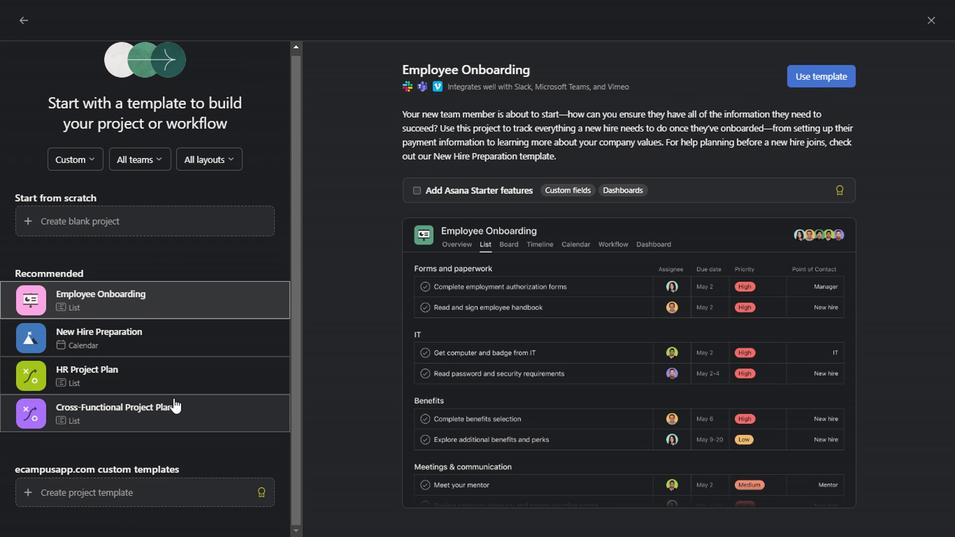 
Action: Mouse scrolled (170, 392) with delta (0, 0)
Screenshot: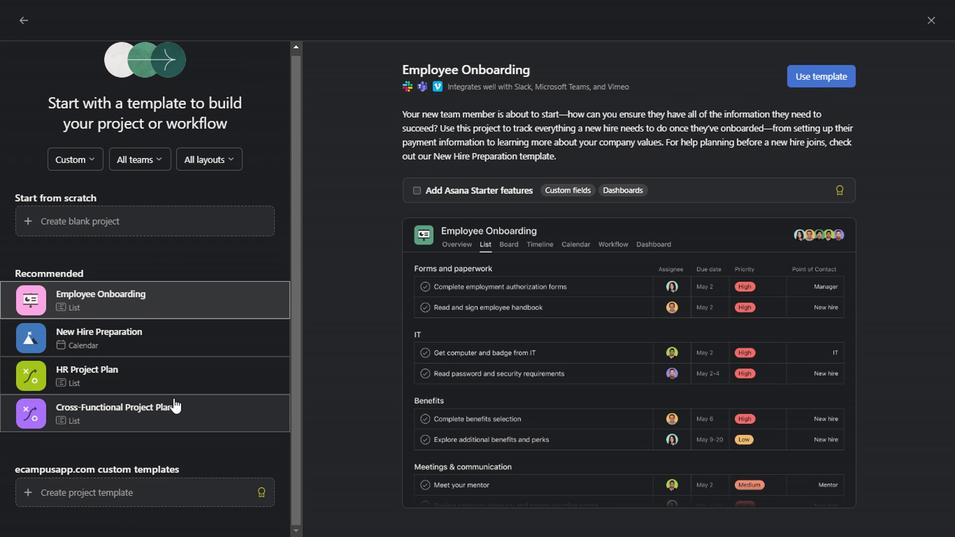 
Action: Mouse moved to (72, 151)
Screenshot: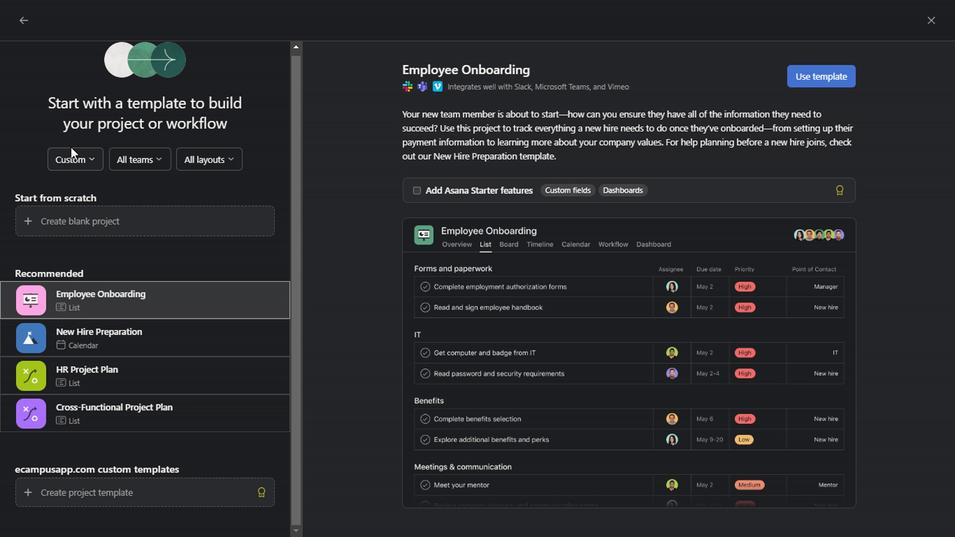 
Action: Mouse pressed left at (72, 151)
Screenshot: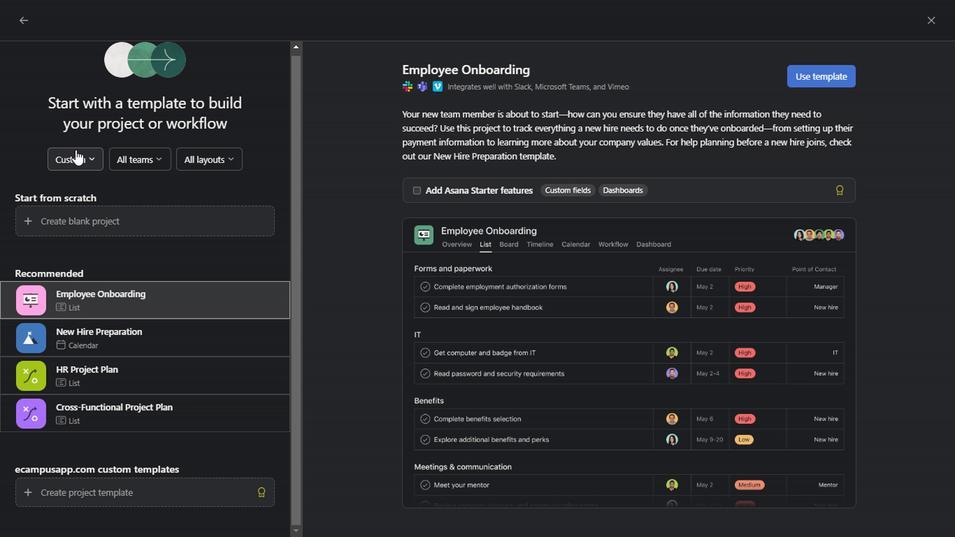
Action: Mouse moved to (104, 233)
Screenshot: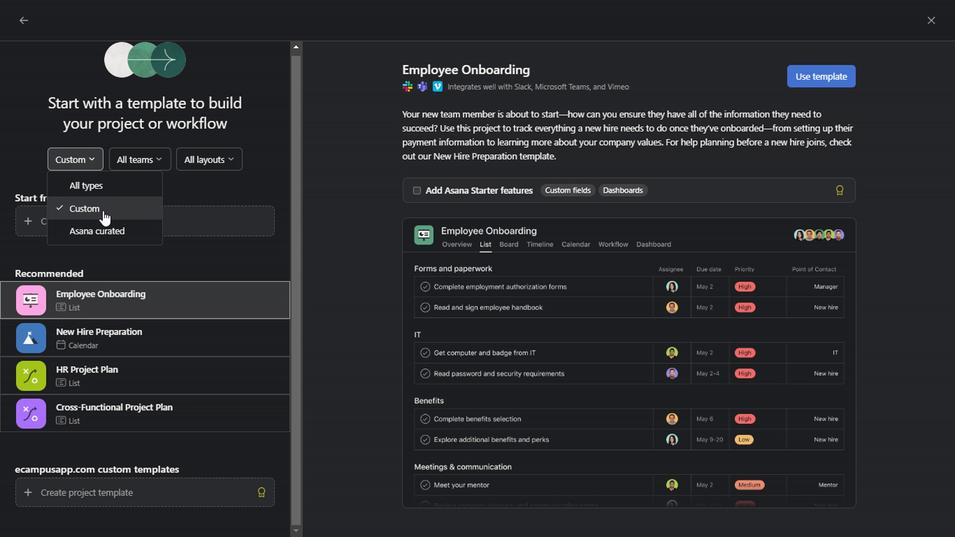 
Action: Mouse pressed left at (104, 233)
Screenshot: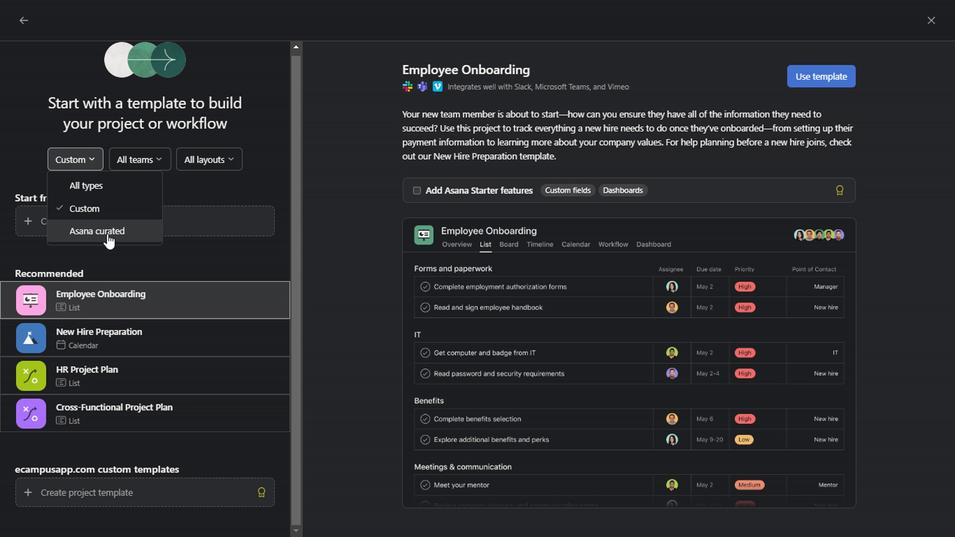 
Action: Mouse moved to (291, 147)
Screenshot: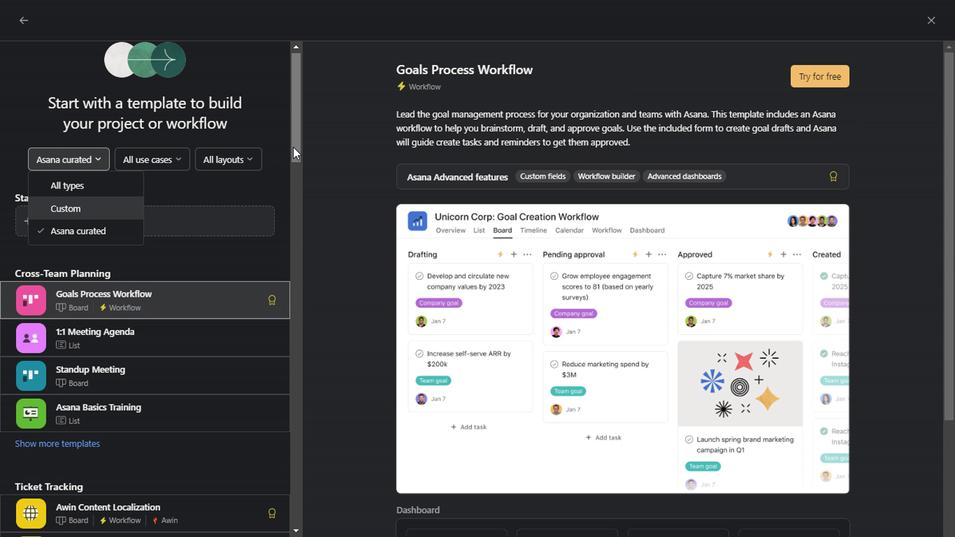 
Action: Mouse pressed left at (291, 147)
Screenshot: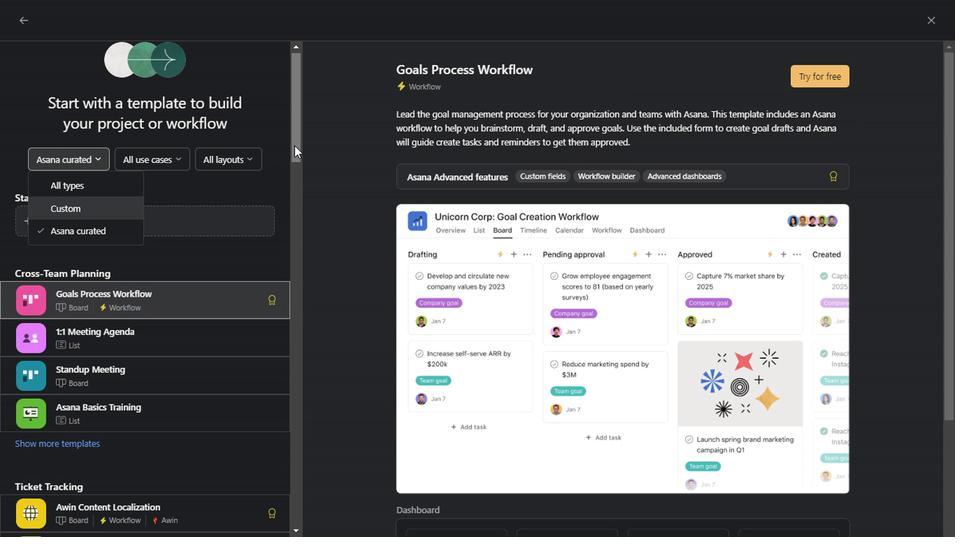 
Action: Mouse moved to (172, 371)
Screenshot: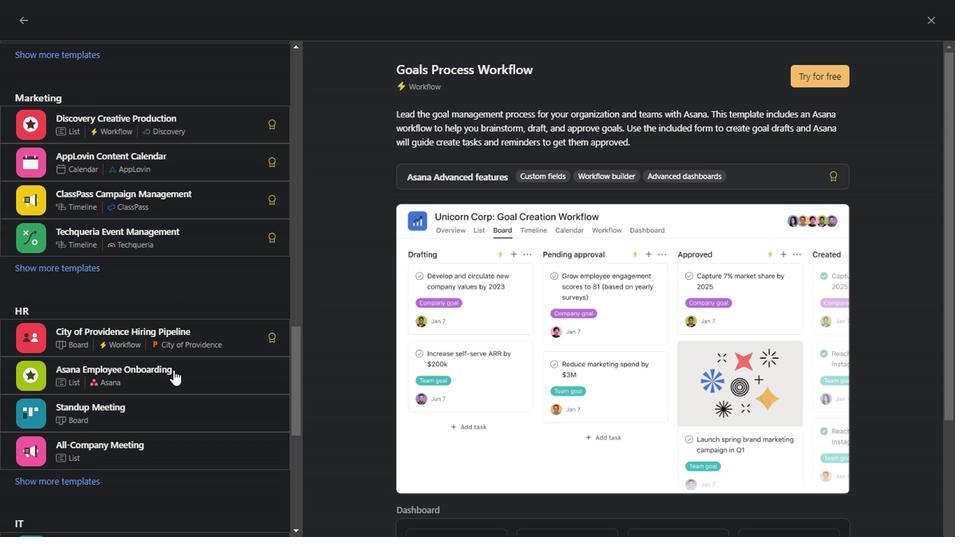 
Action: Mouse scrolled (172, 370) with delta (0, 0)
Screenshot: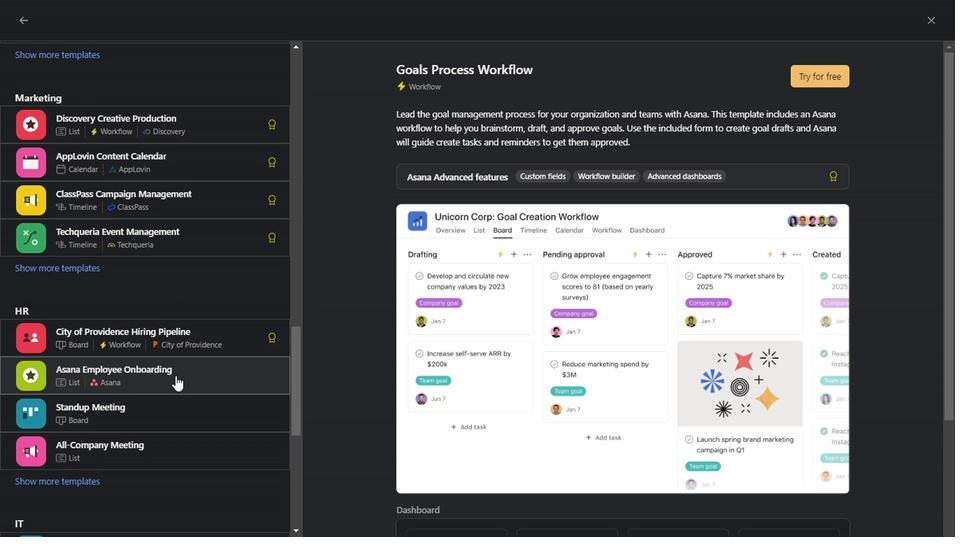 
Action: Mouse scrolled (172, 370) with delta (0, 0)
Screenshot: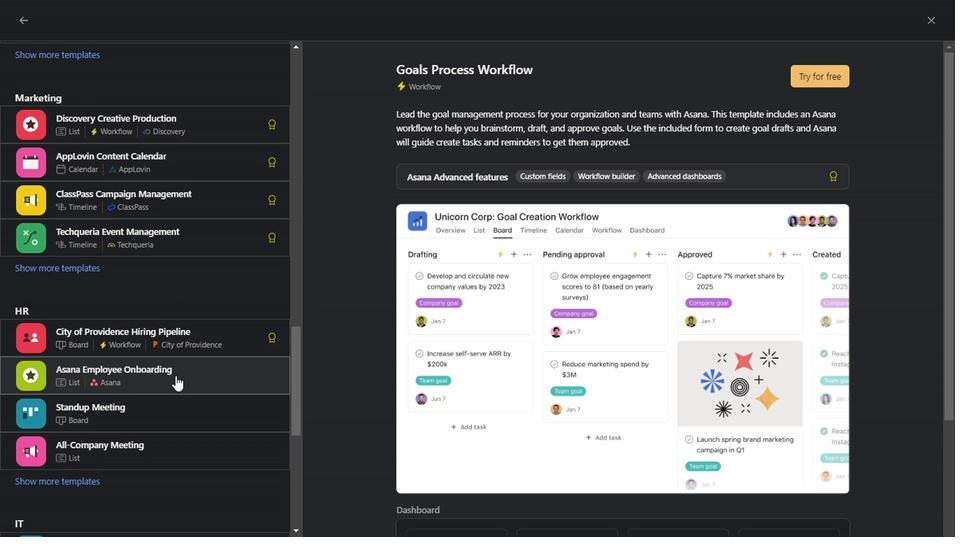 
Action: Mouse scrolled (172, 370) with delta (0, 0)
Screenshot: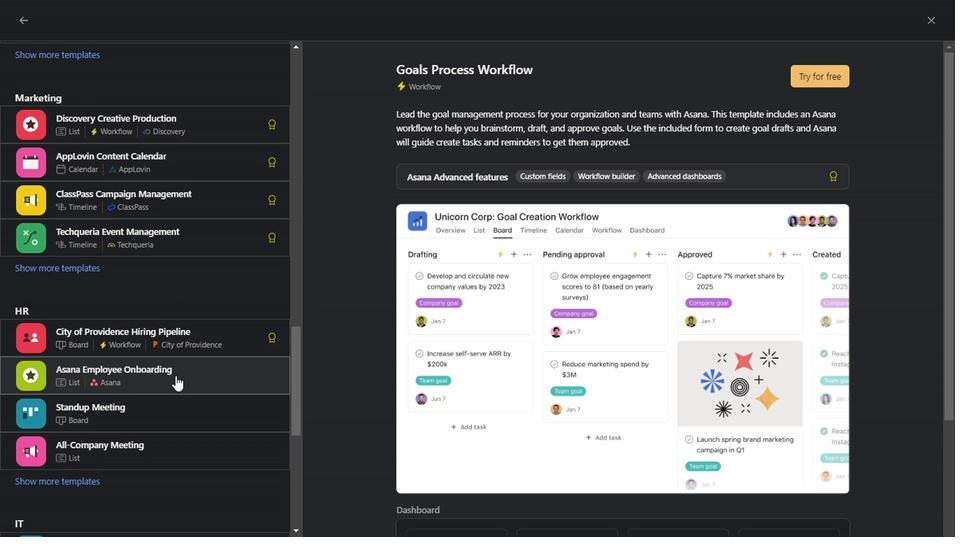 
Action: Mouse scrolled (172, 370) with delta (0, 0)
Screenshot: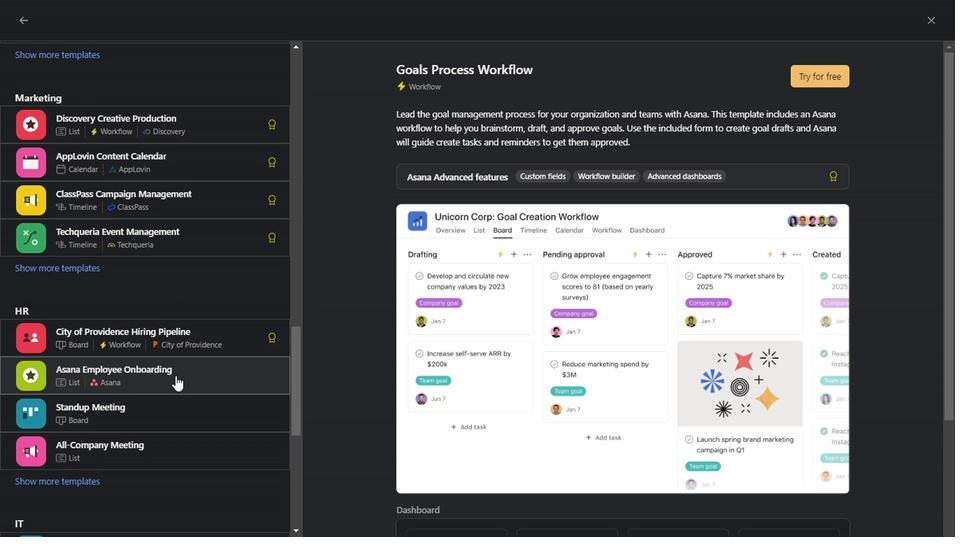 
Action: Mouse scrolled (172, 370) with delta (0, 0)
Screenshot: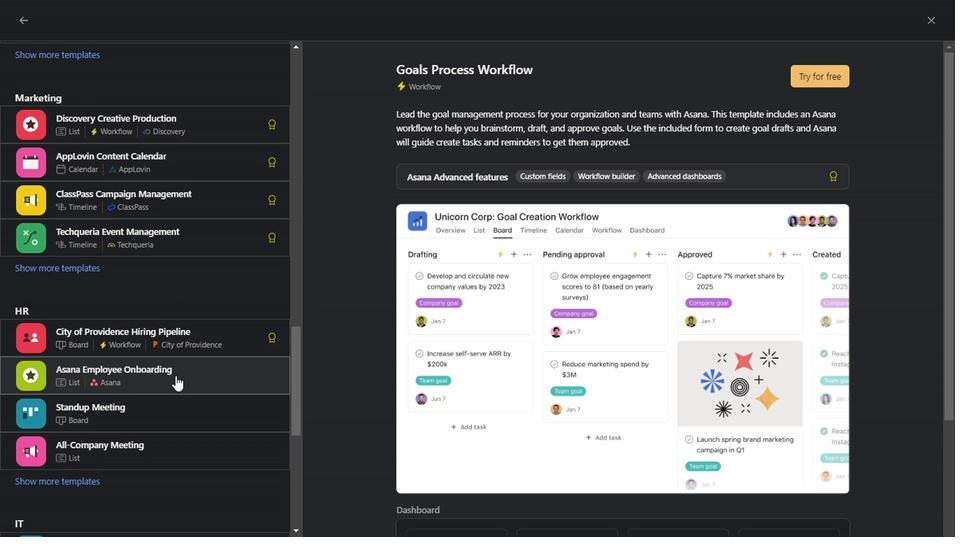
Action: Mouse scrolled (172, 370) with delta (0, 0)
Screenshot: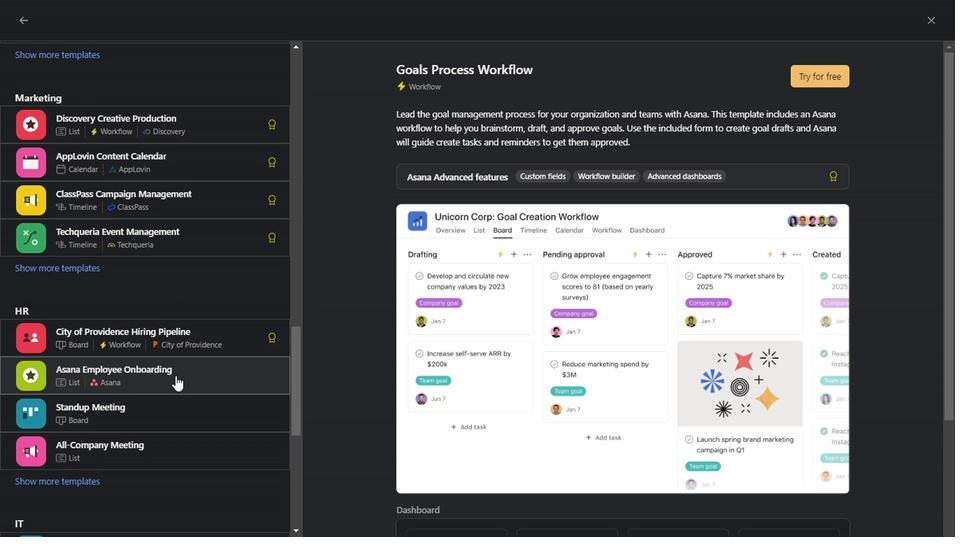 
Action: Mouse scrolled (172, 370) with delta (0, 0)
Screenshot: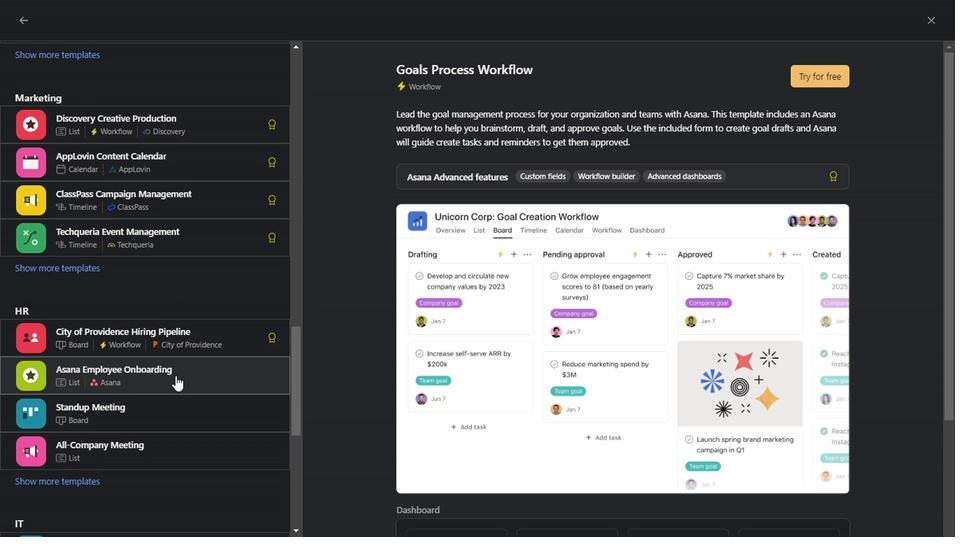 
Action: Mouse scrolled (172, 370) with delta (0, 0)
Screenshot: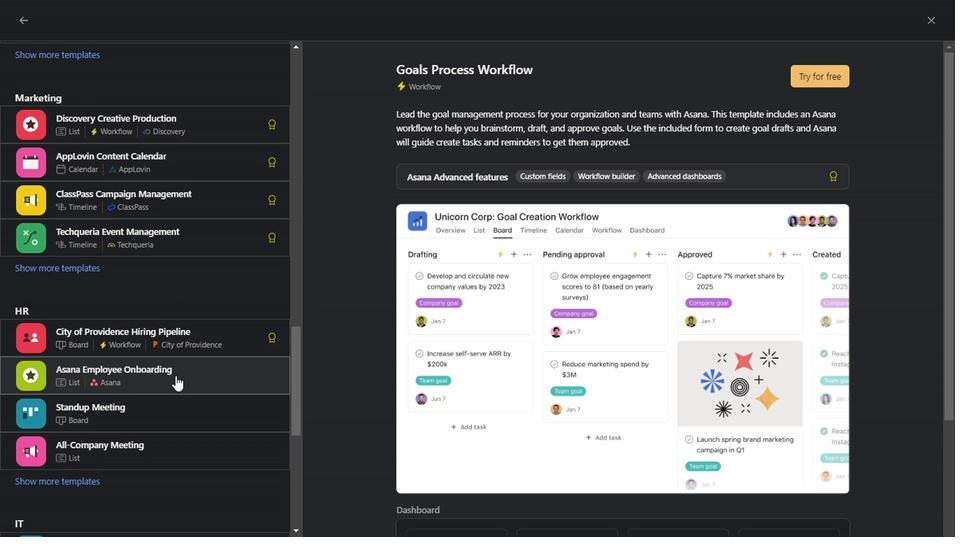 
Action: Mouse scrolled (172, 370) with delta (0, 0)
Screenshot: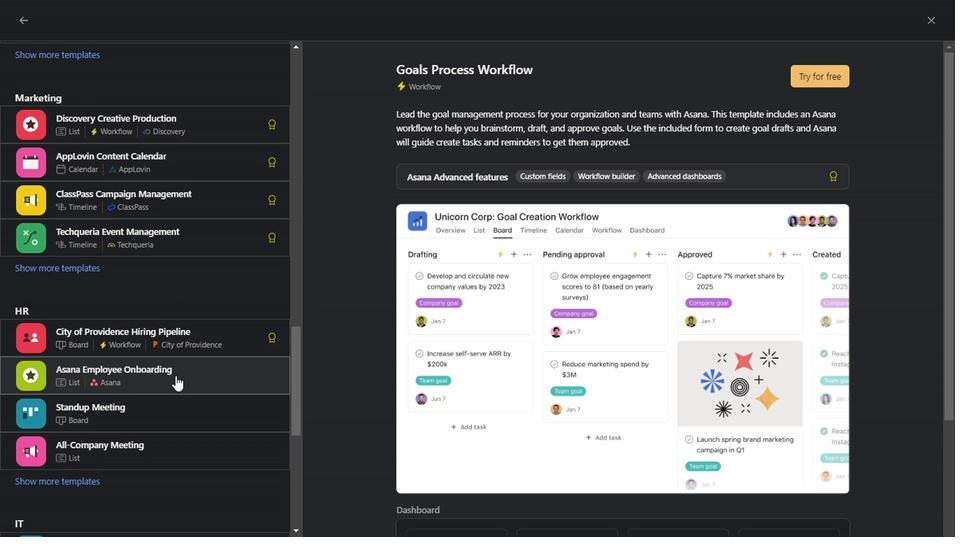 
Action: Mouse scrolled (172, 370) with delta (0, 0)
Screenshot: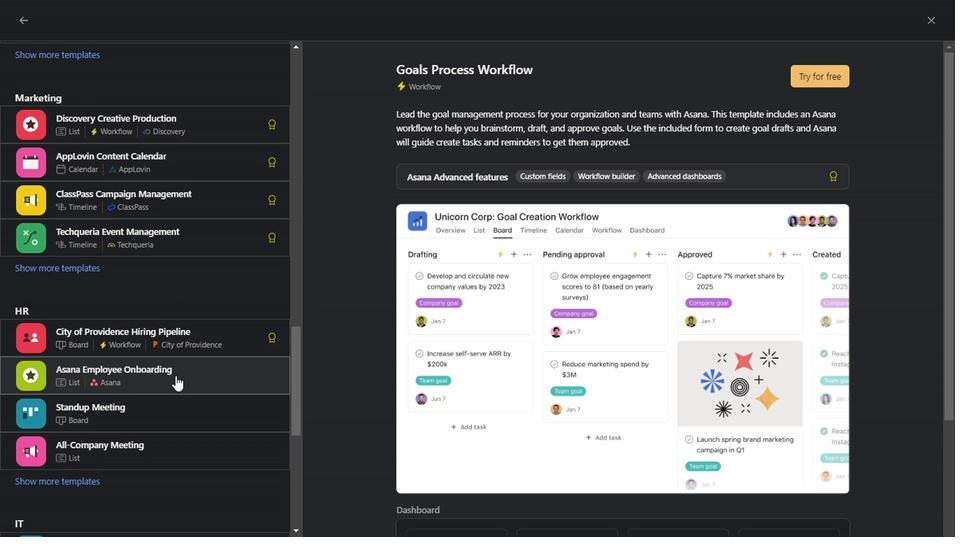 
Action: Mouse scrolled (172, 370) with delta (0, 0)
Screenshot: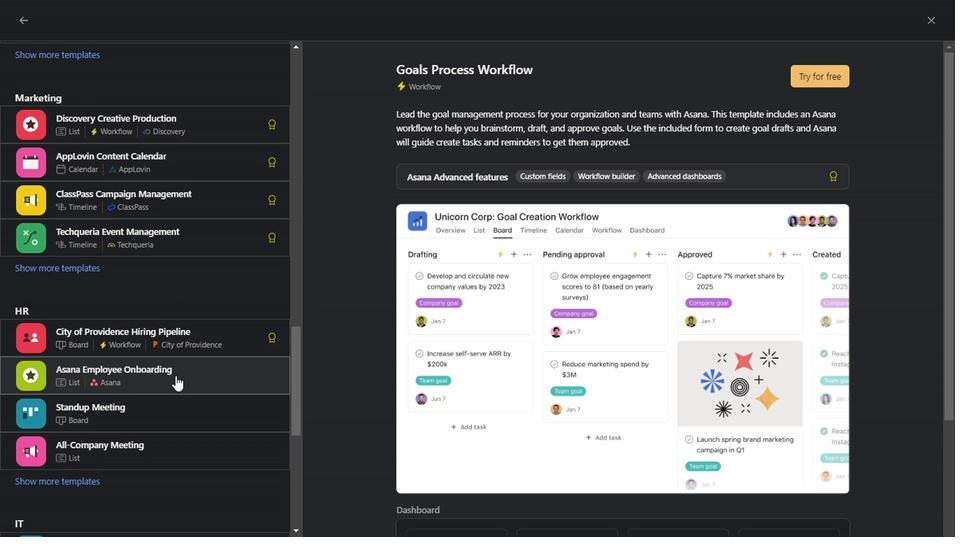 
Action: Mouse scrolled (172, 370) with delta (0, 0)
Screenshot: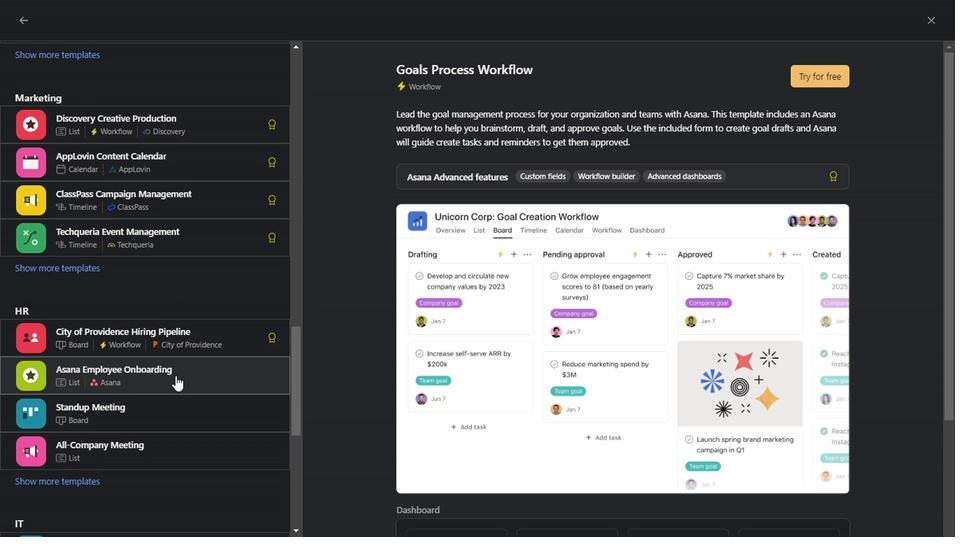 
Action: Mouse scrolled (172, 370) with delta (0, 0)
Screenshot: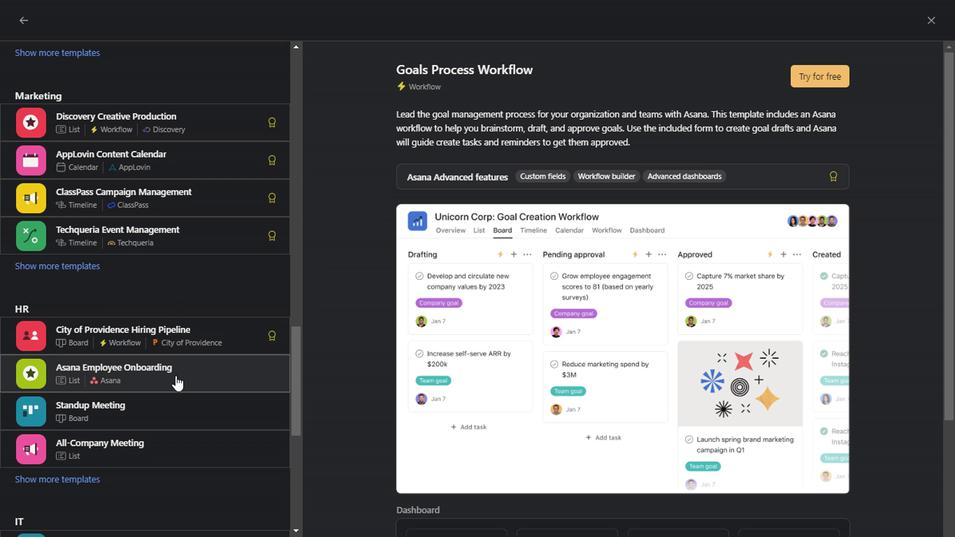 
Action: Mouse scrolled (172, 370) with delta (0, 0)
Screenshot: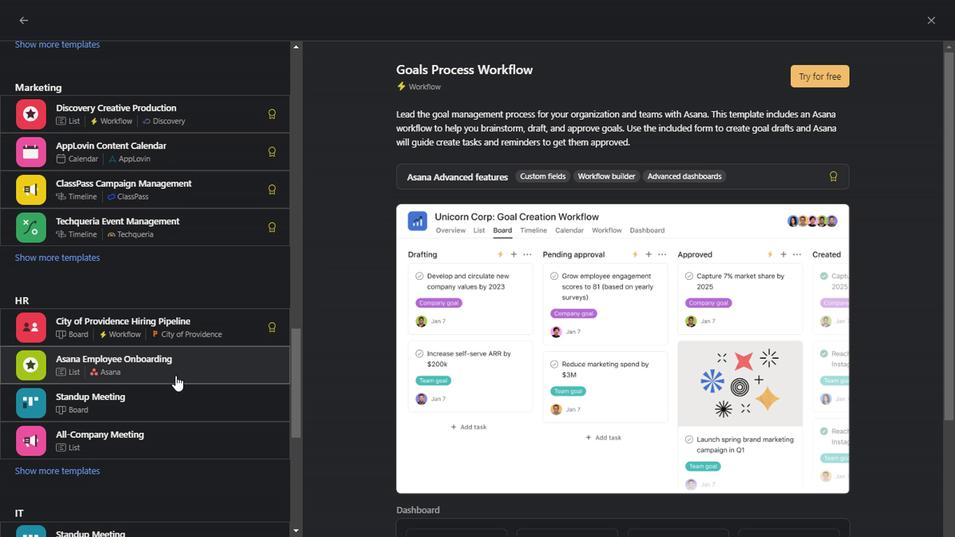 
Action: Mouse scrolled (172, 370) with delta (0, 0)
Screenshot: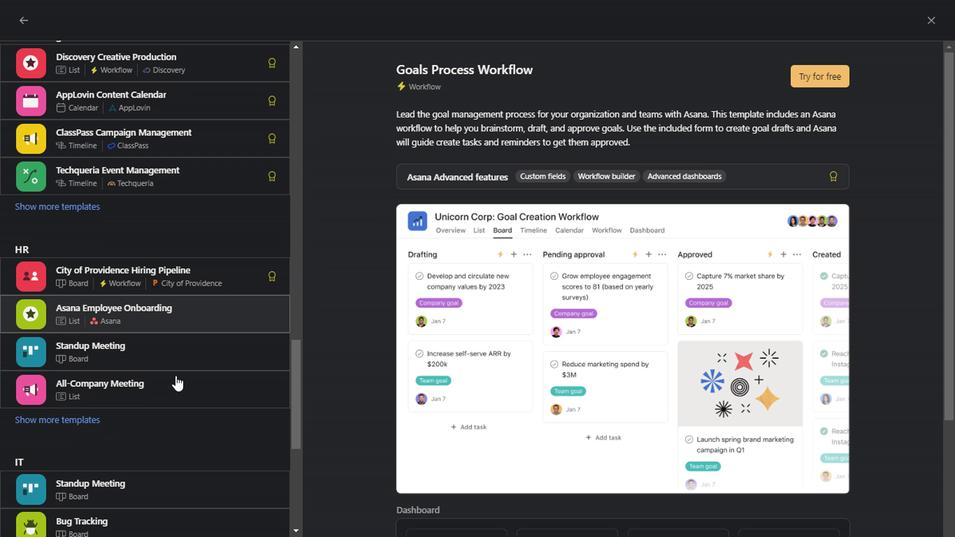 
Action: Mouse scrolled (172, 370) with delta (0, 0)
Screenshot: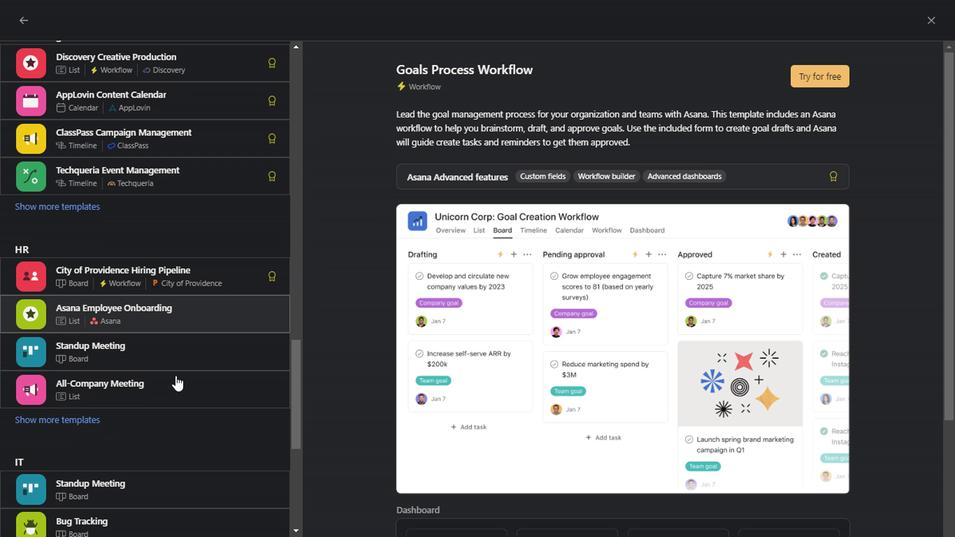 
Action: Mouse scrolled (172, 370) with delta (0, 0)
Screenshot: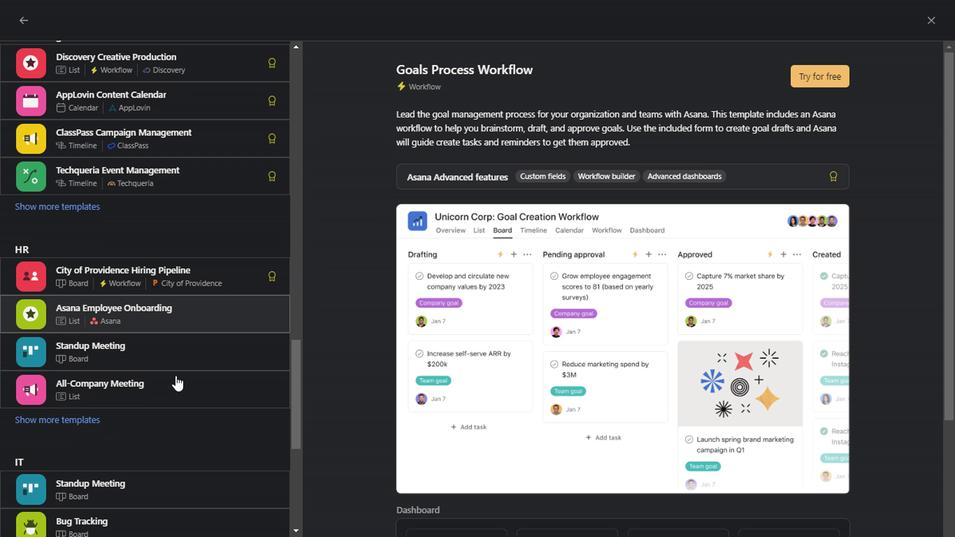 
Action: Mouse scrolled (172, 370) with delta (0, 0)
Screenshot: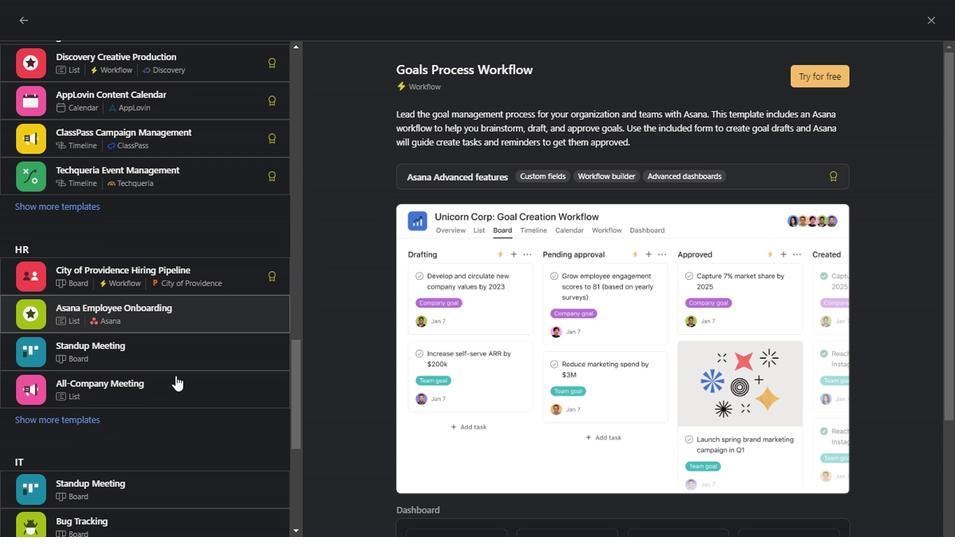 
Action: Mouse scrolled (172, 370) with delta (0, 0)
Screenshot: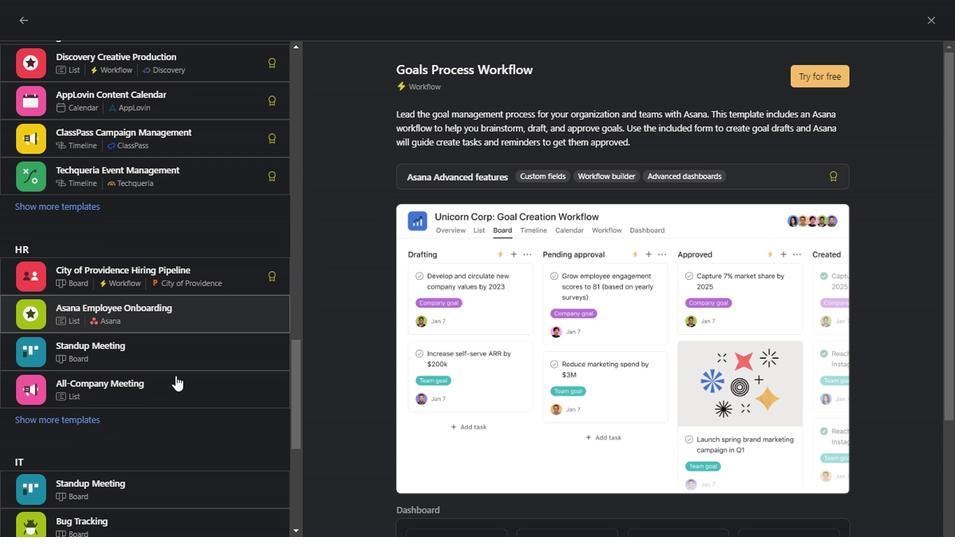 
Action: Mouse scrolled (172, 370) with delta (0, 0)
Screenshot: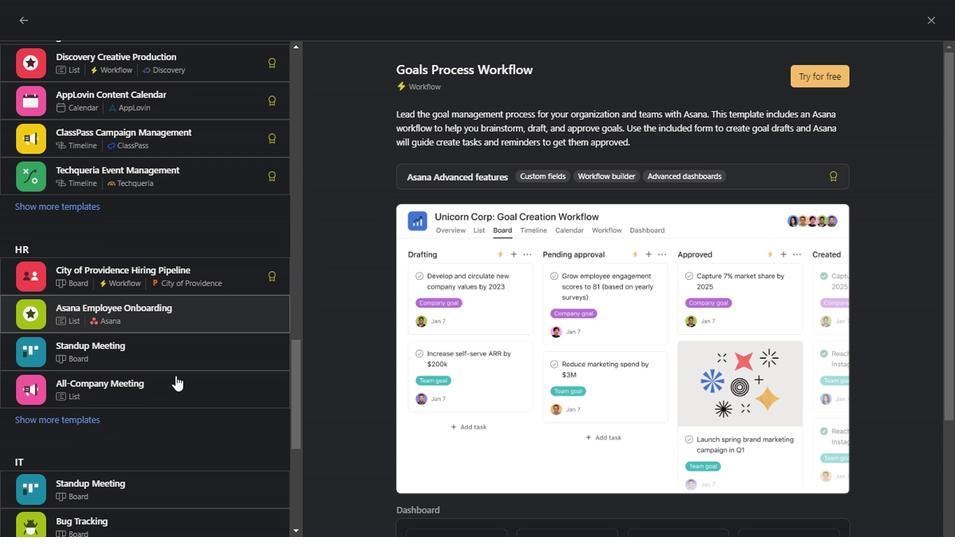 
Action: Mouse scrolled (172, 370) with delta (0, 0)
Screenshot: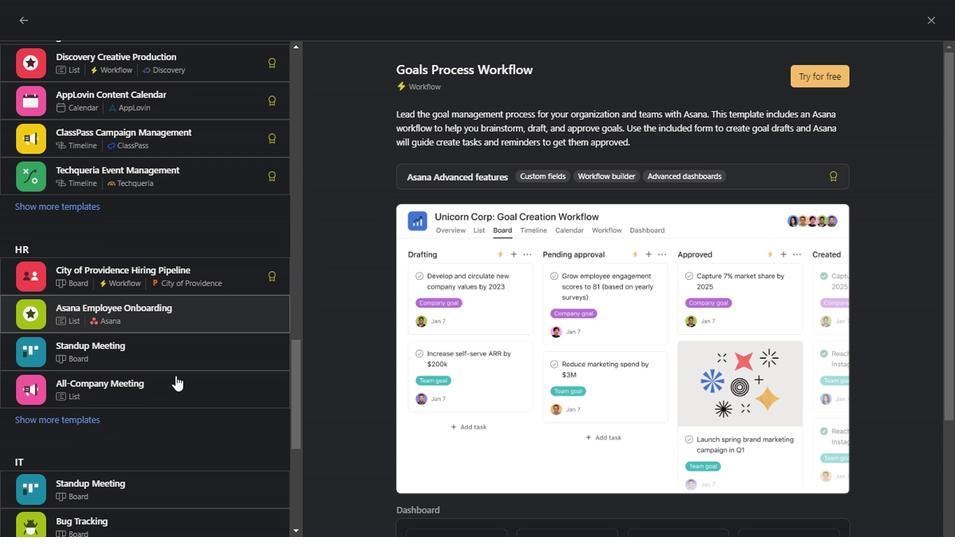 
Action: Mouse scrolled (172, 370) with delta (0, 0)
Screenshot: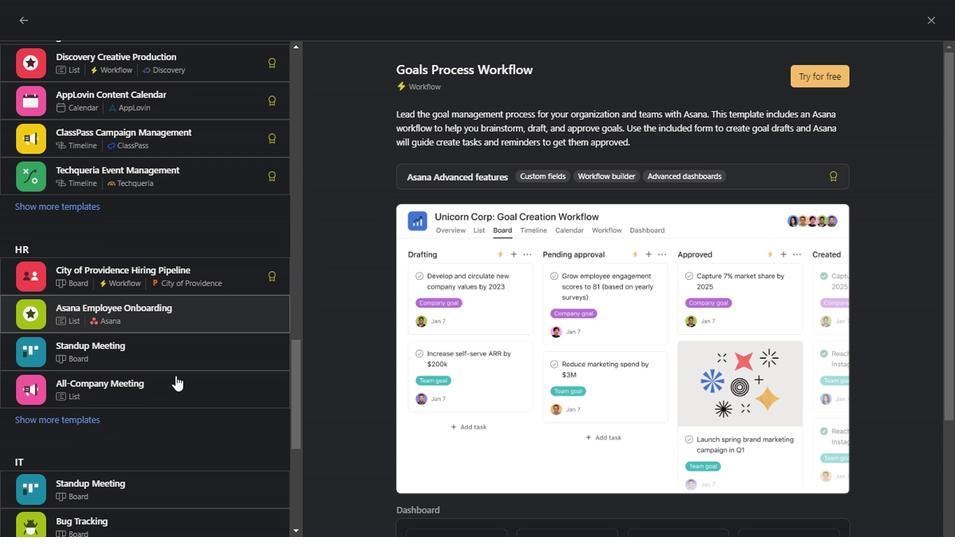 
Action: Mouse scrolled (172, 370) with delta (0, 0)
Screenshot: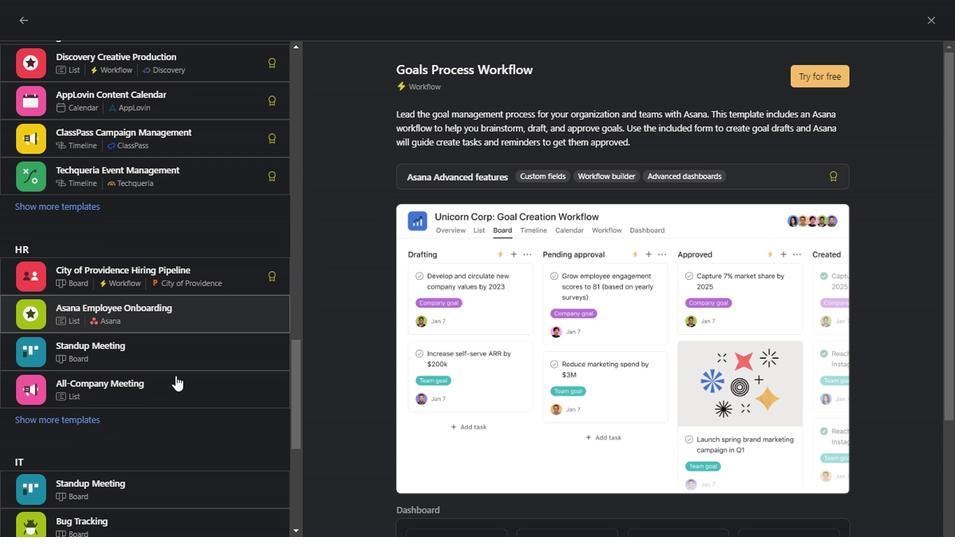 
Action: Mouse scrolled (172, 370) with delta (0, 0)
Screenshot: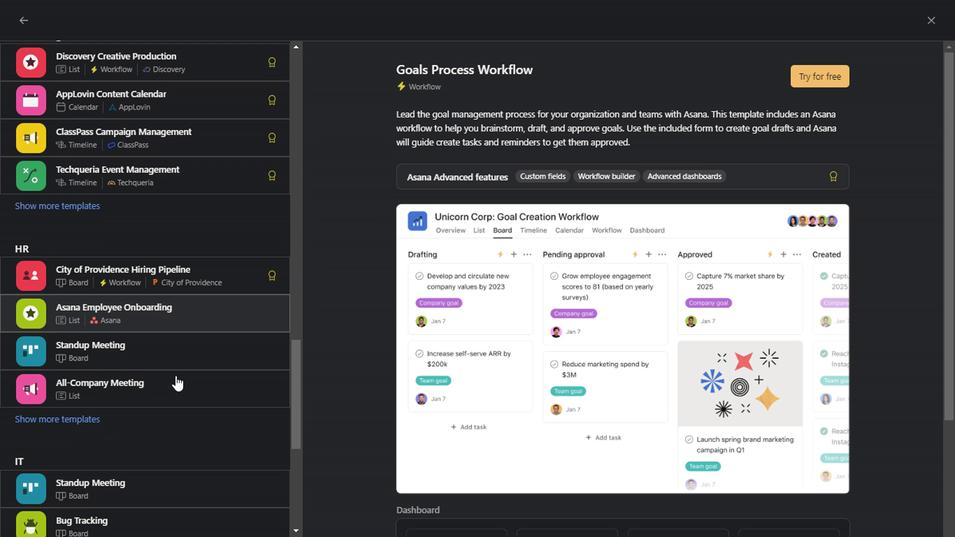 
Action: Mouse scrolled (172, 370) with delta (0, 0)
Screenshot: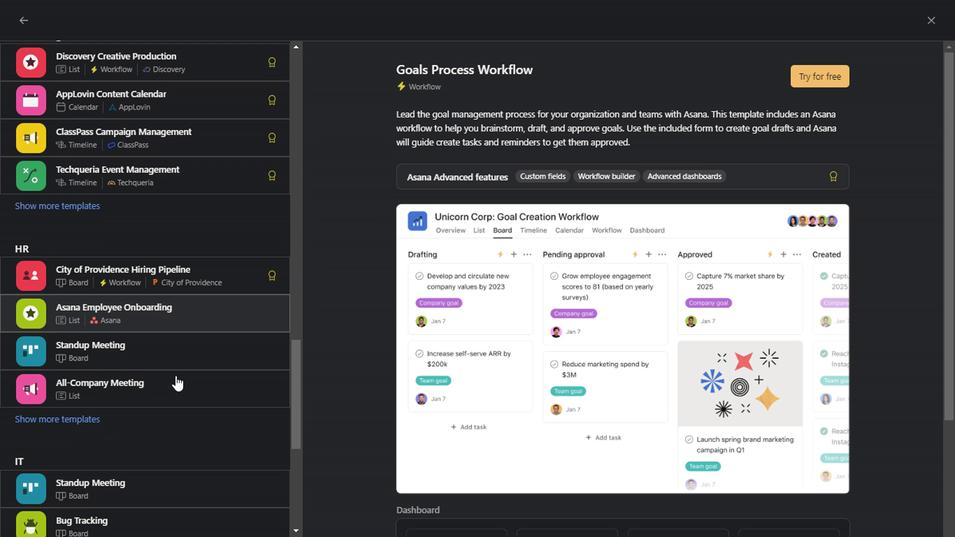 
Action: Mouse moved to (213, 361)
Screenshot: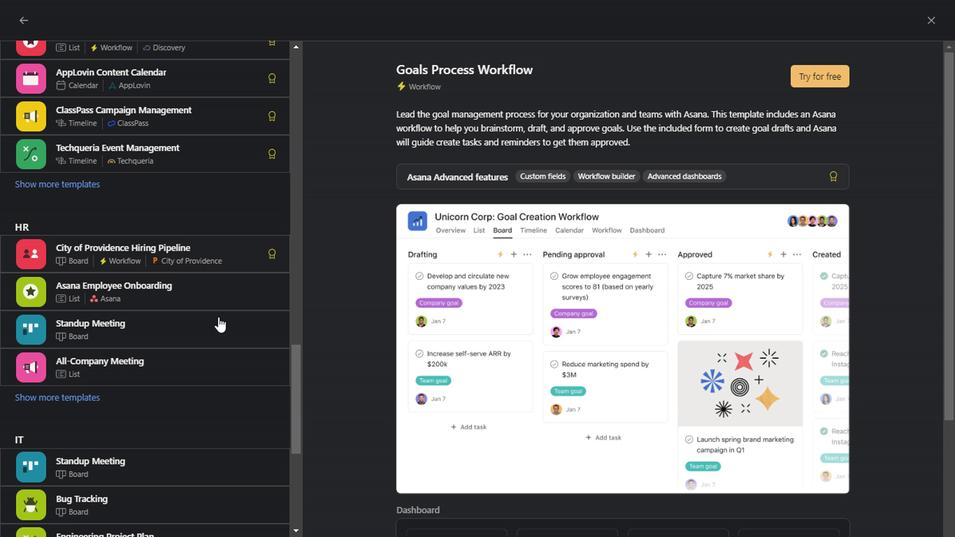
Action: Mouse scrolled (213, 360) with delta (0, 0)
Screenshot: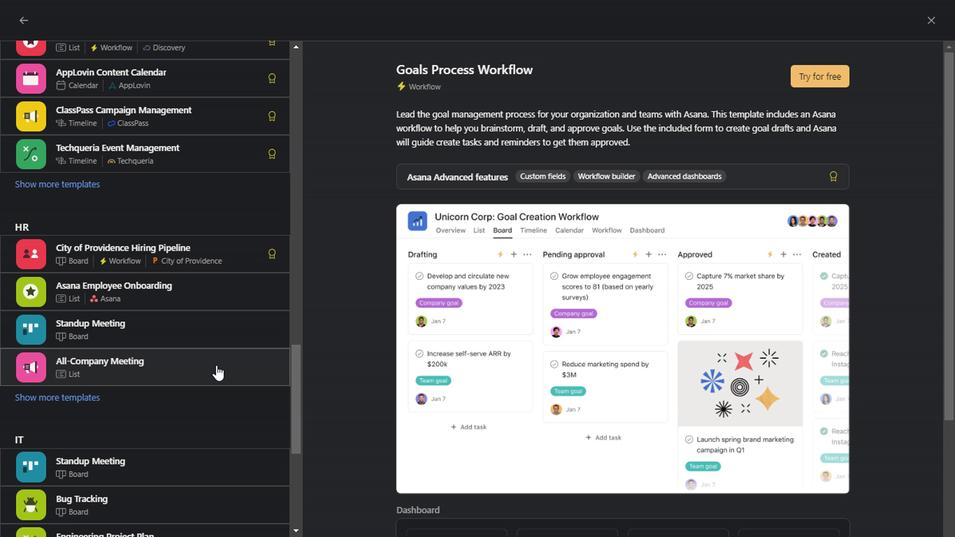 
Action: Mouse scrolled (213, 360) with delta (0, 0)
Screenshot: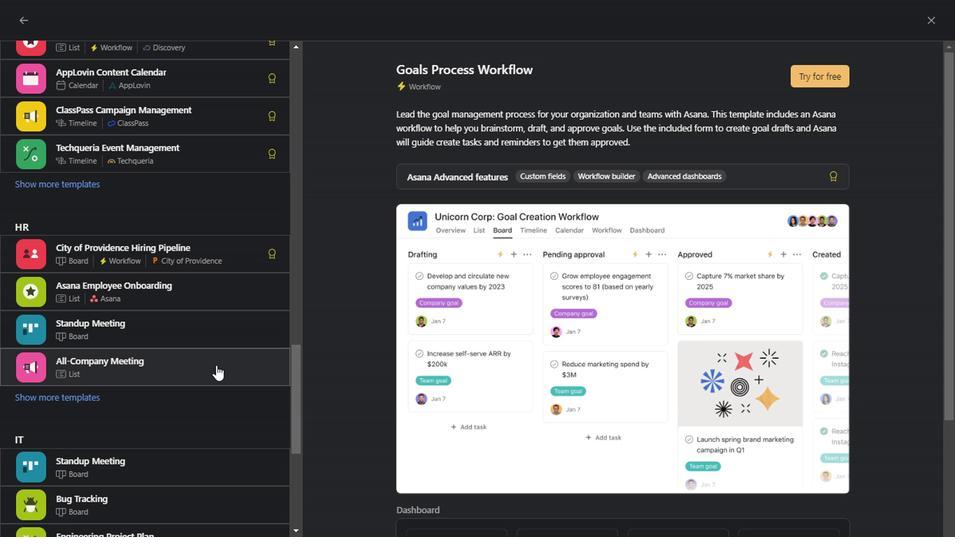 
Action: Mouse scrolled (213, 360) with delta (0, 0)
Screenshot: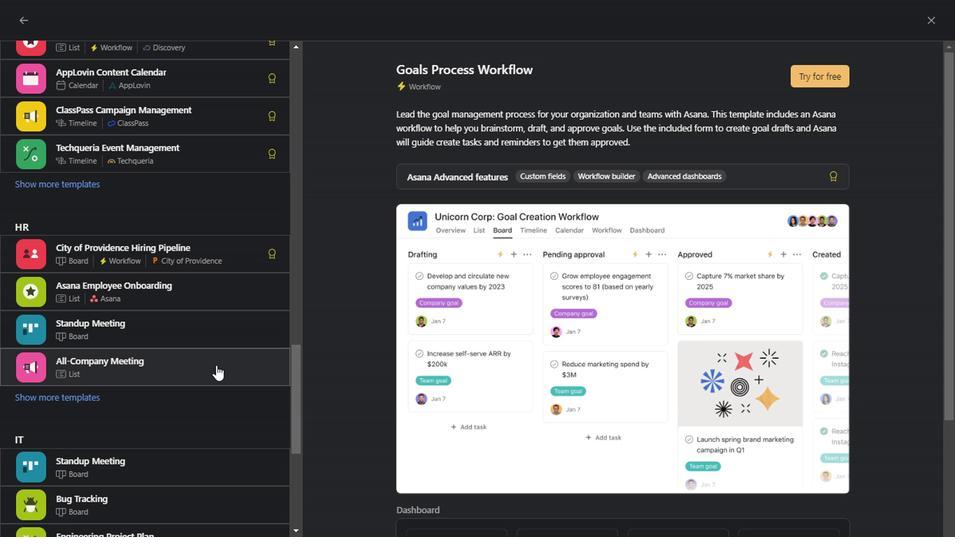 
Action: Mouse scrolled (213, 360) with delta (0, 0)
Screenshot: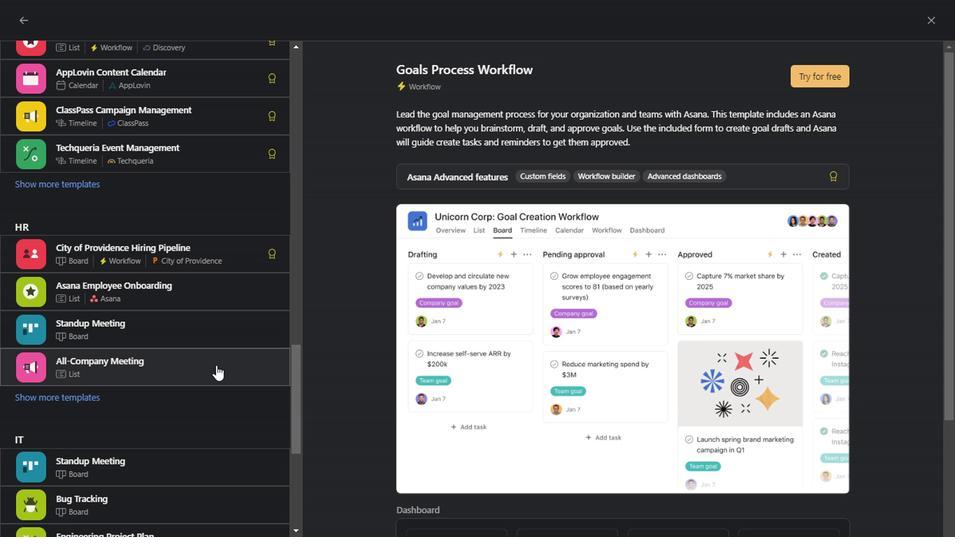 
Action: Mouse scrolled (213, 360) with delta (0, 0)
Screenshot: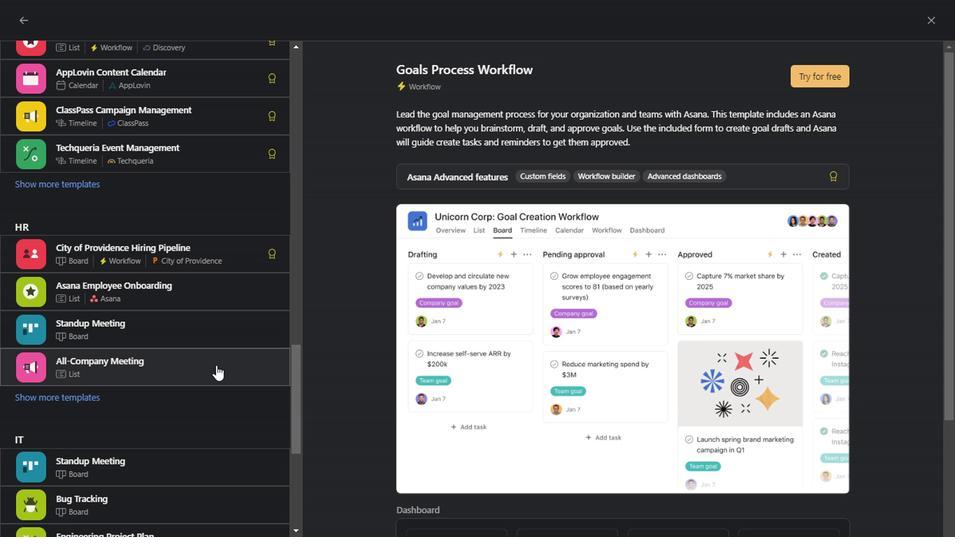 
Action: Mouse scrolled (213, 360) with delta (0, 0)
Screenshot: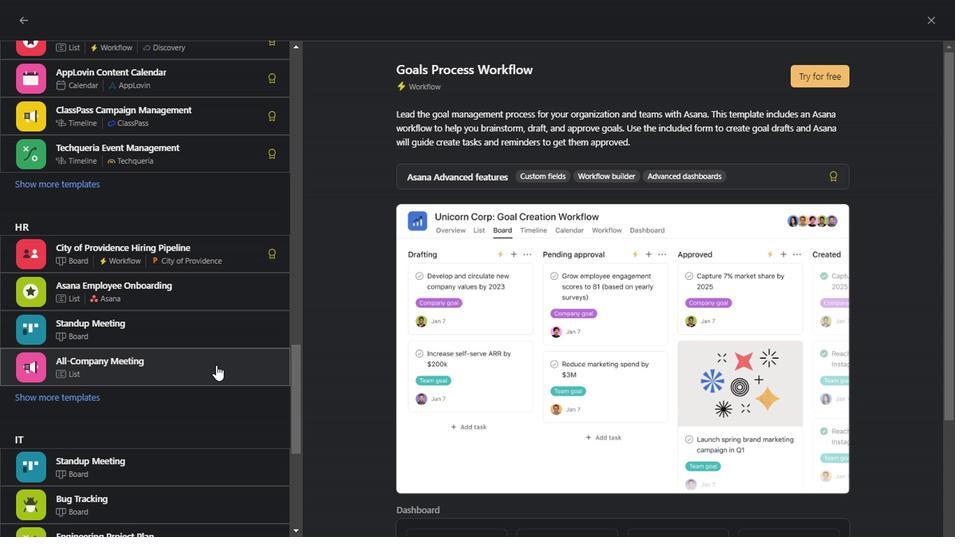 
Action: Mouse scrolled (213, 360) with delta (0, 0)
Screenshot: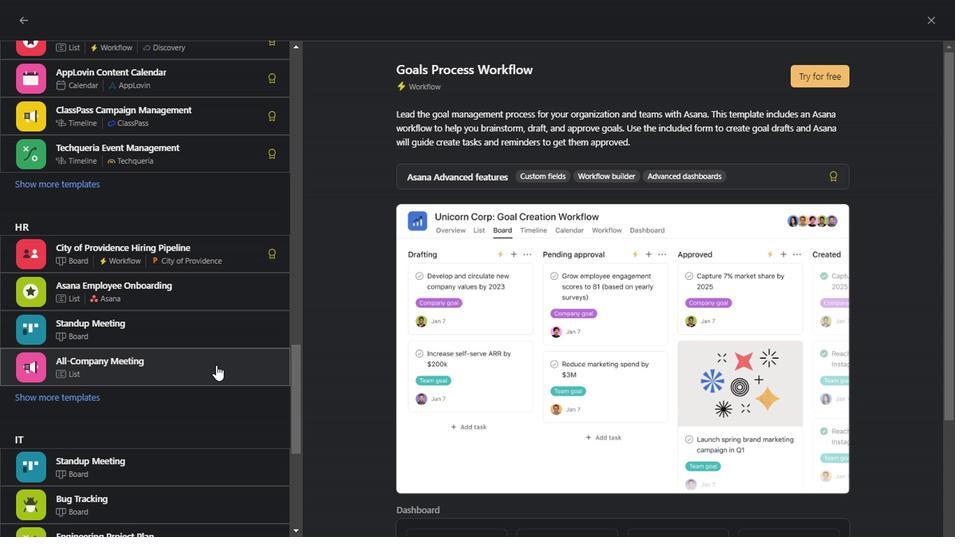 
Action: Mouse scrolled (213, 360) with delta (0, 0)
Screenshot: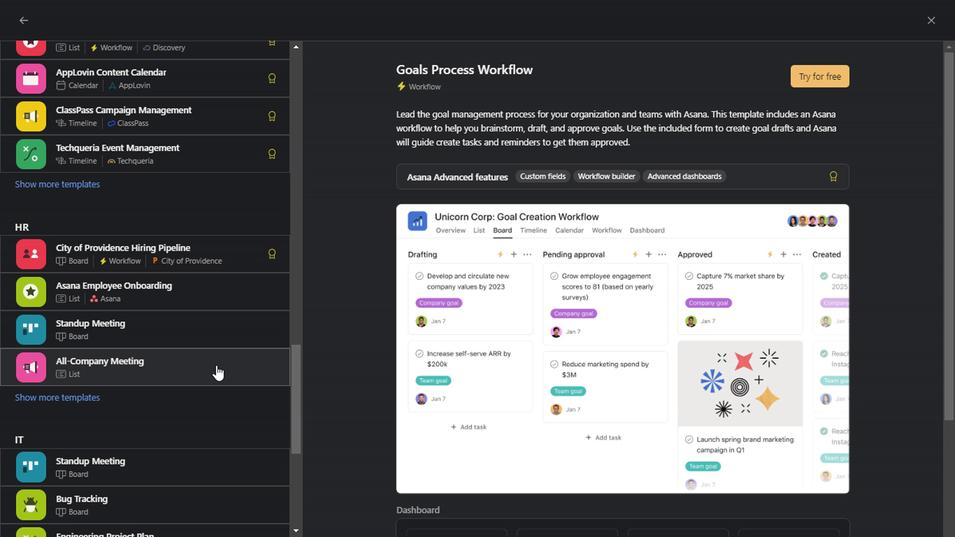 
Action: Mouse scrolled (213, 360) with delta (0, 0)
Screenshot: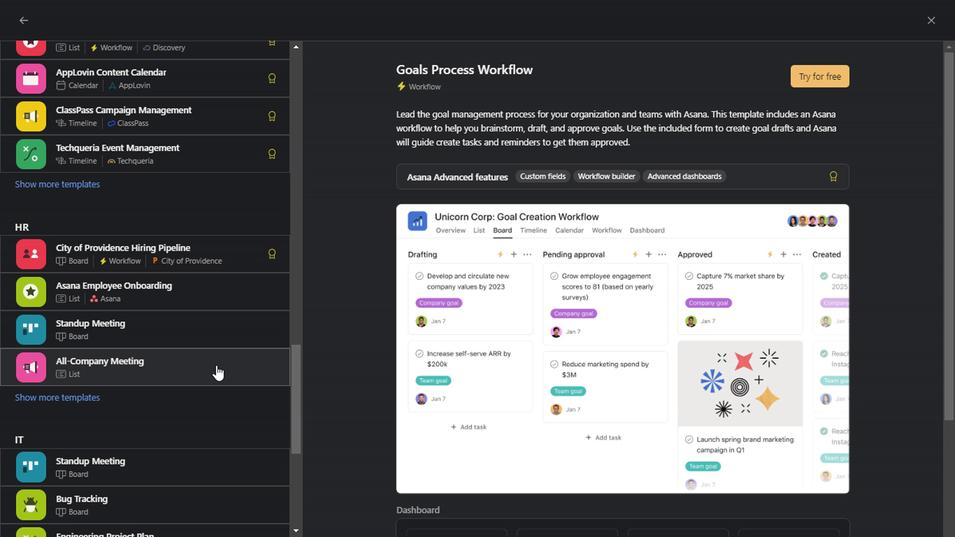 
Action: Mouse scrolled (213, 360) with delta (0, 0)
Screenshot: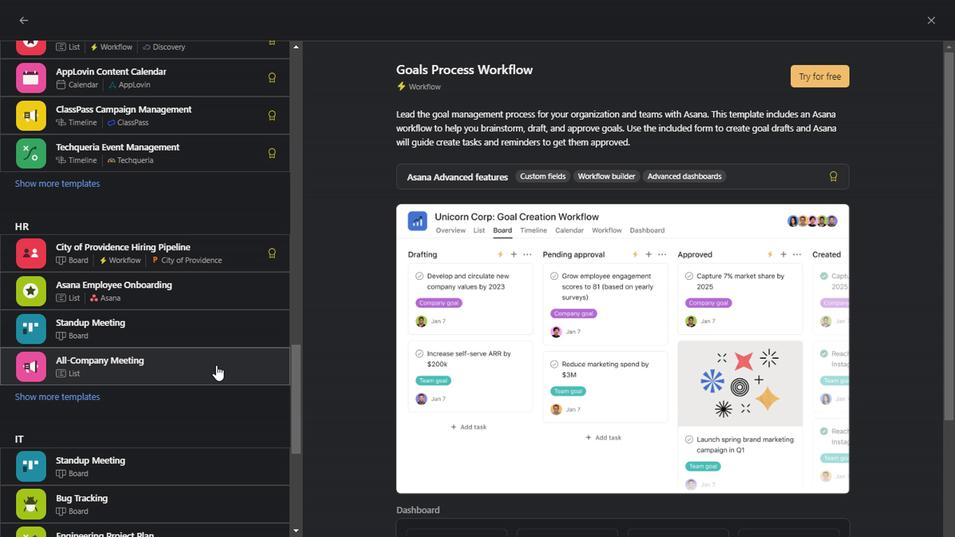 
Action: Mouse scrolled (213, 360) with delta (0, 0)
Screenshot: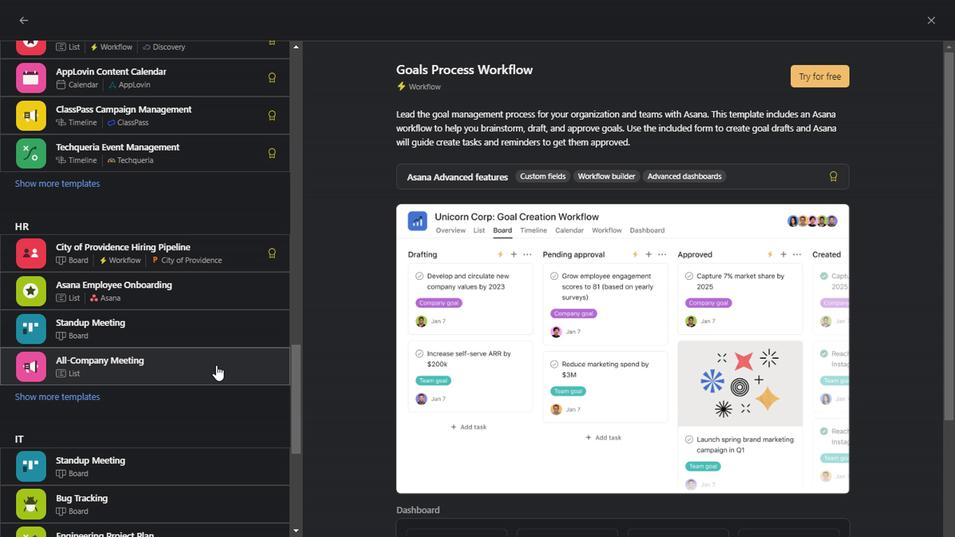 
Action: Mouse scrolled (213, 360) with delta (0, 0)
Screenshot: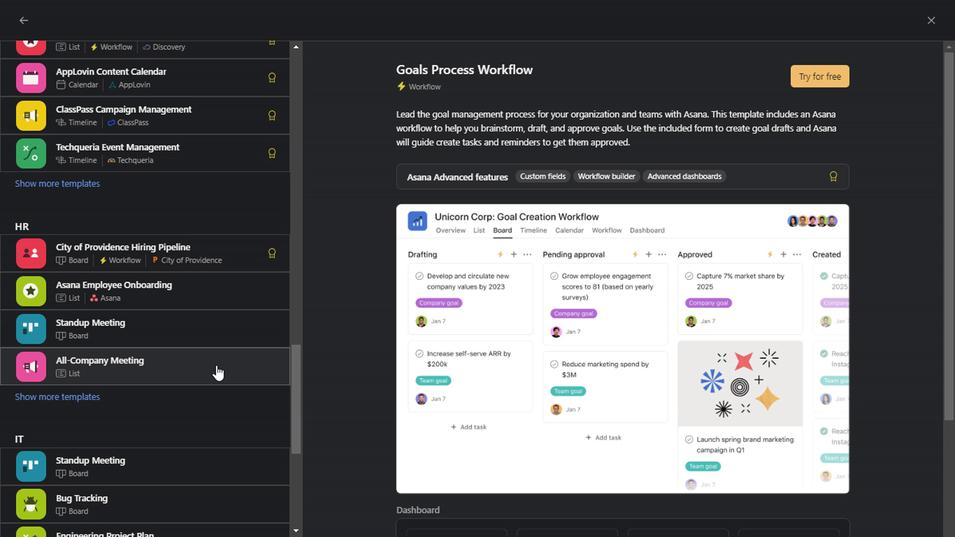 
Action: Mouse scrolled (213, 360) with delta (0, 0)
Screenshot: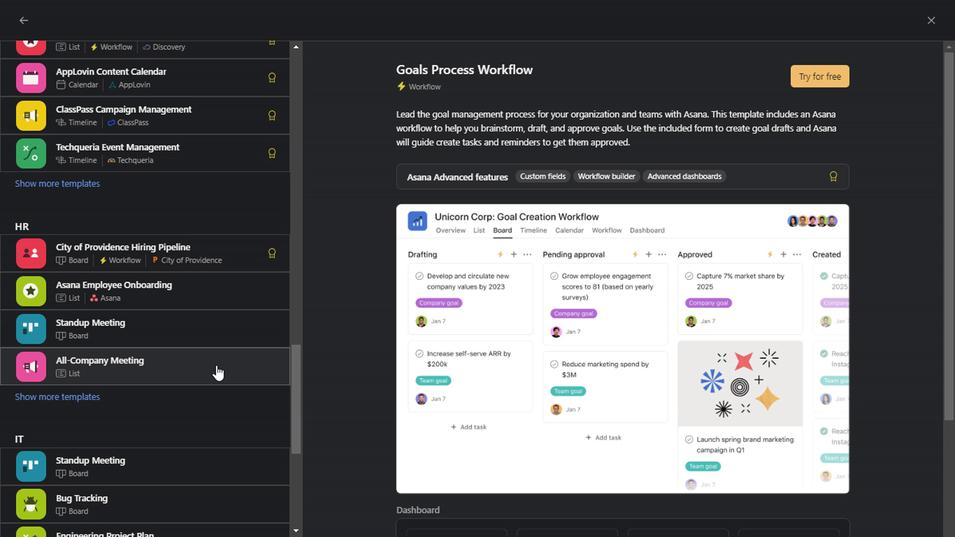 
Action: Mouse scrolled (213, 360) with delta (0, 0)
Screenshot: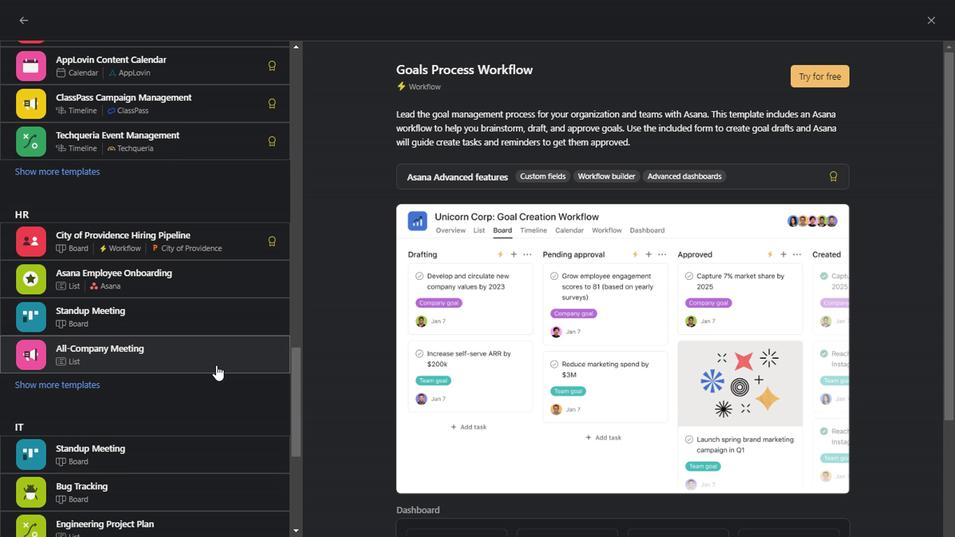 
Action: Mouse scrolled (213, 360) with delta (0, 0)
Screenshot: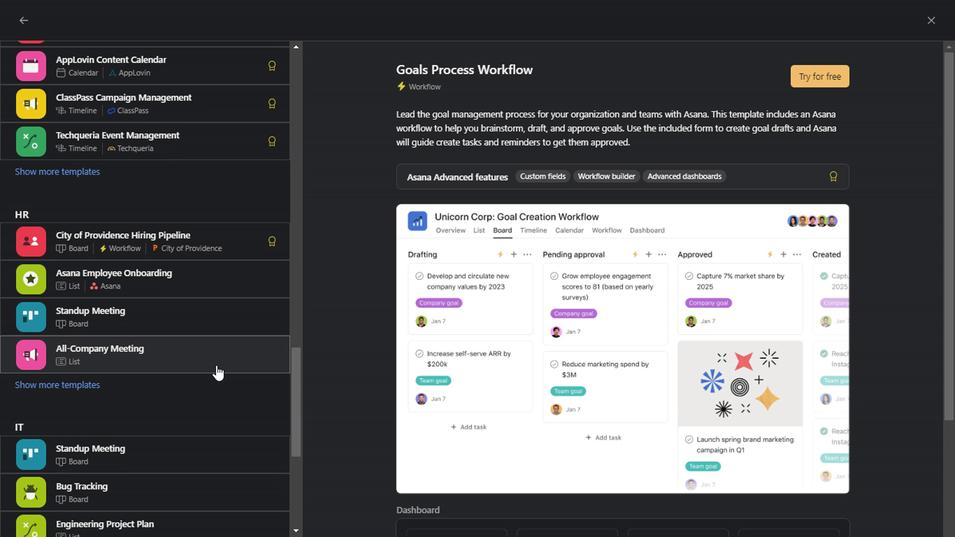 
Action: Mouse scrolled (213, 360) with delta (0, 0)
Screenshot: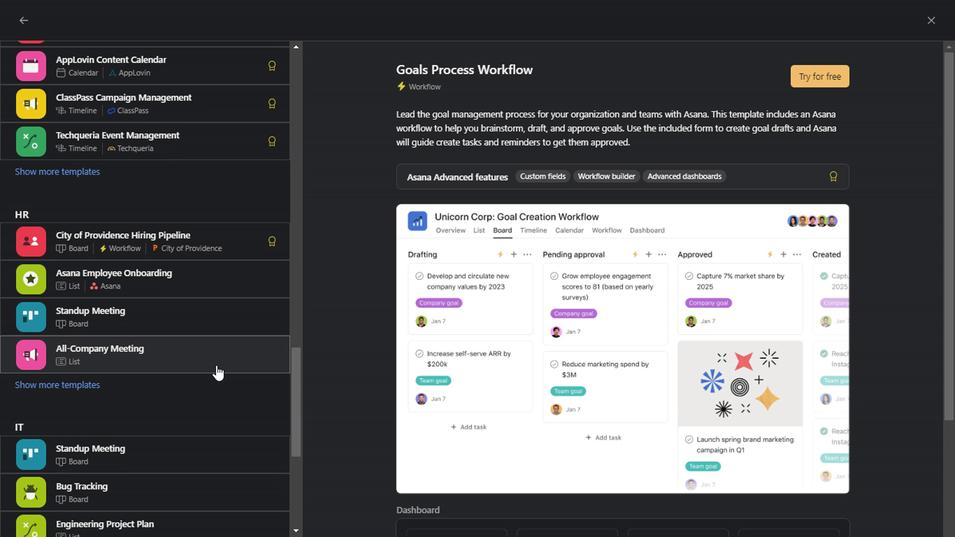 
Action: Mouse scrolled (213, 360) with delta (0, 0)
Screenshot: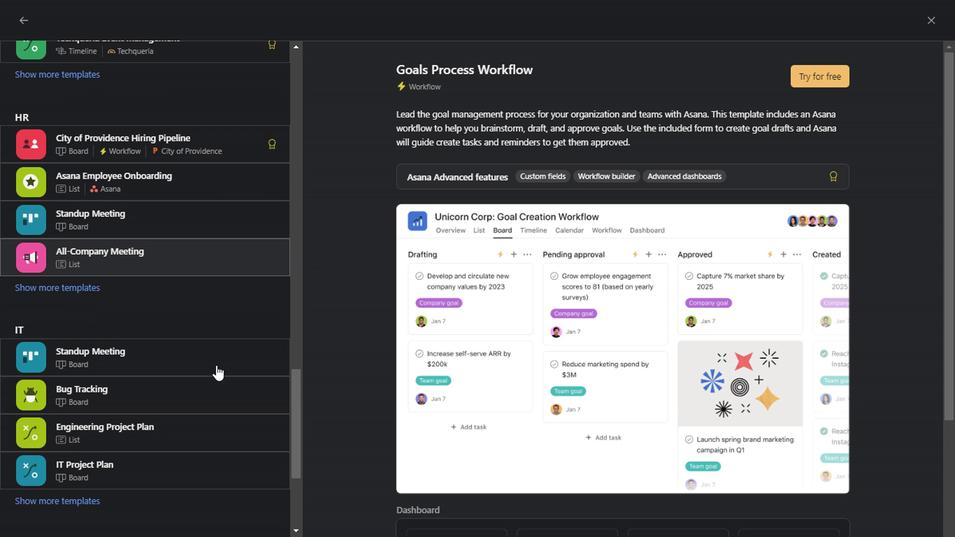 
Action: Mouse scrolled (213, 360) with delta (0, 0)
Screenshot: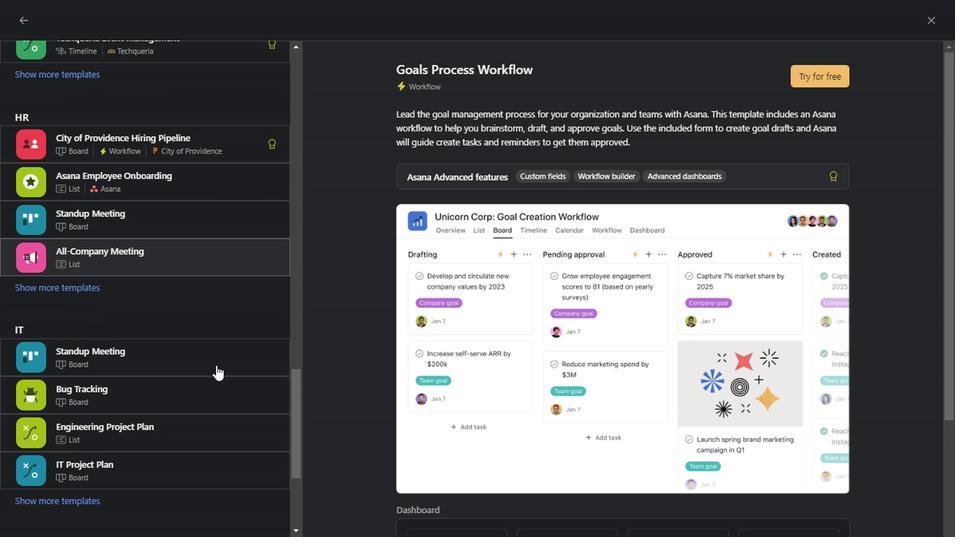 
Action: Mouse scrolled (213, 360) with delta (0, 0)
Screenshot: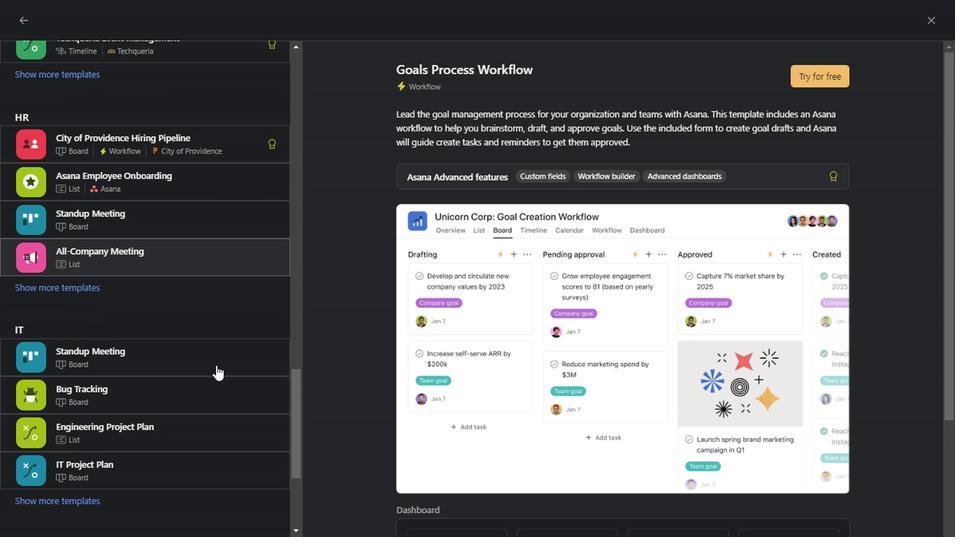 
Action: Mouse scrolled (213, 360) with delta (0, 0)
Screenshot: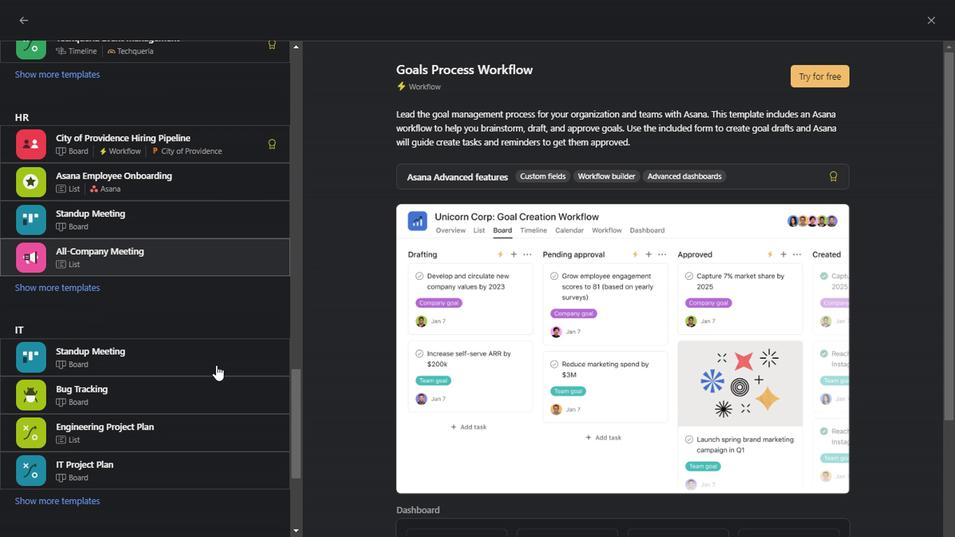 
Action: Mouse scrolled (213, 360) with delta (0, 0)
Screenshot: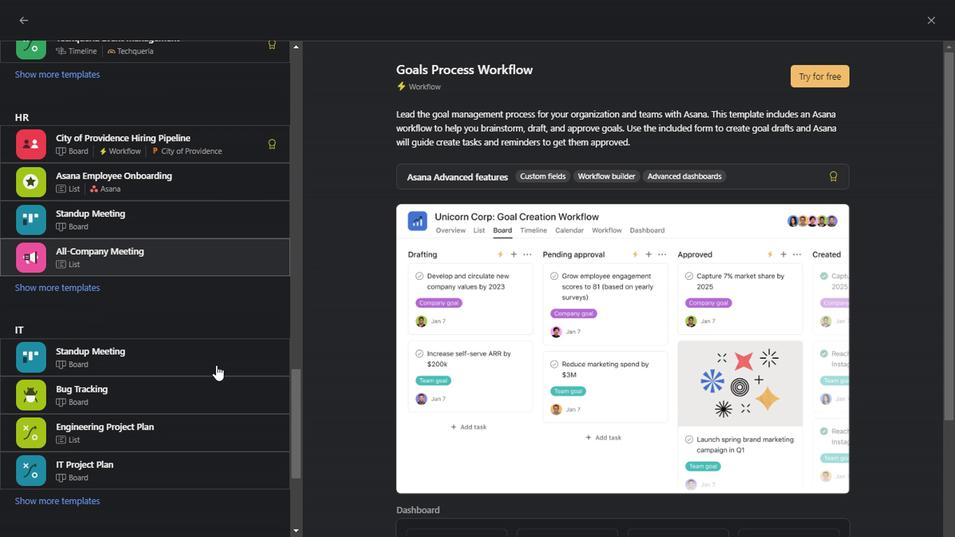 
Action: Mouse scrolled (213, 360) with delta (0, 0)
Screenshot: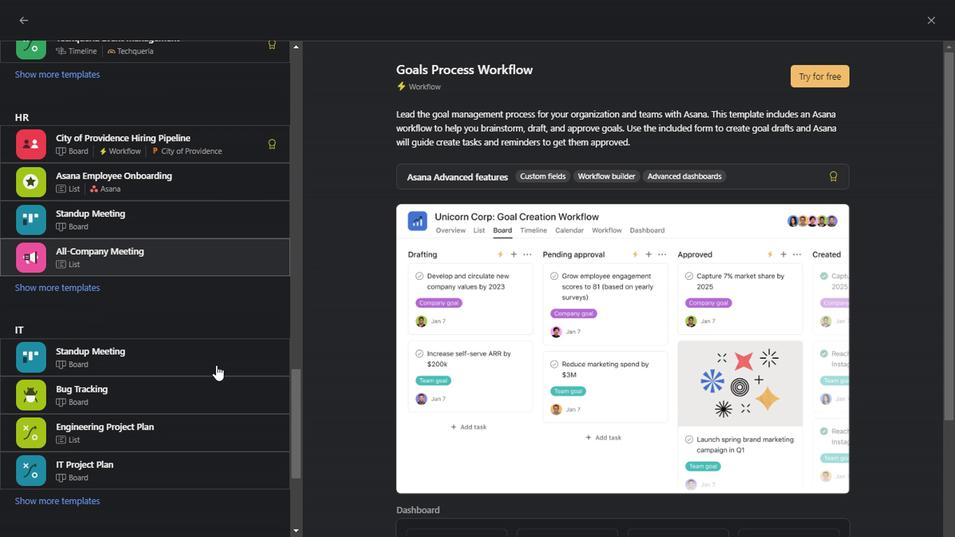 
Action: Mouse scrolled (213, 360) with delta (0, 0)
Screenshot: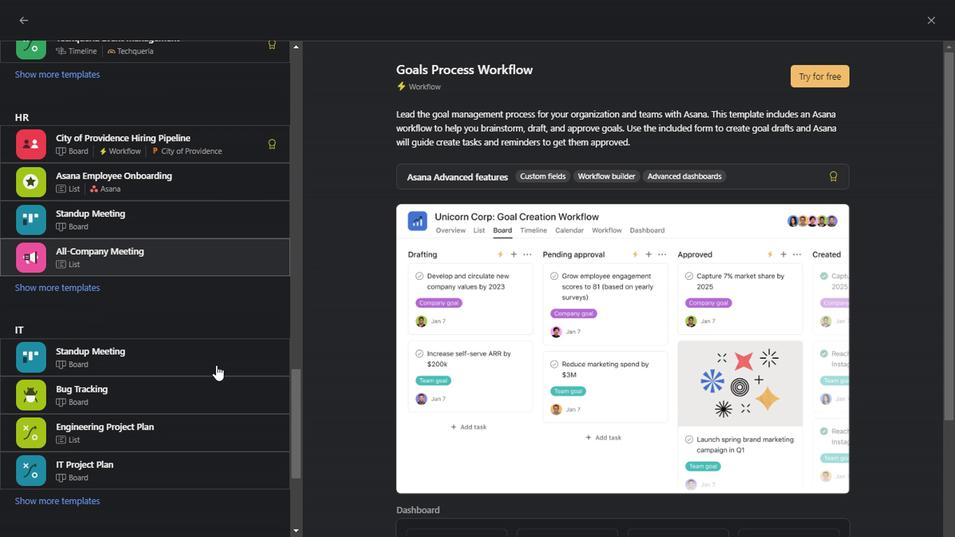 
Action: Mouse scrolled (213, 360) with delta (0, 0)
Screenshot: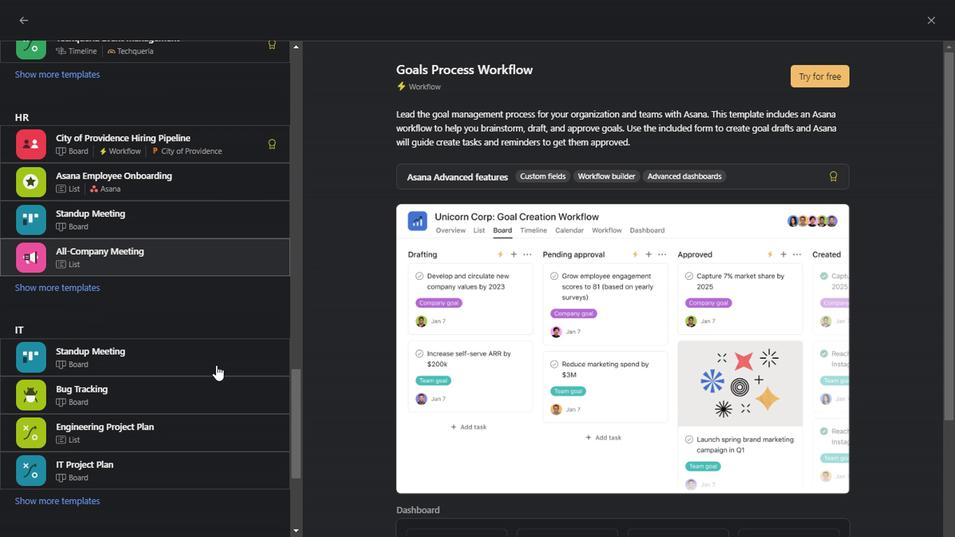 
Action: Mouse scrolled (213, 360) with delta (0, 0)
Screenshot: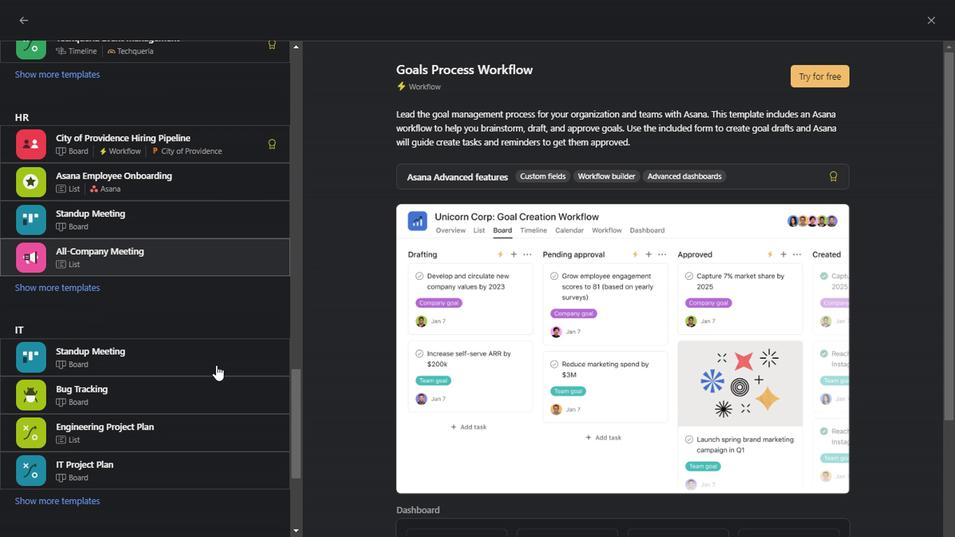 
Action: Mouse scrolled (213, 360) with delta (0, 0)
Screenshot: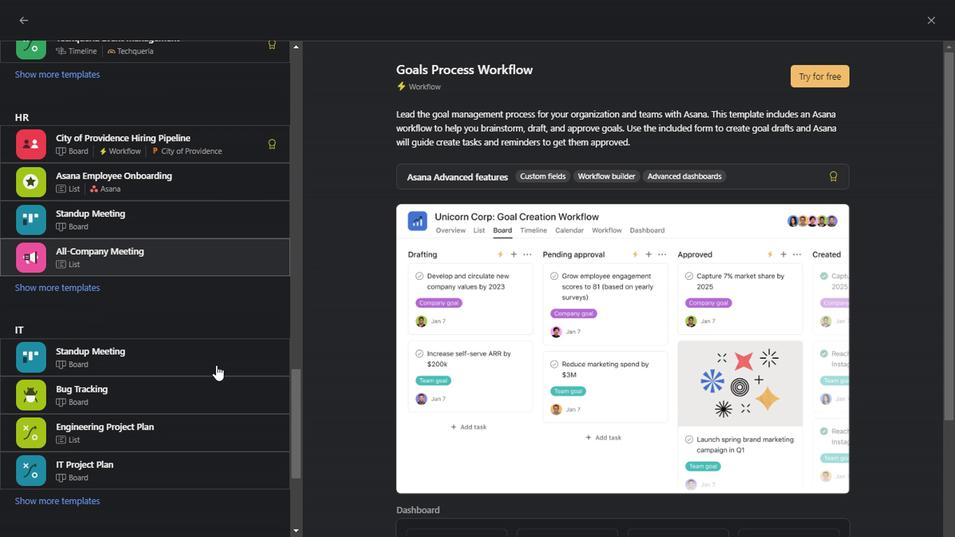 
Action: Mouse scrolled (213, 360) with delta (0, 0)
Screenshot: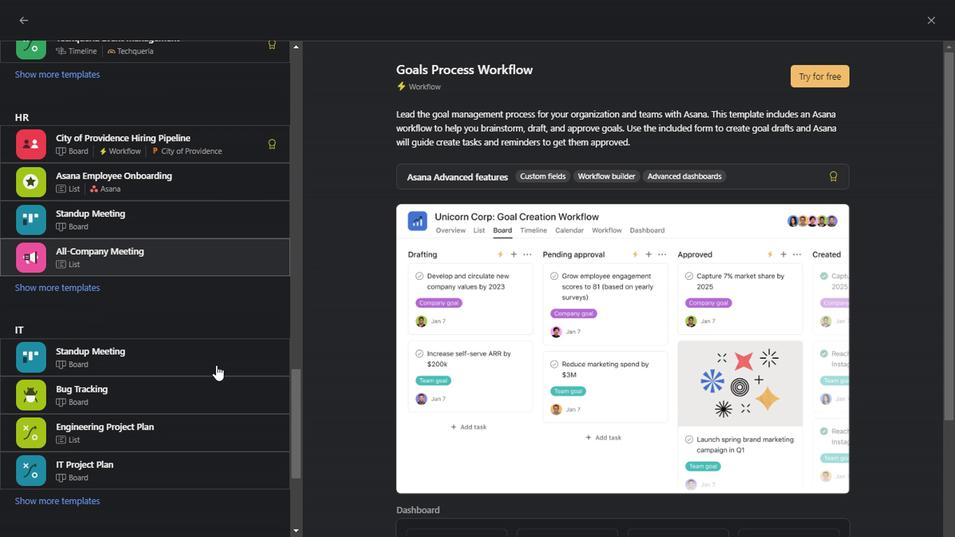 
Action: Mouse scrolled (213, 360) with delta (0, 0)
Screenshot: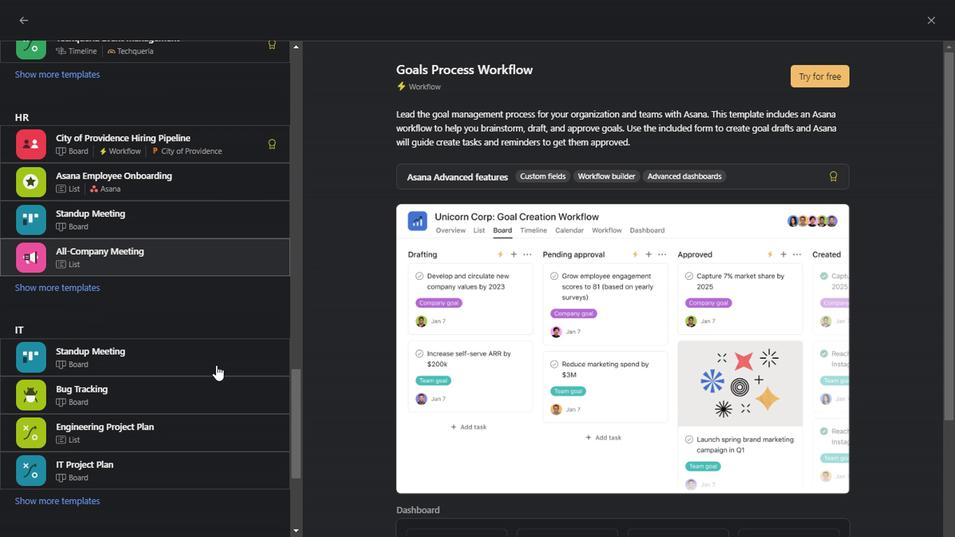 
Action: Mouse scrolled (213, 360) with delta (0, 0)
Screenshot: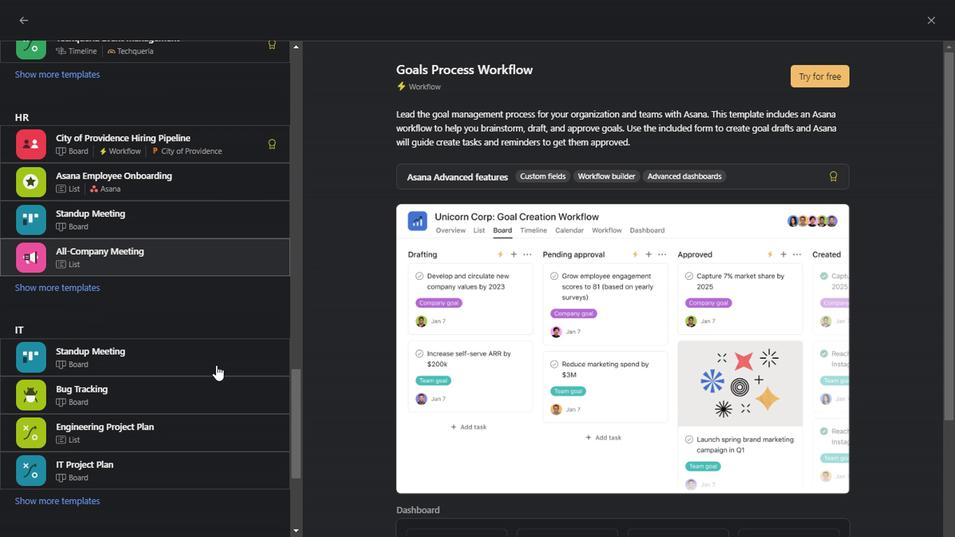 
Action: Mouse scrolled (213, 360) with delta (0, 0)
Screenshot: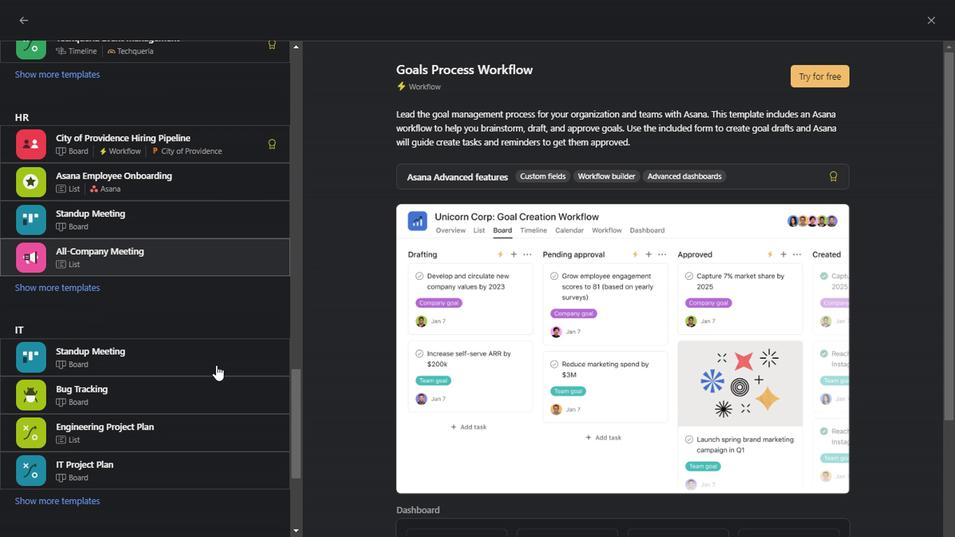 
Action: Mouse scrolled (213, 360) with delta (0, 0)
Screenshot: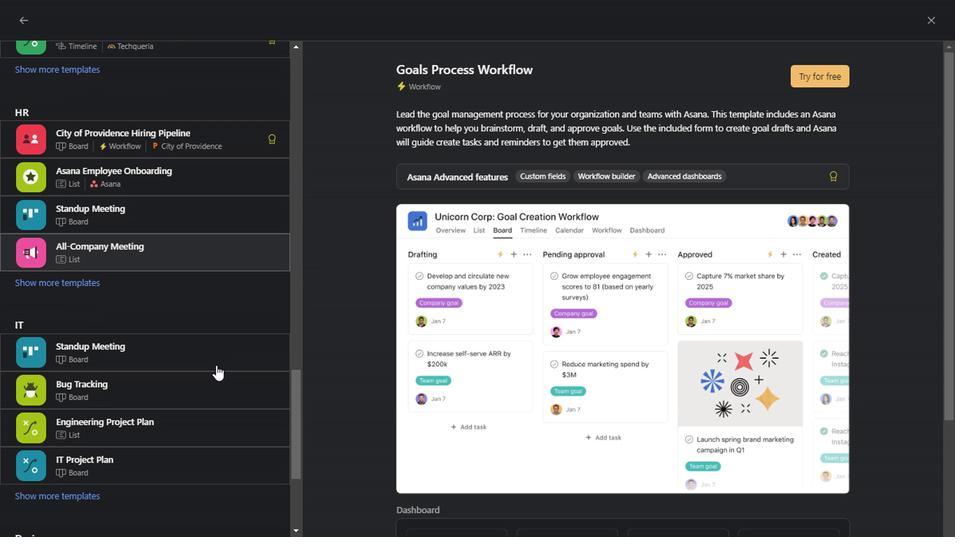 
Action: Mouse scrolled (213, 360) with delta (0, 0)
Screenshot: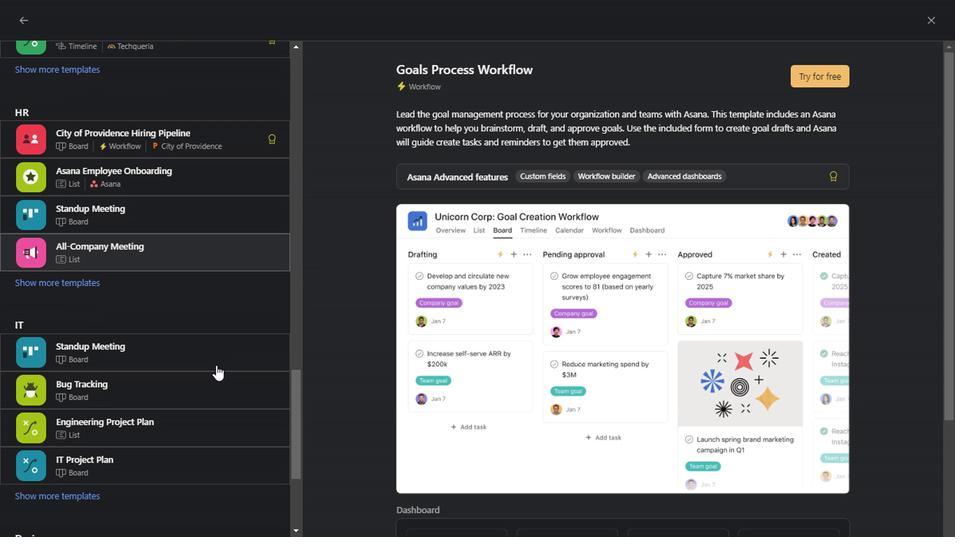 
Action: Mouse scrolled (213, 360) with delta (0, 0)
Screenshot: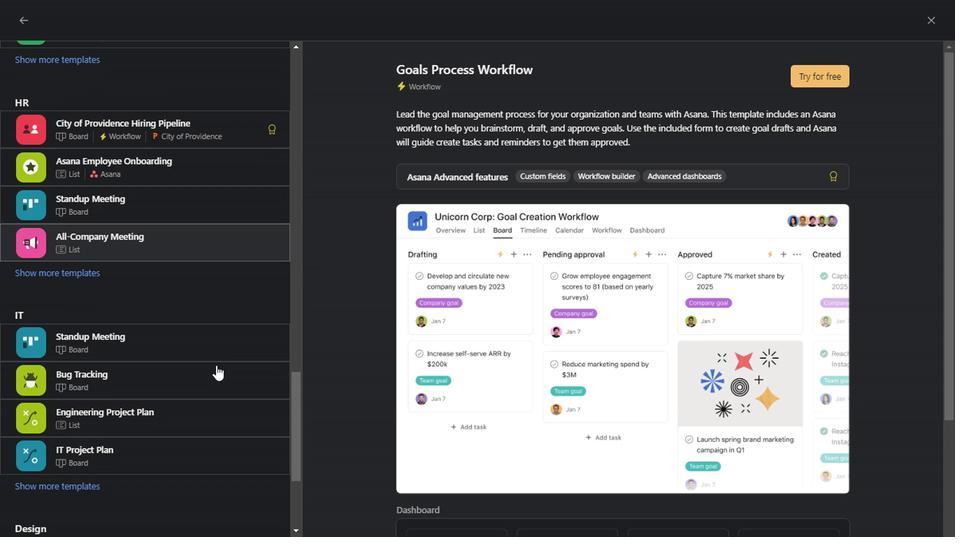 
Action: Mouse scrolled (213, 360) with delta (0, 0)
Screenshot: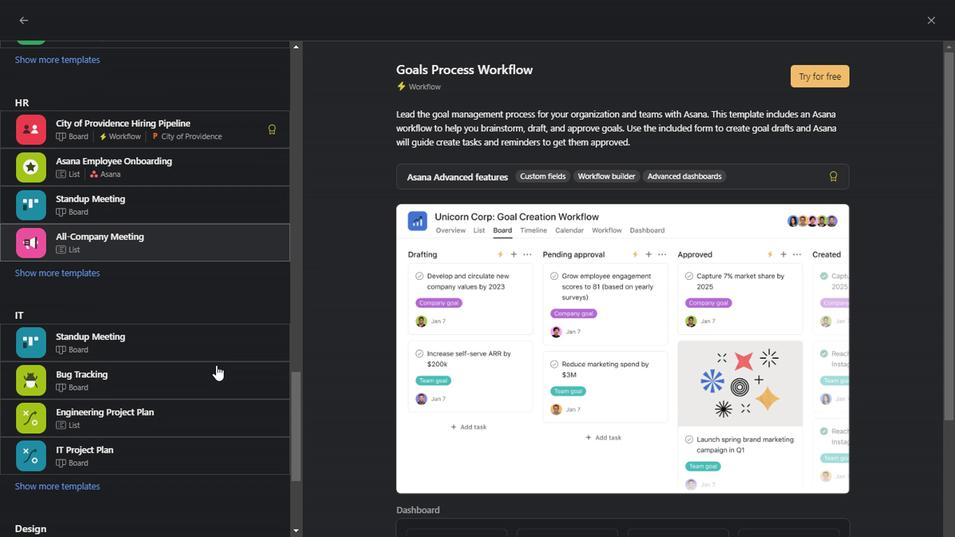 
Action: Mouse moved to (95, 418)
Screenshot: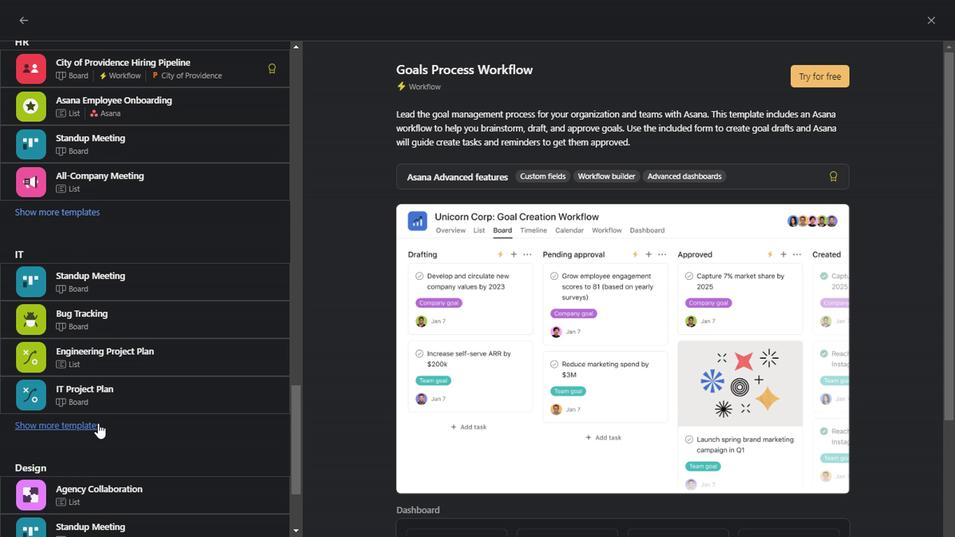 
Action: Mouse pressed left at (95, 418)
Screenshot: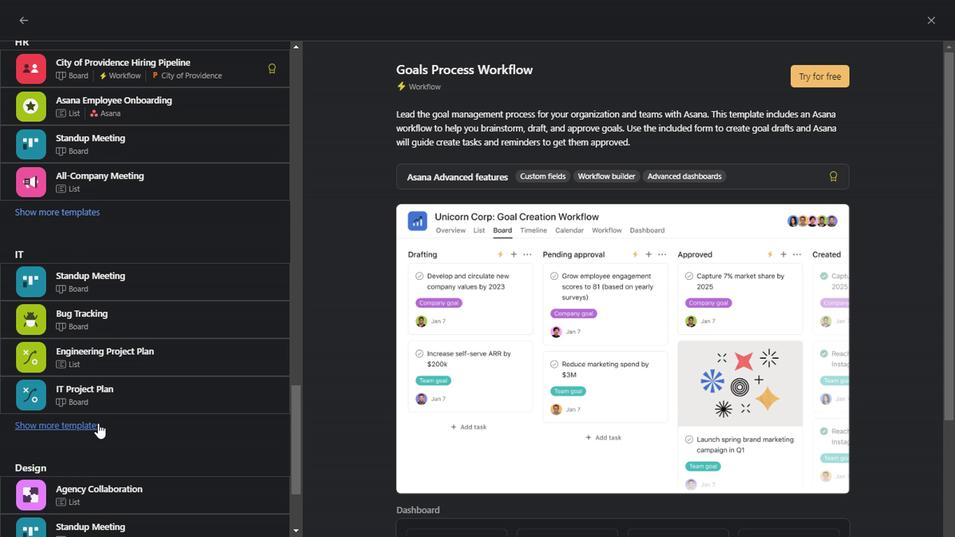 
Action: Mouse moved to (195, 402)
Screenshot: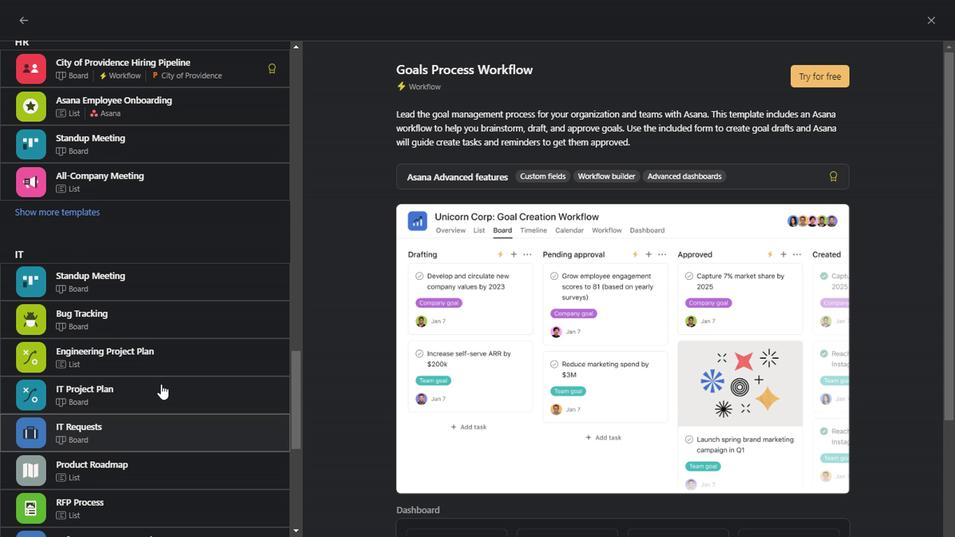 
Action: Mouse scrolled (195, 401) with delta (0, 0)
Screenshot: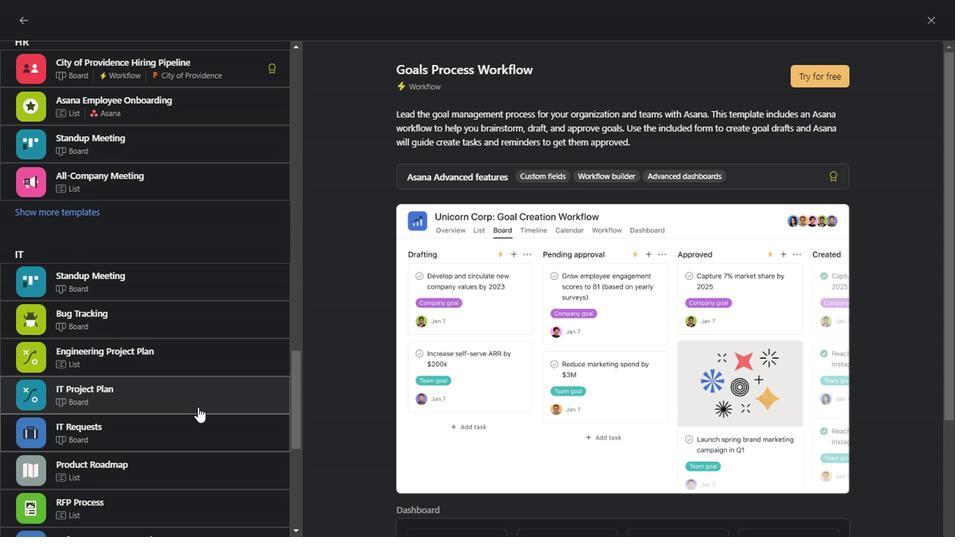 
Action: Mouse scrolled (195, 401) with delta (0, 0)
Screenshot: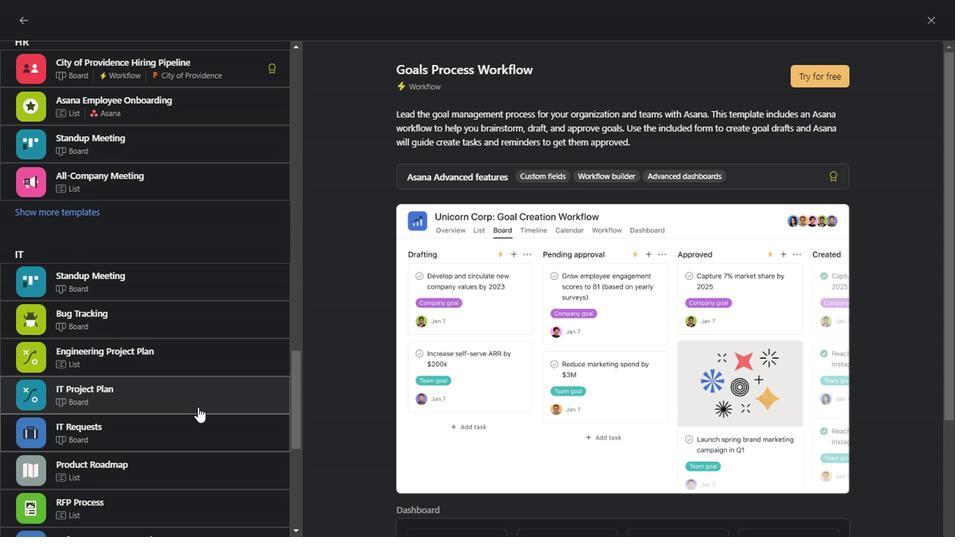 
Action: Mouse scrolled (195, 401) with delta (0, 0)
Screenshot: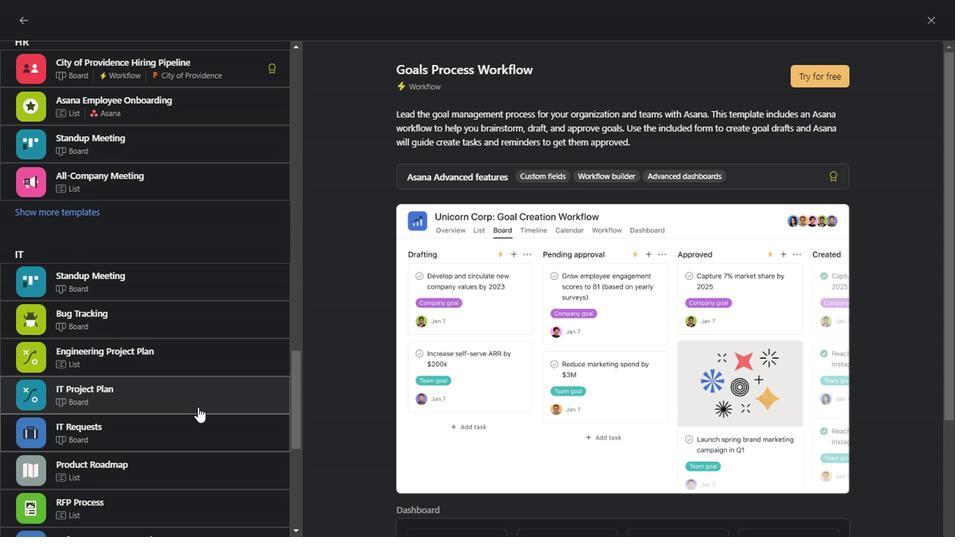 
Action: Mouse scrolled (195, 401) with delta (0, 0)
Screenshot: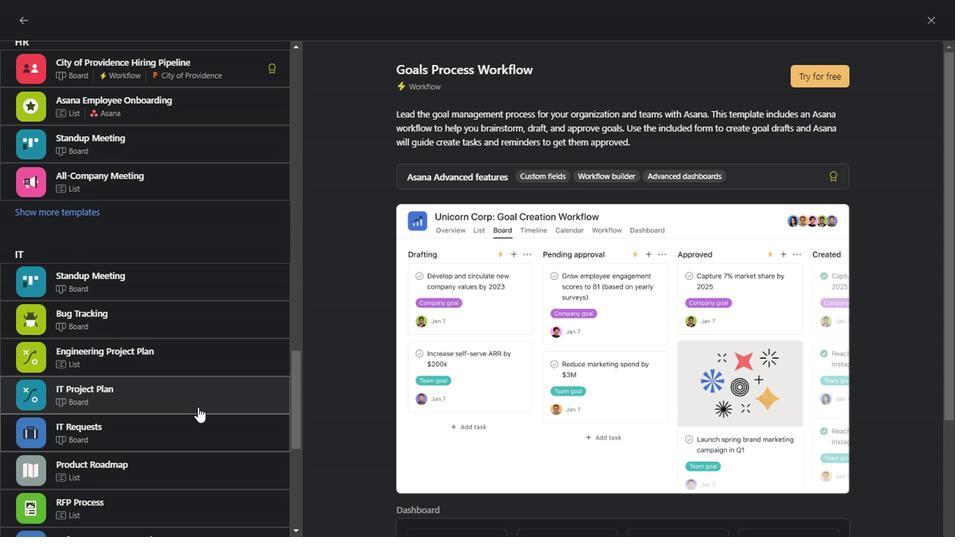 
Action: Mouse scrolled (195, 401) with delta (0, 0)
Screenshot: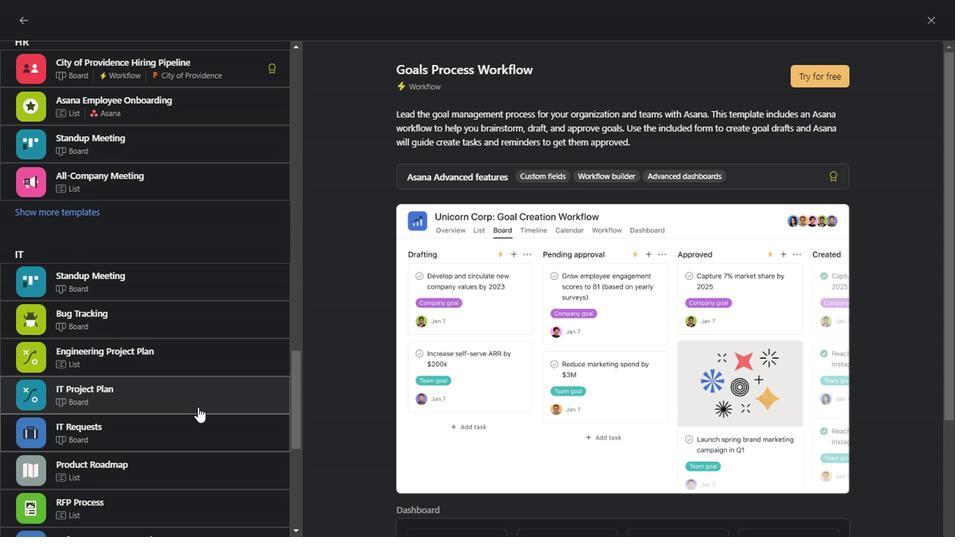 
Action: Mouse scrolled (195, 401) with delta (0, 0)
Screenshot: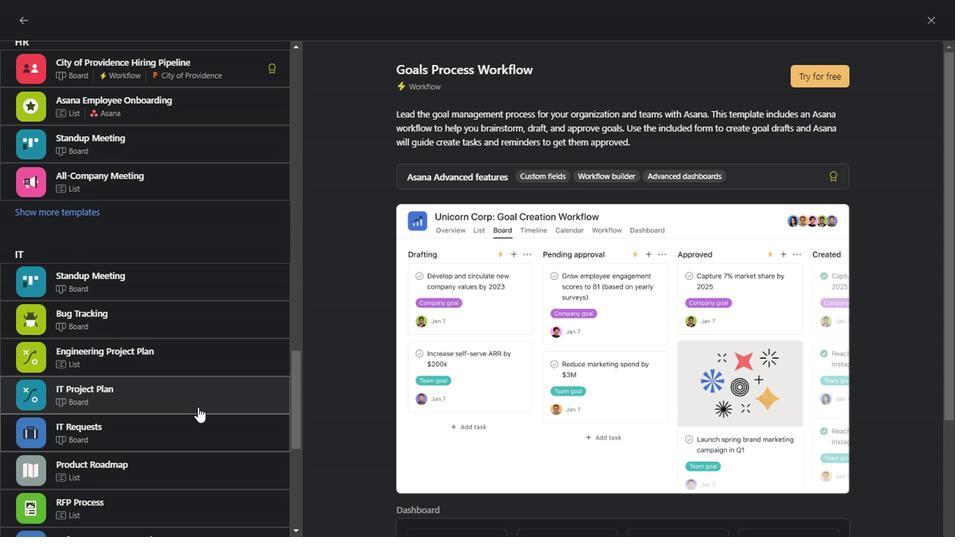 
Action: Mouse scrolled (195, 401) with delta (0, 0)
Screenshot: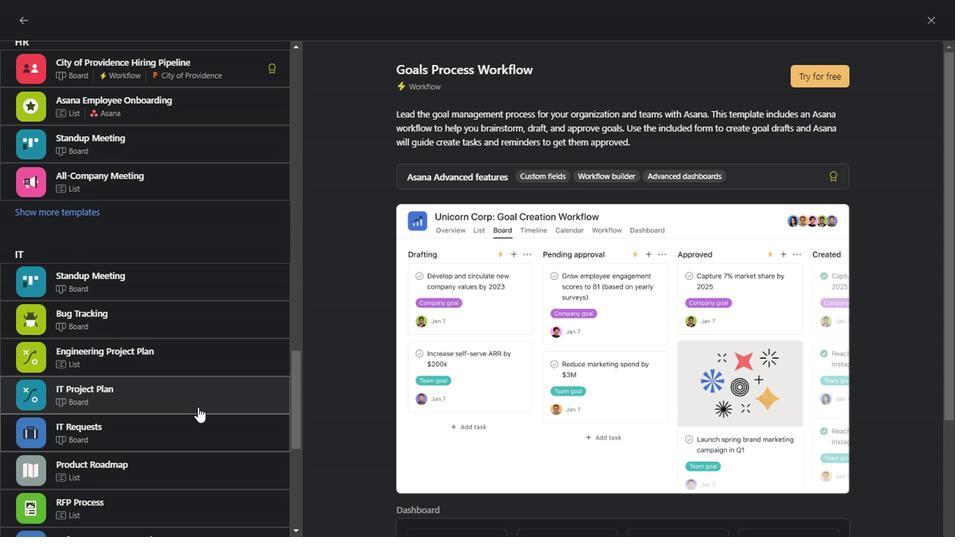 
Action: Mouse scrolled (195, 401) with delta (0, 0)
Screenshot: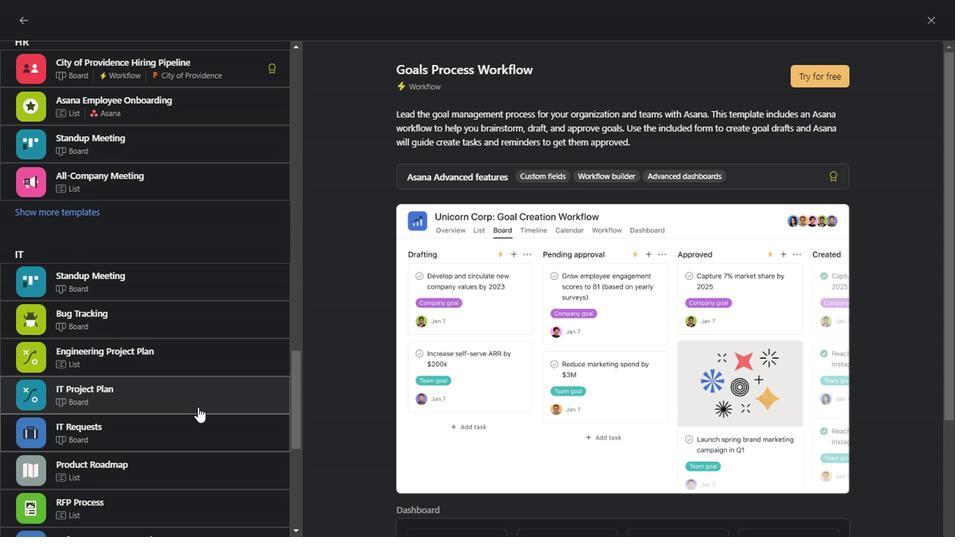 
Action: Mouse scrolled (195, 401) with delta (0, 0)
Screenshot: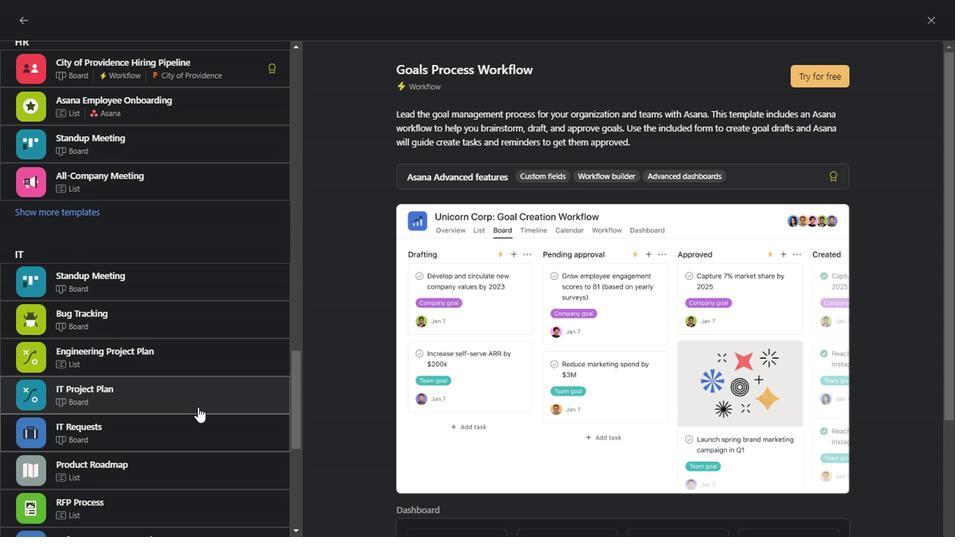 
Action: Mouse scrolled (195, 401) with delta (0, 0)
Screenshot: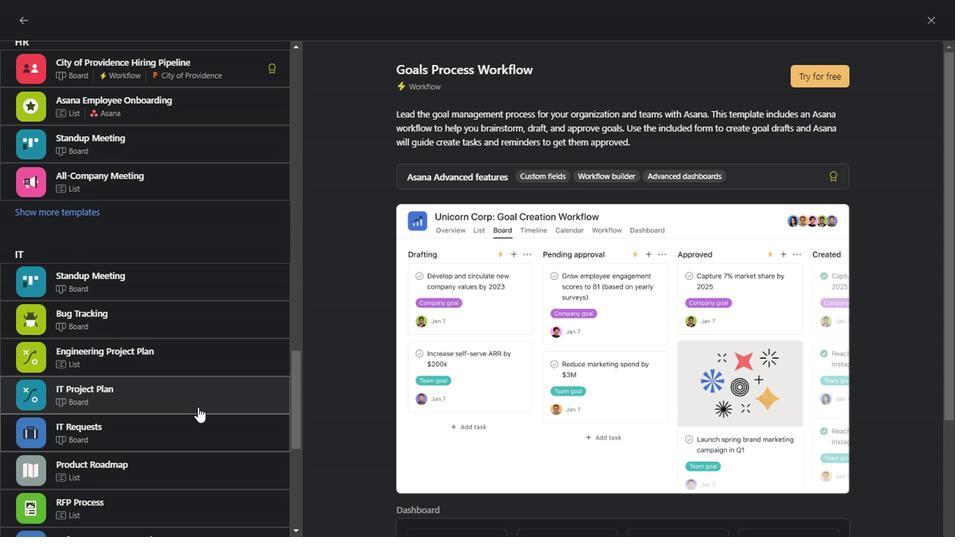 
Action: Mouse scrolled (195, 401) with delta (0, 0)
Screenshot: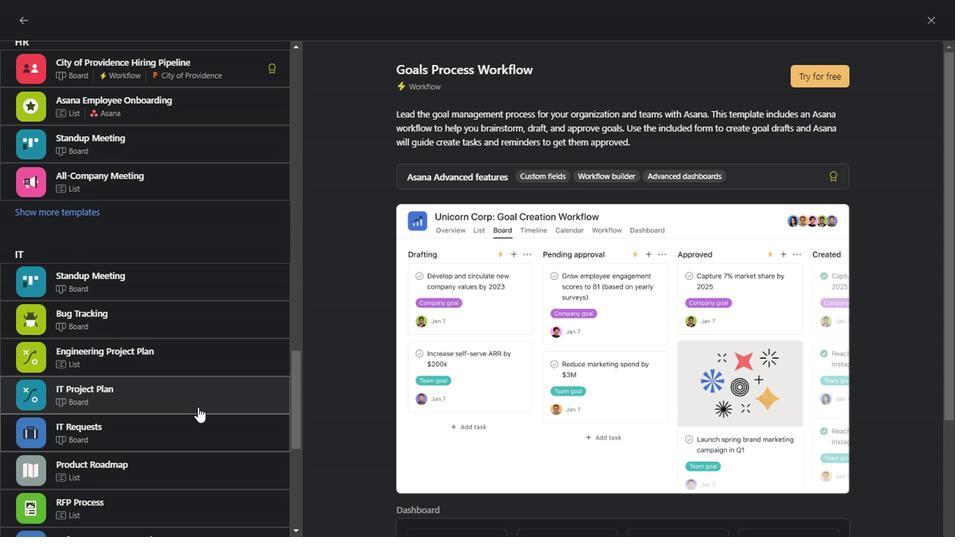 
Action: Mouse scrolled (195, 401) with delta (0, 0)
Screenshot: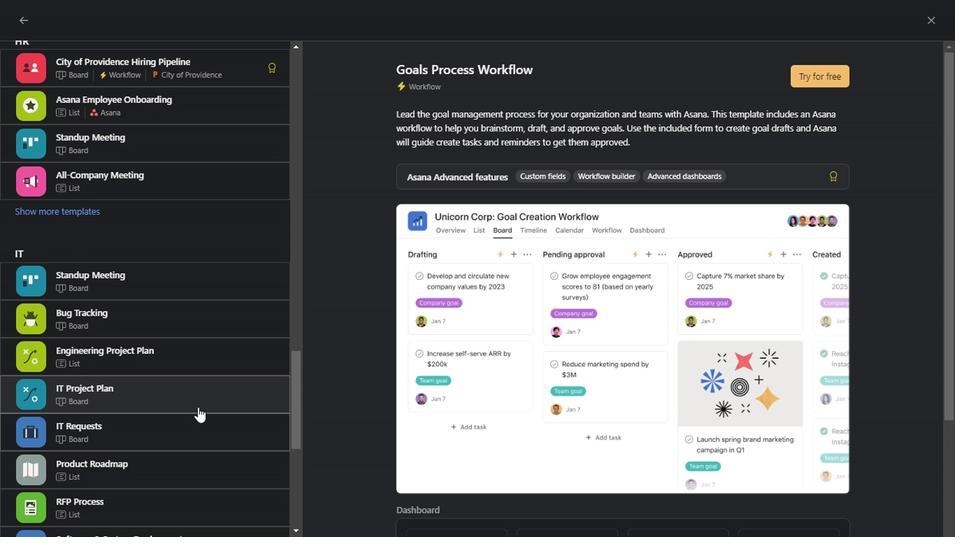 
Action: Mouse scrolled (195, 401) with delta (0, 0)
Screenshot: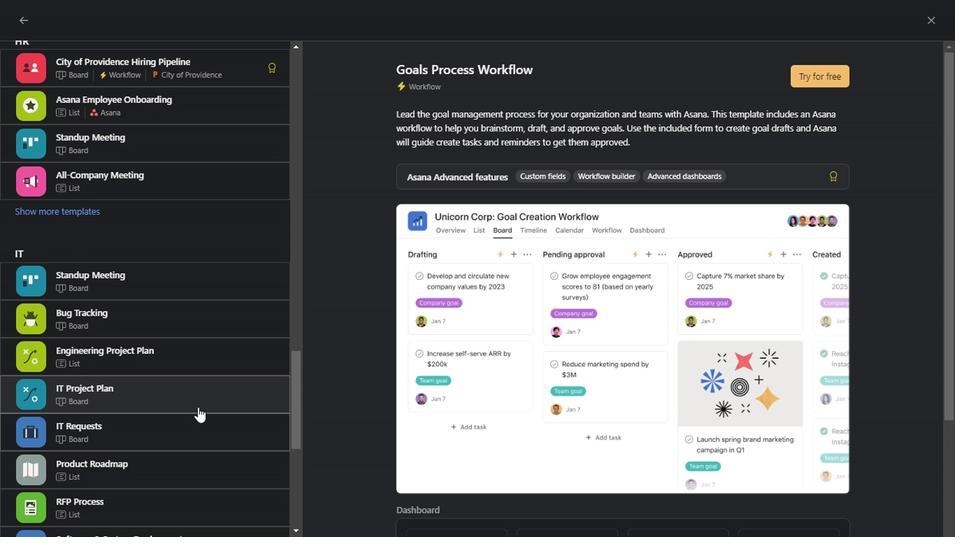 
Action: Mouse scrolled (195, 401) with delta (0, 0)
Screenshot: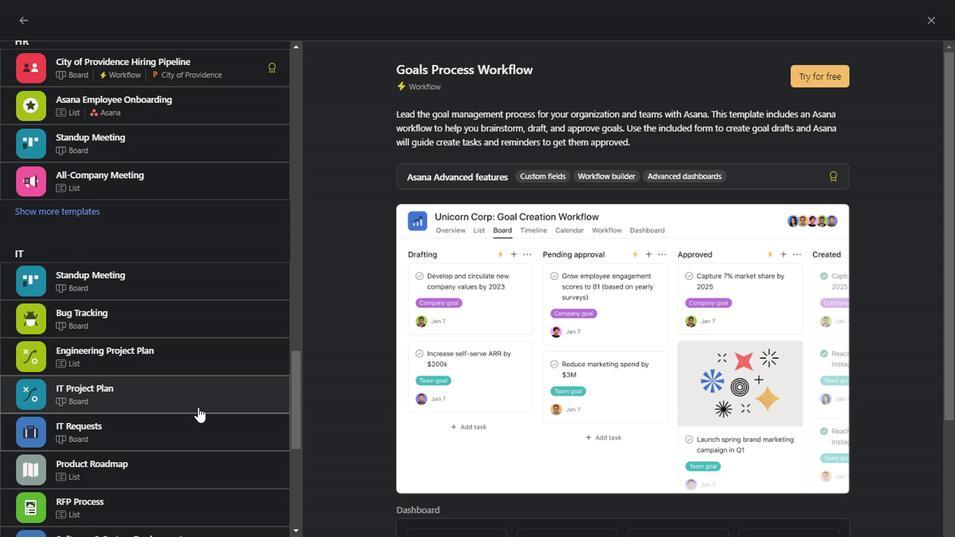 
Action: Mouse scrolled (195, 401) with delta (0, 0)
Screenshot: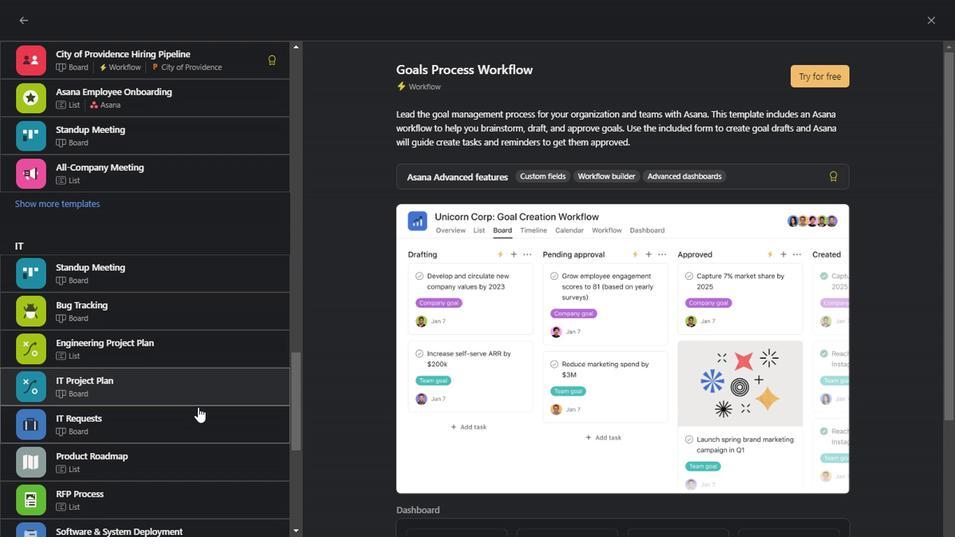 
Action: Mouse scrolled (195, 401) with delta (0, 0)
Screenshot: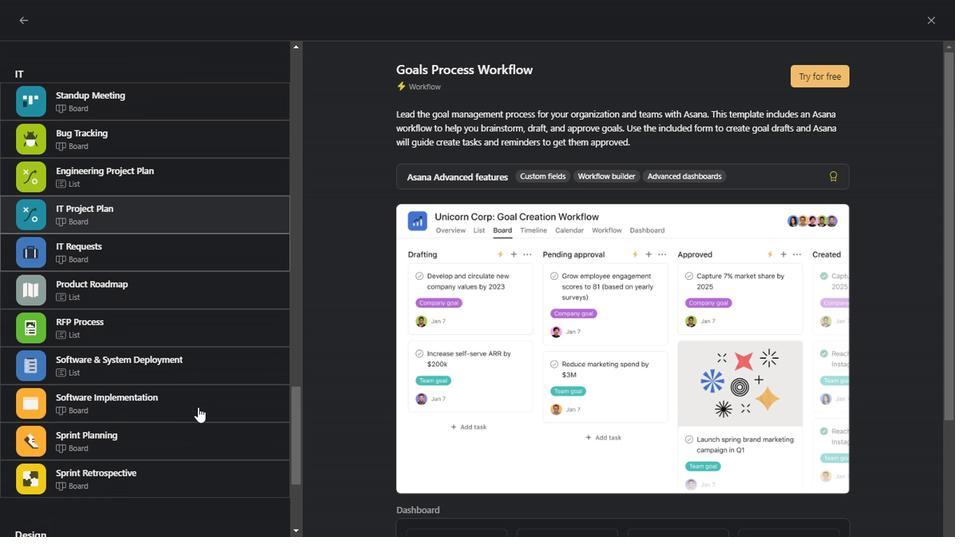 
Action: Mouse scrolled (195, 401) with delta (0, 0)
Screenshot: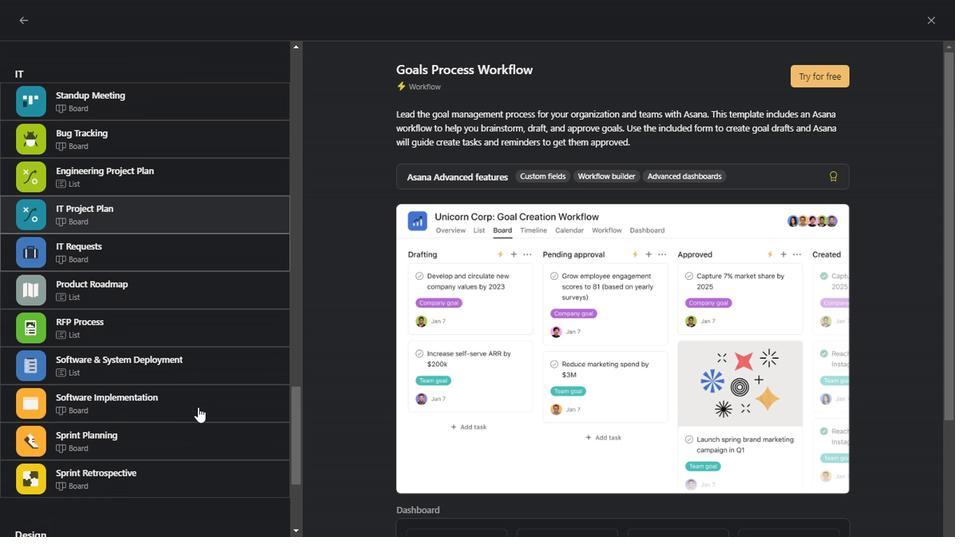 
Action: Mouse scrolled (195, 401) with delta (0, 0)
Screenshot: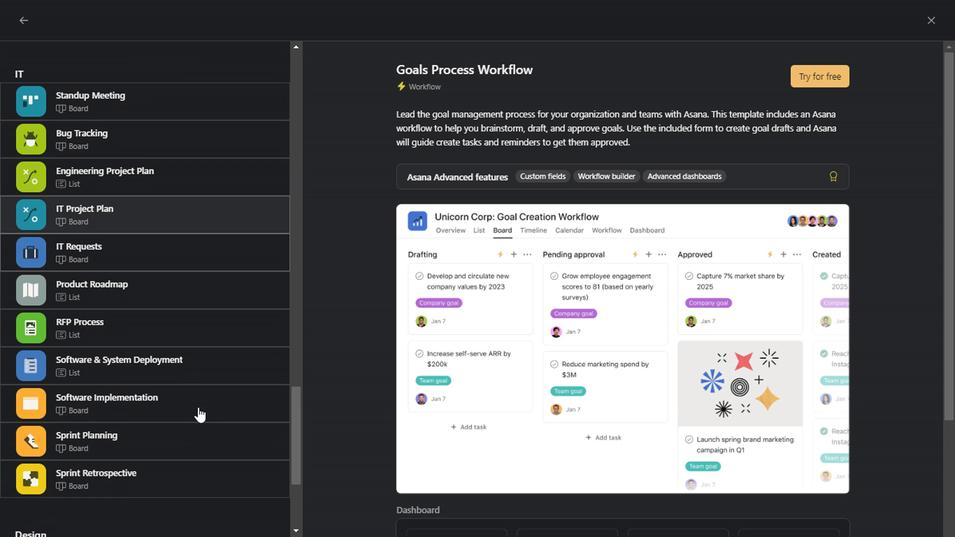
Action: Mouse scrolled (195, 401) with delta (0, 0)
Screenshot: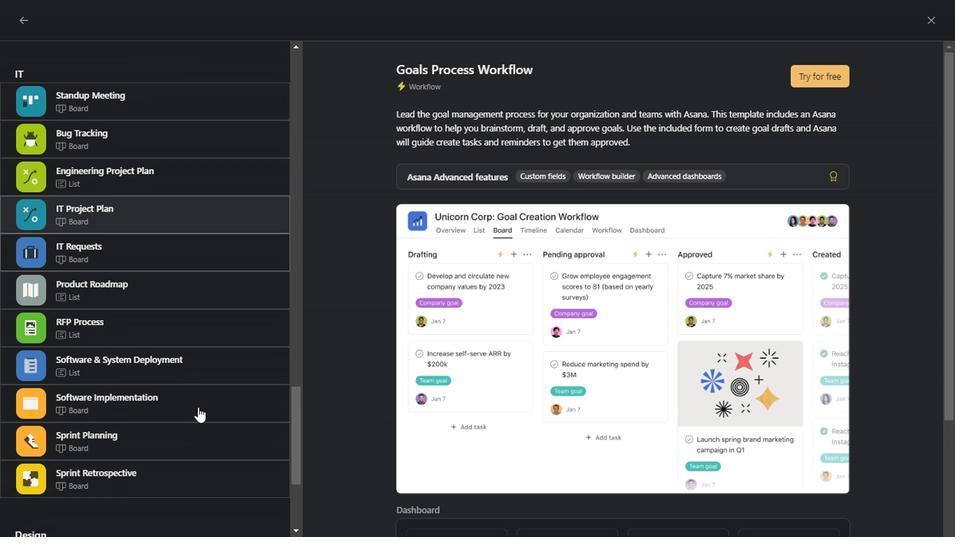 
Action: Mouse scrolled (195, 401) with delta (0, 0)
Screenshot: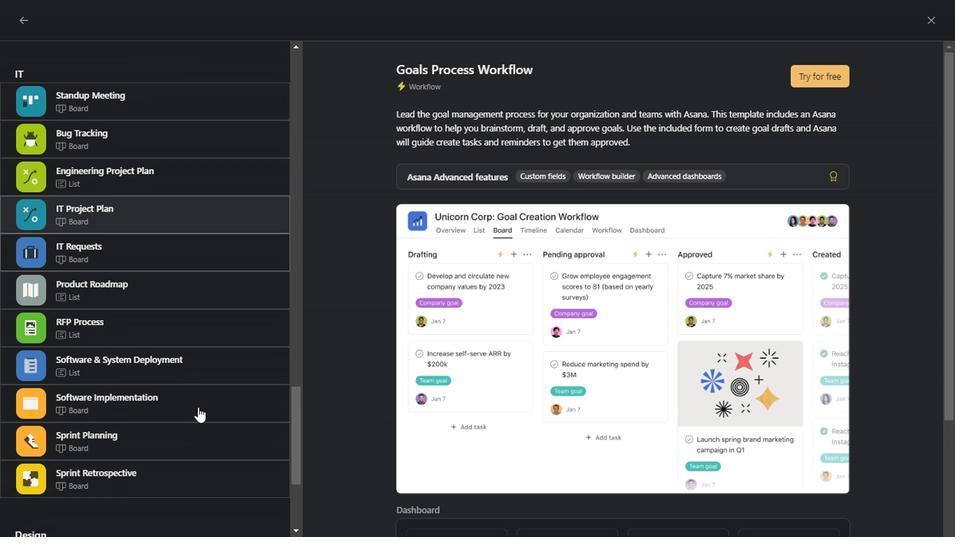 
Action: Mouse scrolled (195, 401) with delta (0, 0)
Screenshot: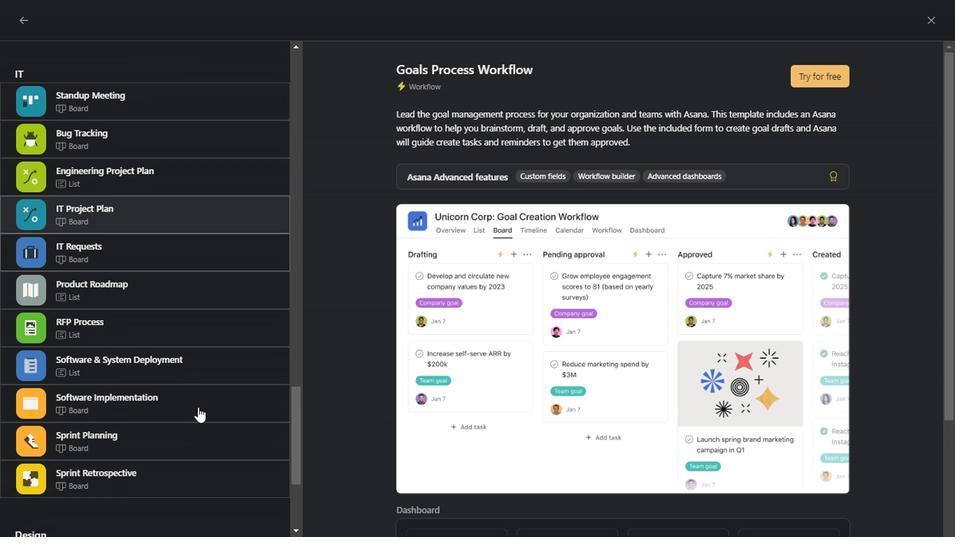 
Action: Mouse scrolled (195, 401) with delta (0, 0)
Screenshot: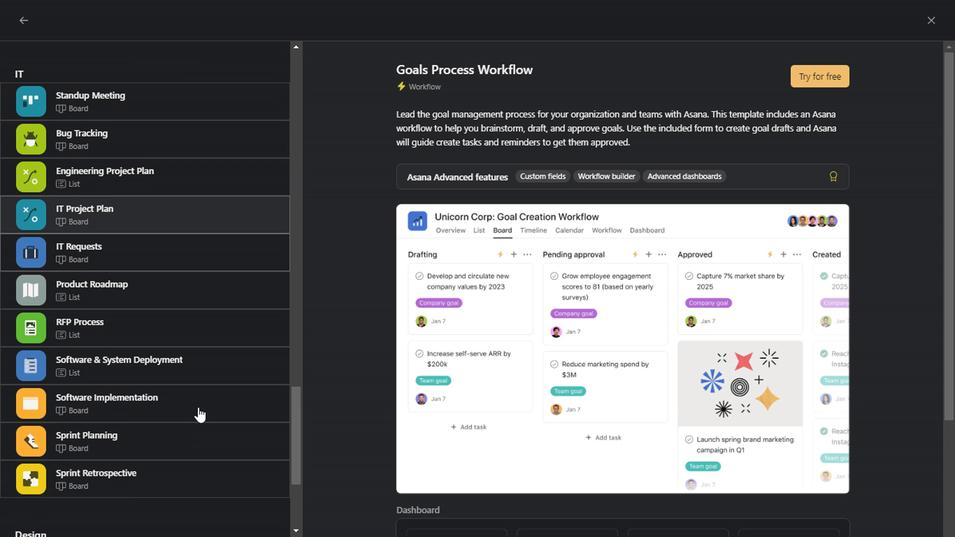 
Action: Mouse scrolled (195, 401) with delta (0, 0)
Screenshot: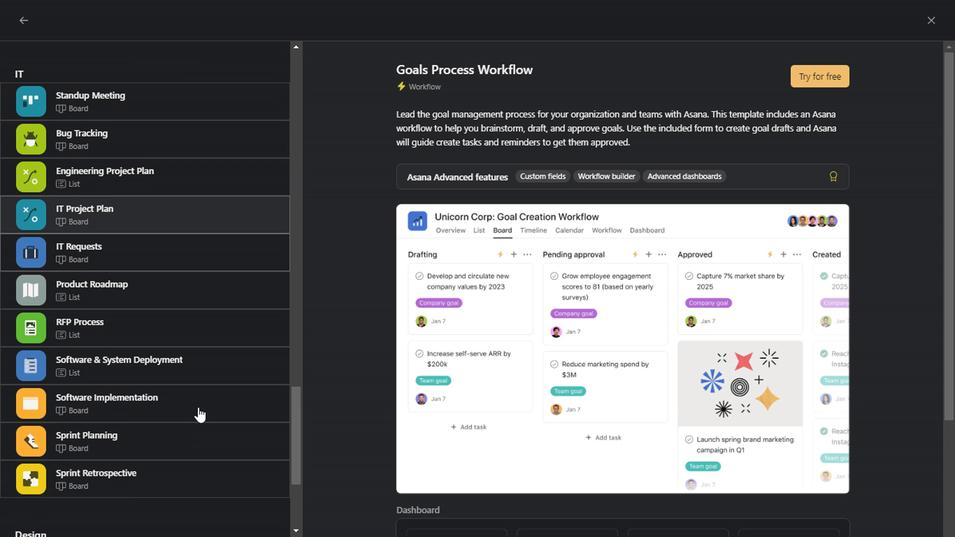 
Action: Mouse scrolled (195, 401) with delta (0, 0)
Screenshot: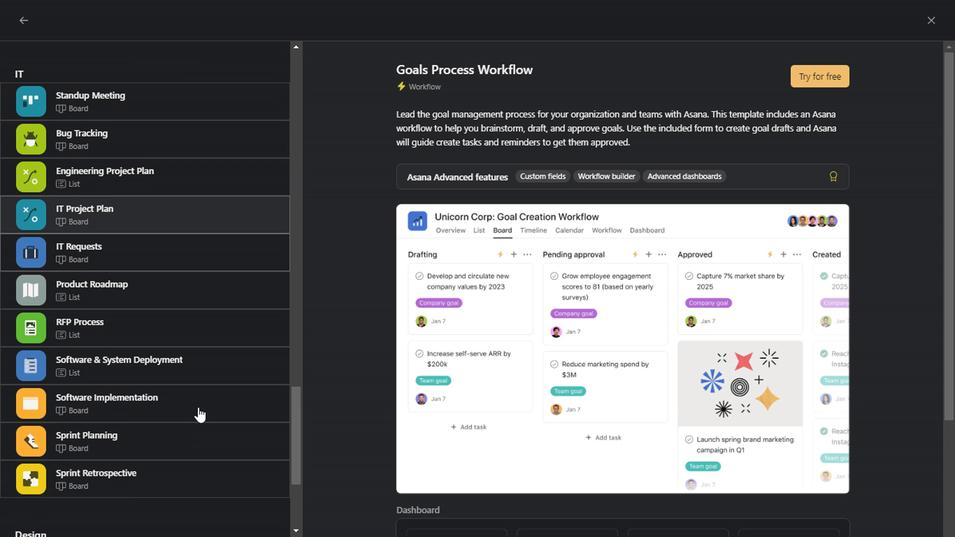 
Action: Mouse scrolled (195, 401) with delta (0, 0)
Screenshot: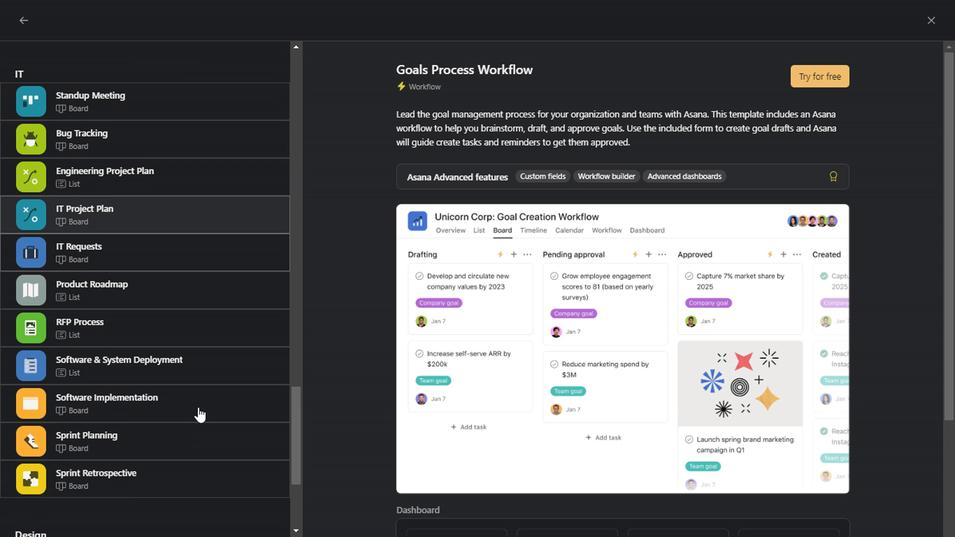 
Action: Mouse scrolled (195, 401) with delta (0, 0)
Screenshot: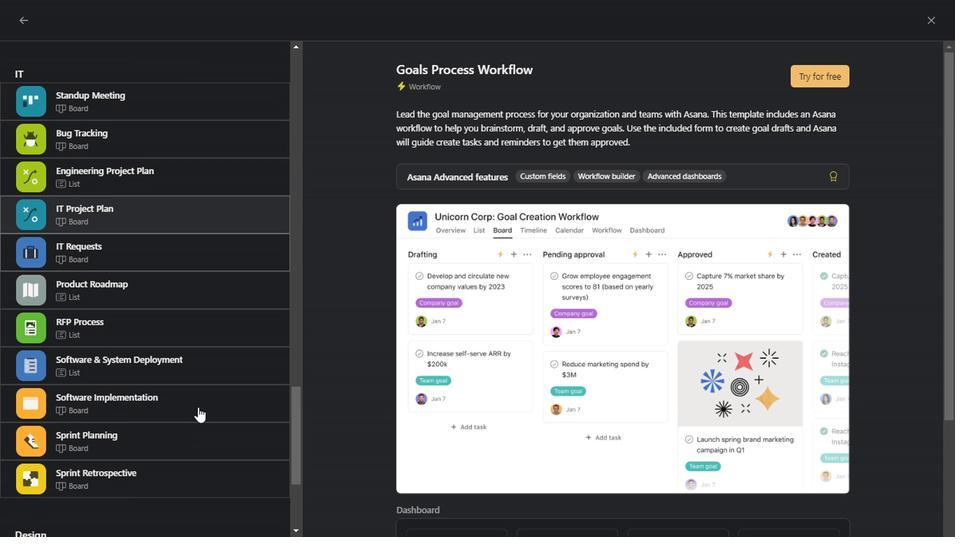 
Action: Mouse scrolled (195, 401) with delta (0, 0)
Screenshot: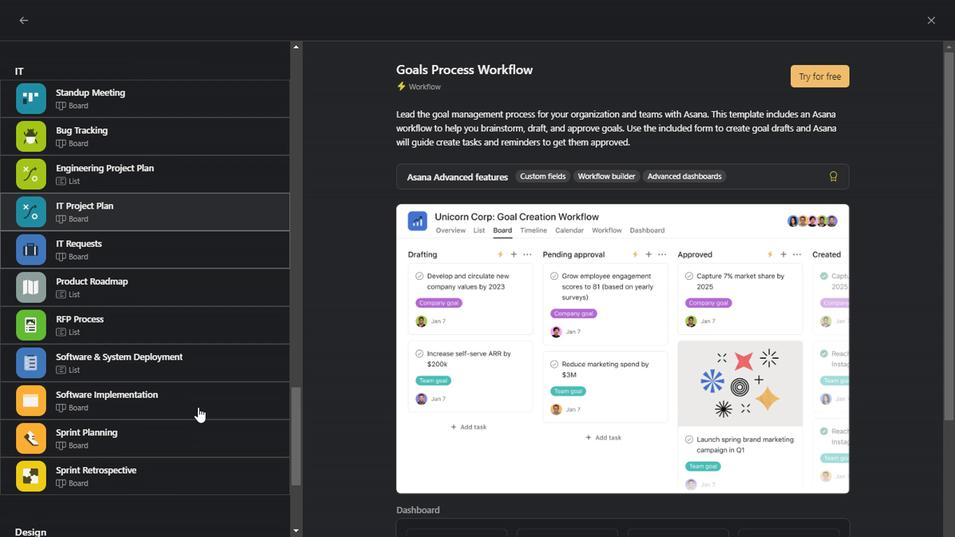 
Action: Mouse scrolled (195, 401) with delta (0, 0)
Screenshot: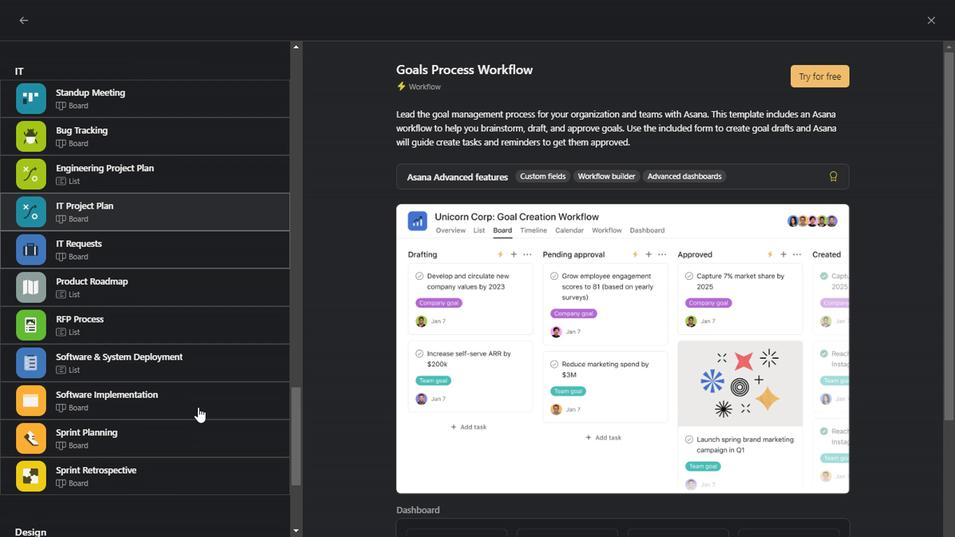 
Action: Mouse scrolled (195, 401) with delta (0, 0)
Screenshot: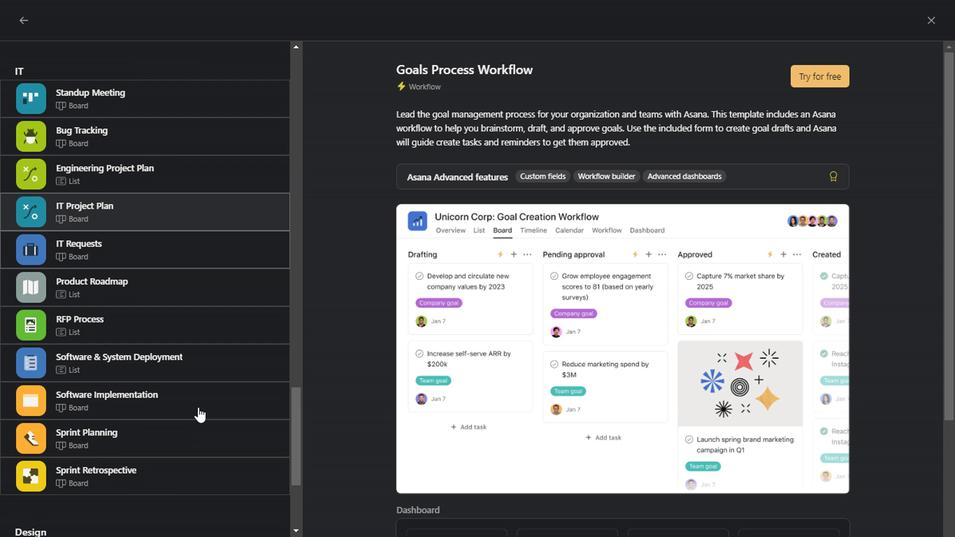 
Action: Mouse scrolled (195, 401) with delta (0, 0)
Screenshot: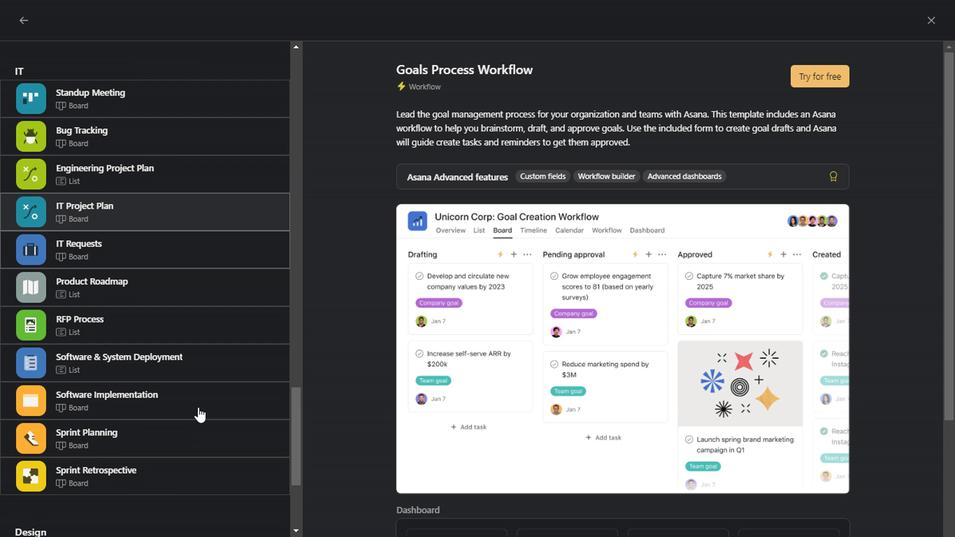 
Action: Mouse scrolled (195, 401) with delta (0, 0)
Screenshot: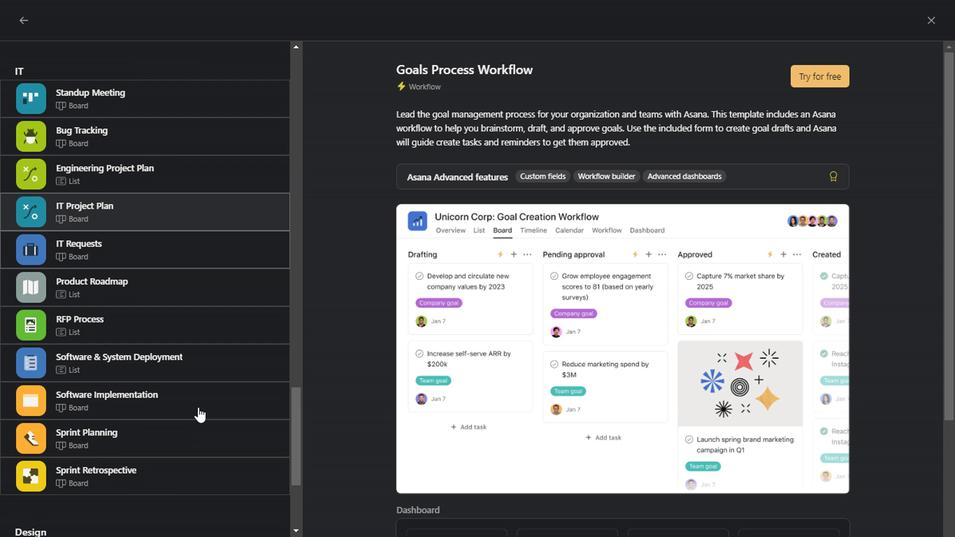
Action: Mouse scrolled (195, 401) with delta (0, 0)
Screenshot: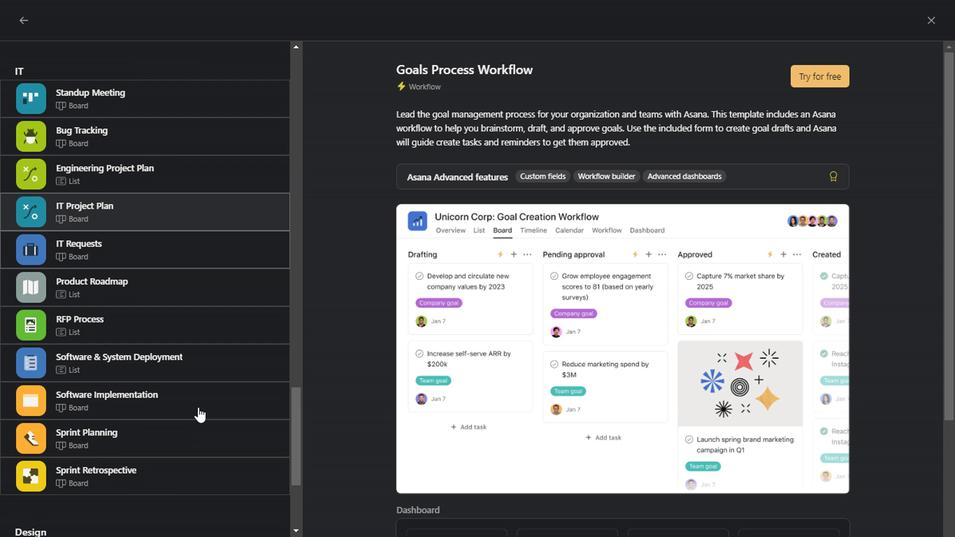 
Action: Mouse scrolled (195, 401) with delta (0, 0)
Screenshot: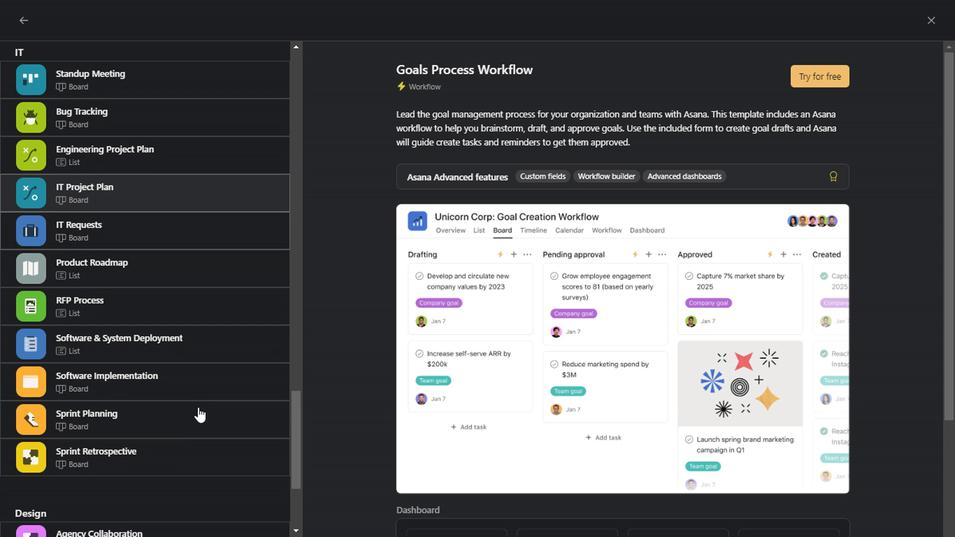 
Action: Mouse moved to (154, 320)
Screenshot: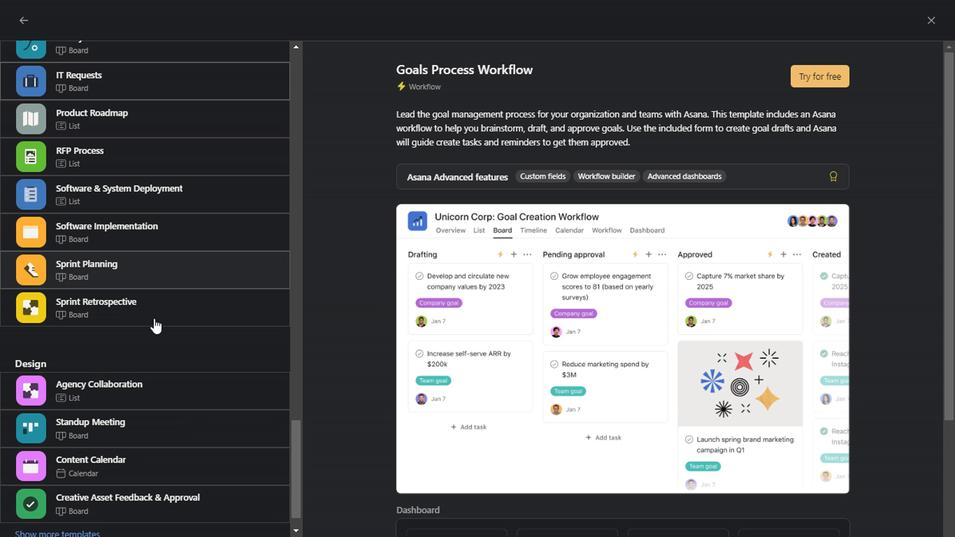 
Action: Mouse scrolled (154, 319) with delta (0, 0)
Screenshot: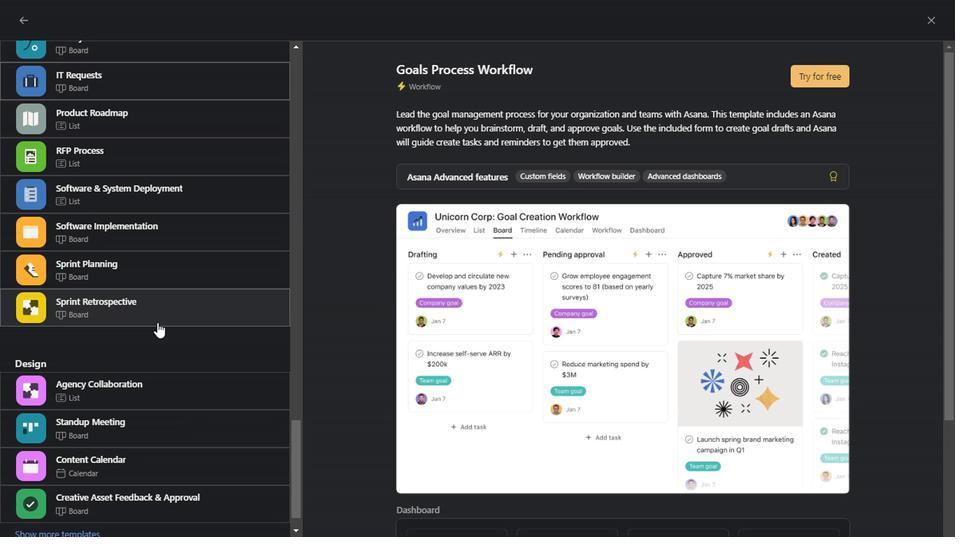 
Action: Mouse scrolled (154, 319) with delta (0, 0)
Screenshot: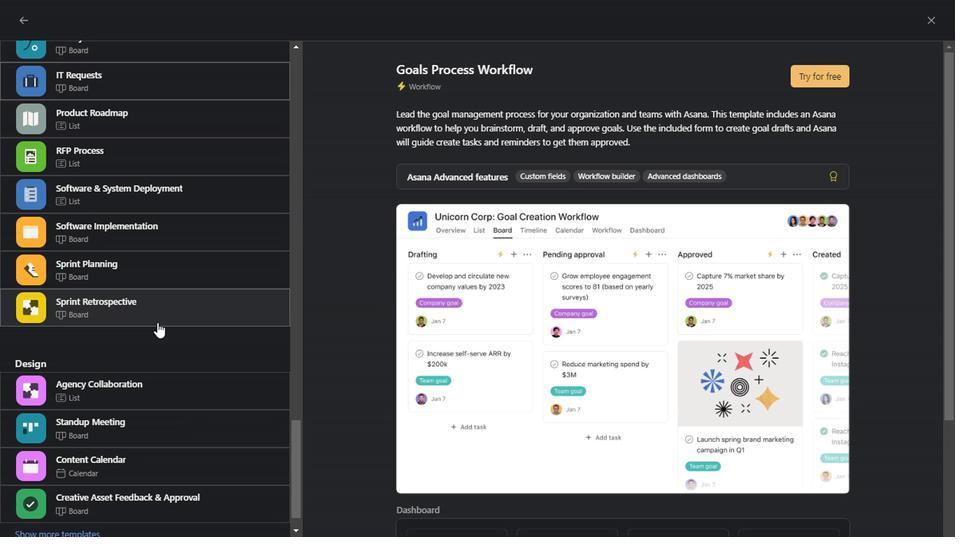 
Action: Mouse scrolled (154, 319) with delta (0, 0)
Screenshot: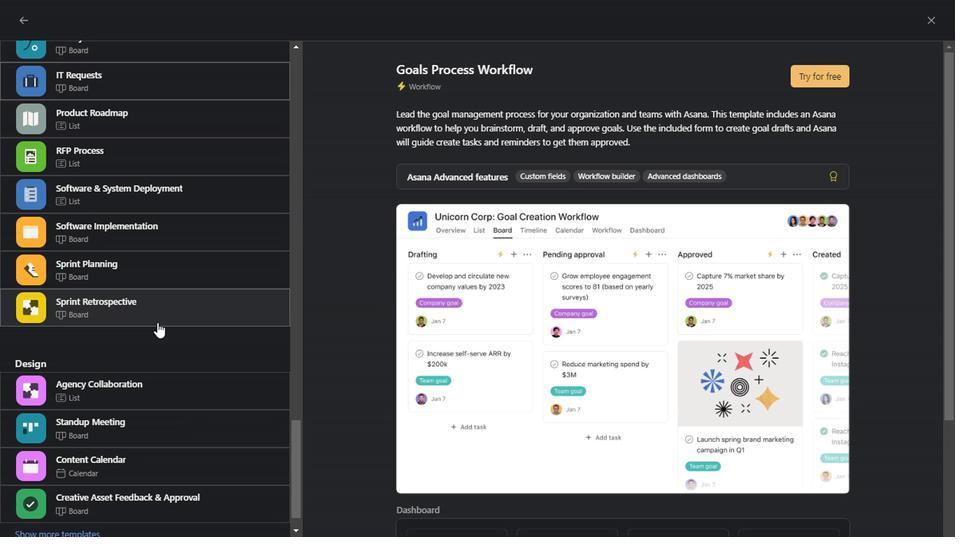 
Action: Mouse scrolled (154, 319) with delta (0, 0)
Screenshot: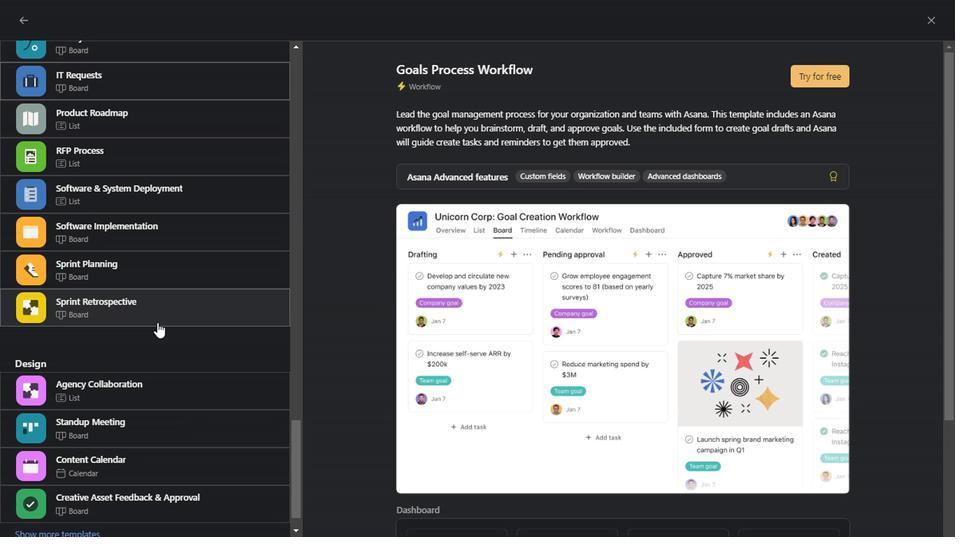
Action: Mouse scrolled (154, 319) with delta (0, 0)
Screenshot: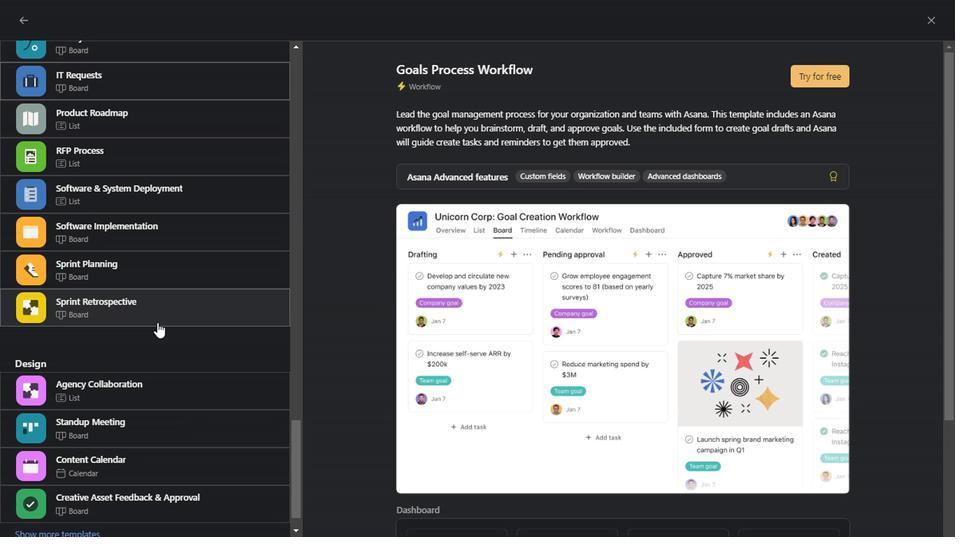
Action: Mouse scrolled (154, 319) with delta (0, 0)
Screenshot: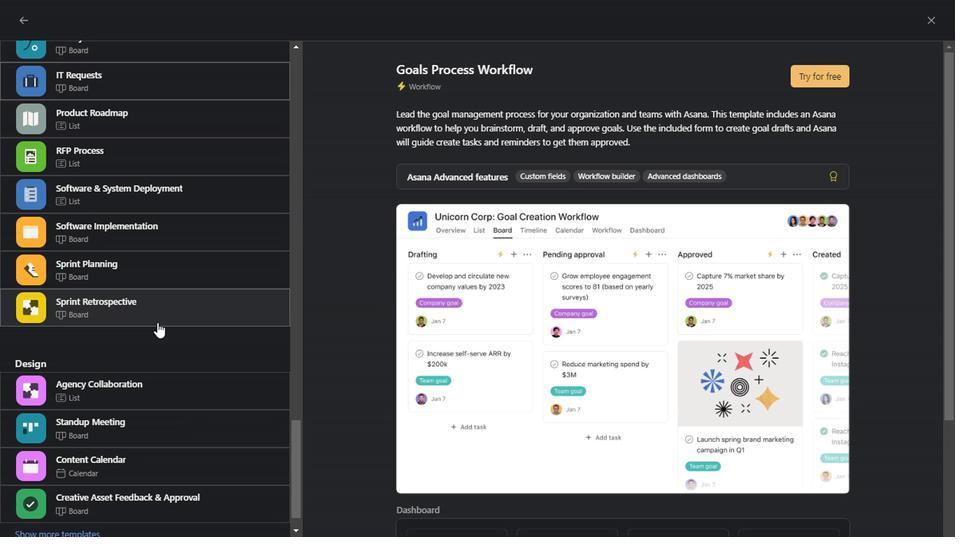 
Action: Mouse scrolled (154, 319) with delta (0, 0)
Screenshot: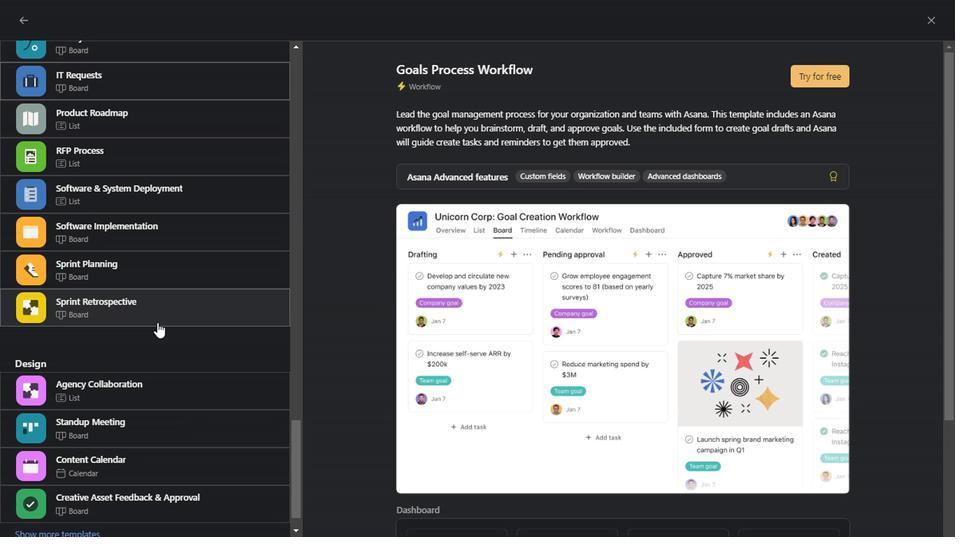 
Action: Mouse scrolled (154, 319) with delta (0, 0)
Screenshot: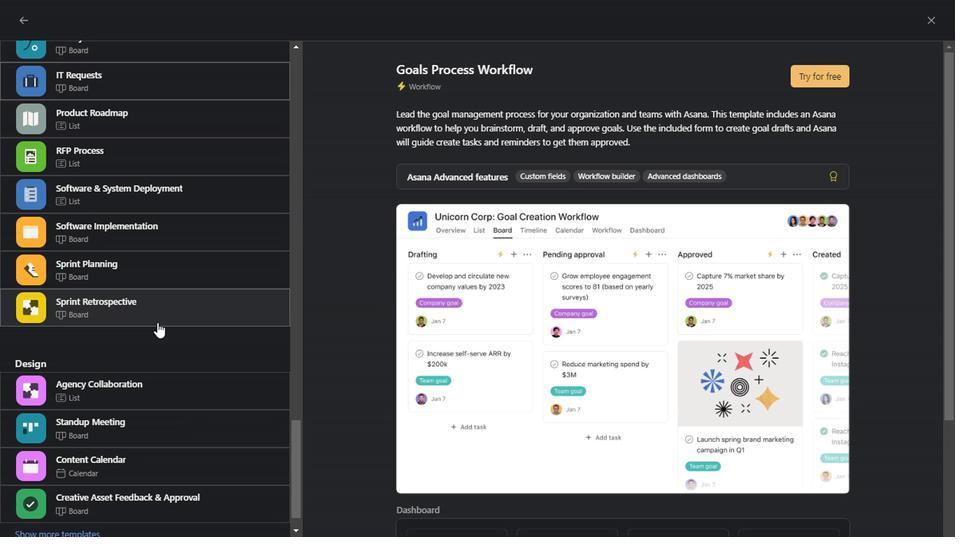 
Action: Mouse scrolled (154, 319) with delta (0, 0)
Screenshot: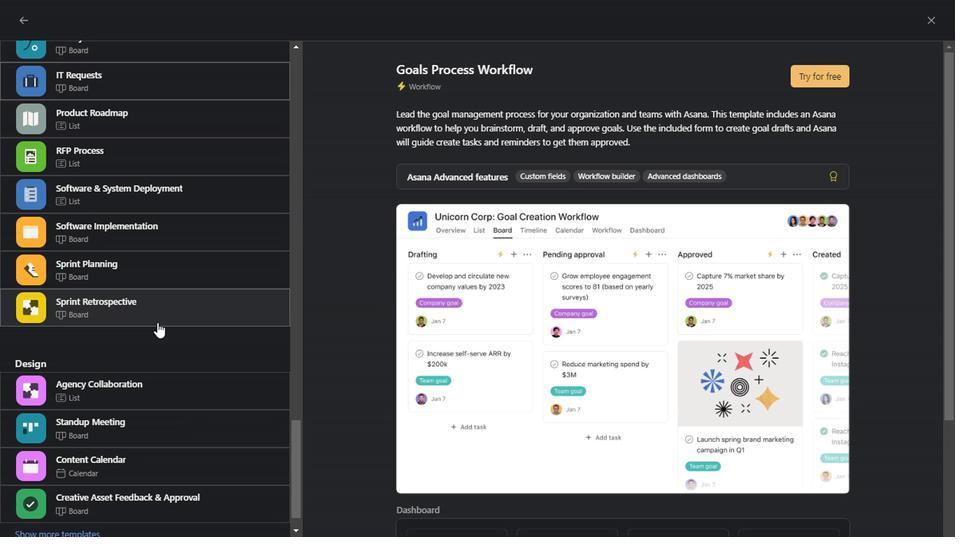 
Action: Mouse scrolled (154, 319) with delta (0, 0)
Screenshot: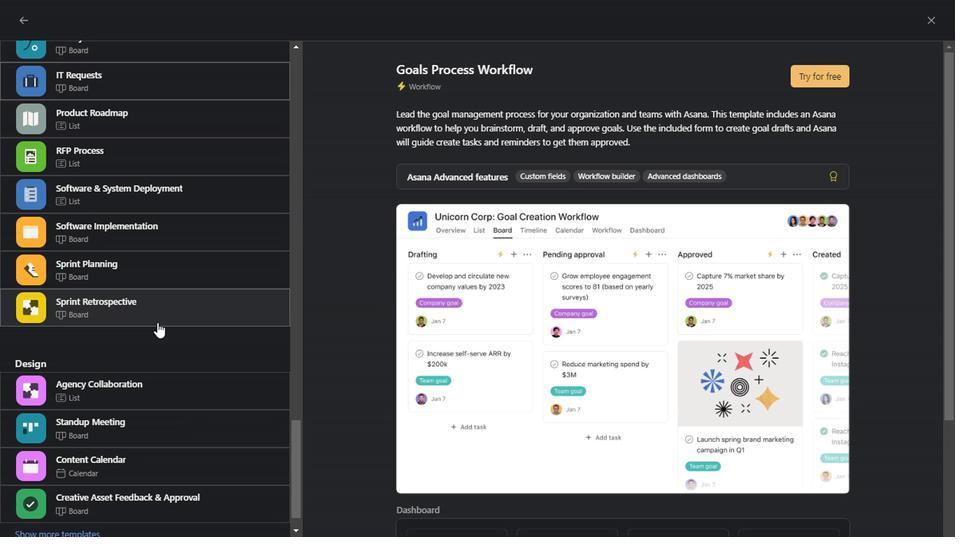 
Action: Mouse scrolled (154, 319) with delta (0, 0)
Screenshot: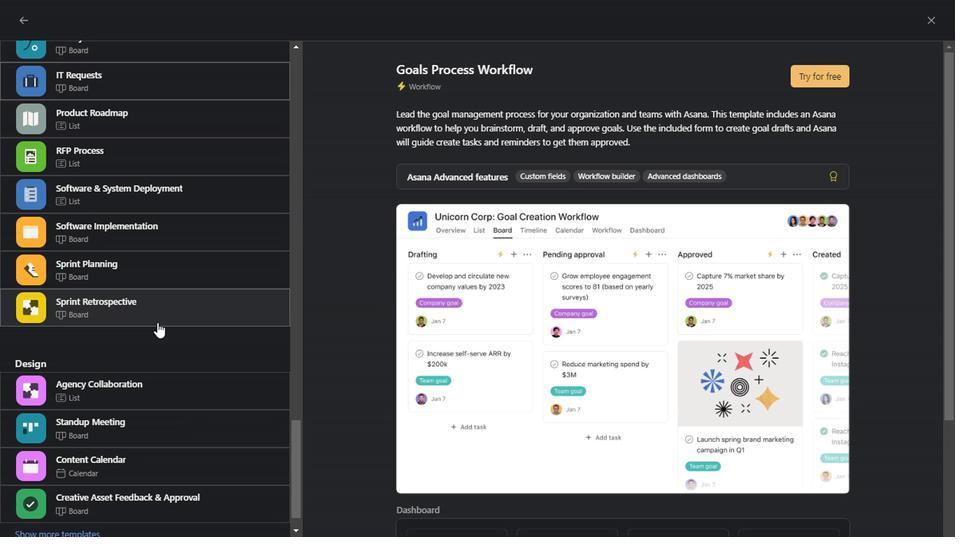 
Action: Mouse scrolled (154, 319) with delta (0, 0)
Screenshot: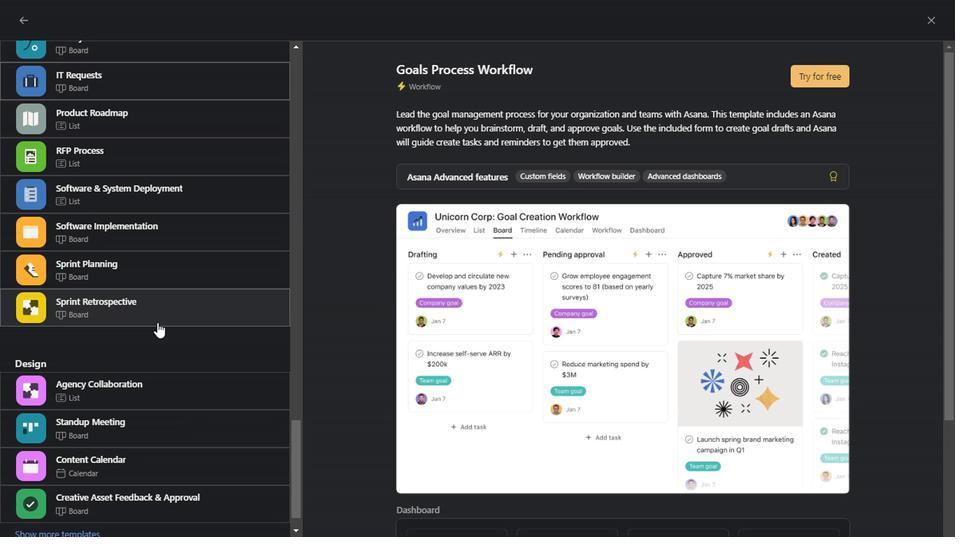 
Action: Mouse scrolled (154, 319) with delta (0, 0)
Screenshot: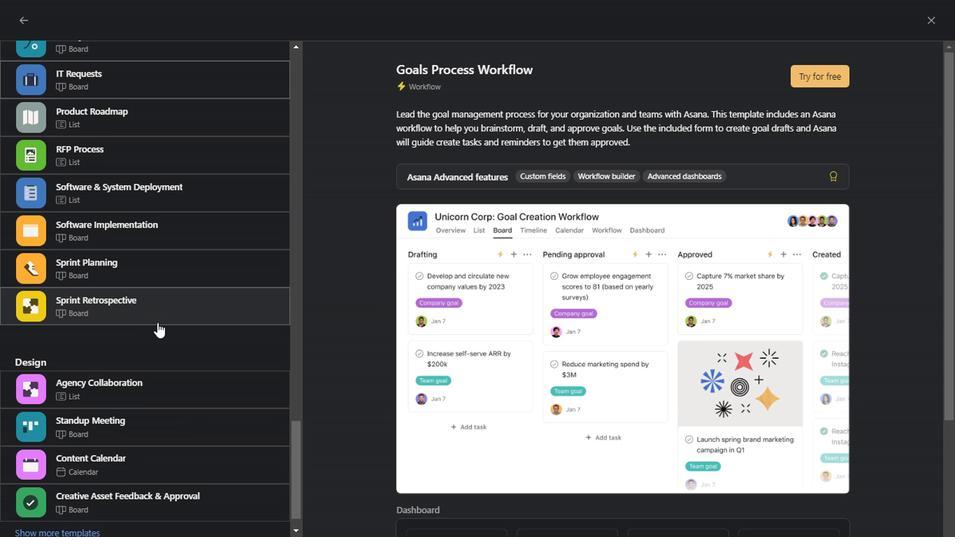 
Action: Mouse scrolled (154, 319) with delta (0, 0)
Screenshot: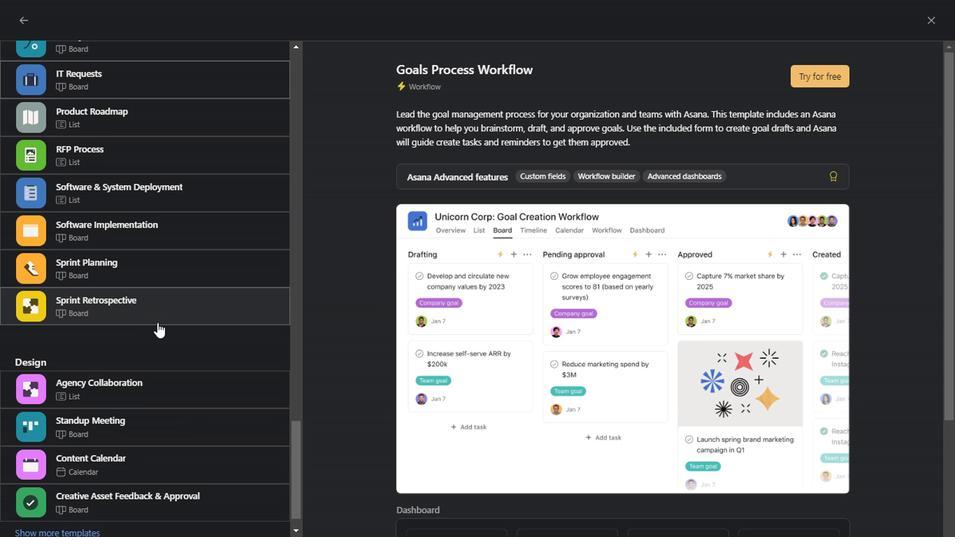 
Action: Mouse scrolled (154, 319) with delta (0, 0)
Screenshot: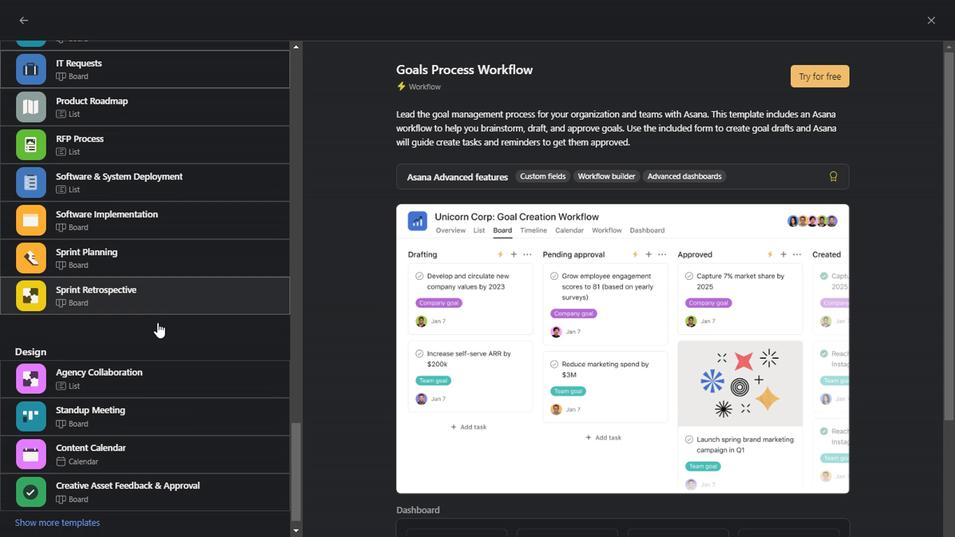 
Action: Mouse scrolled (154, 319) with delta (0, 0)
Screenshot: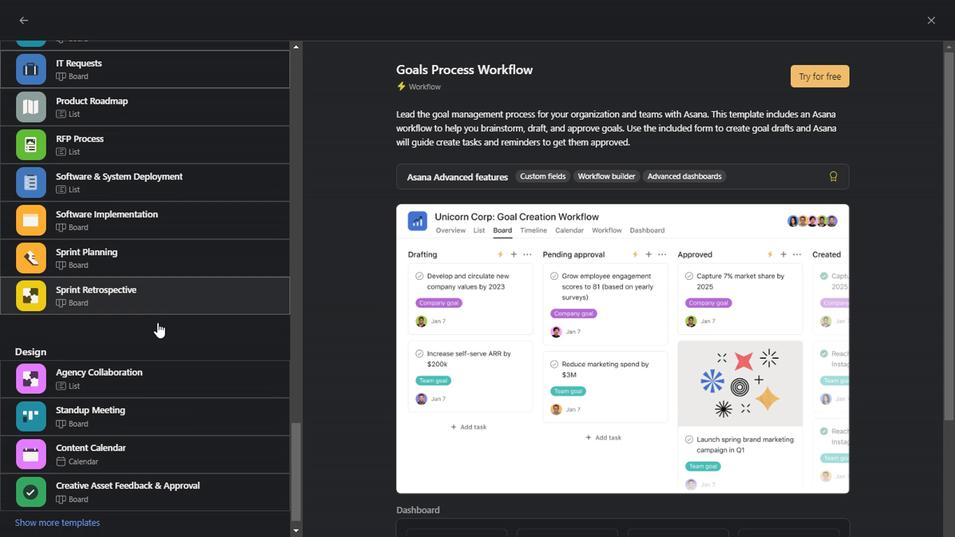 
Action: Mouse scrolled (154, 319) with delta (0, 0)
Screenshot: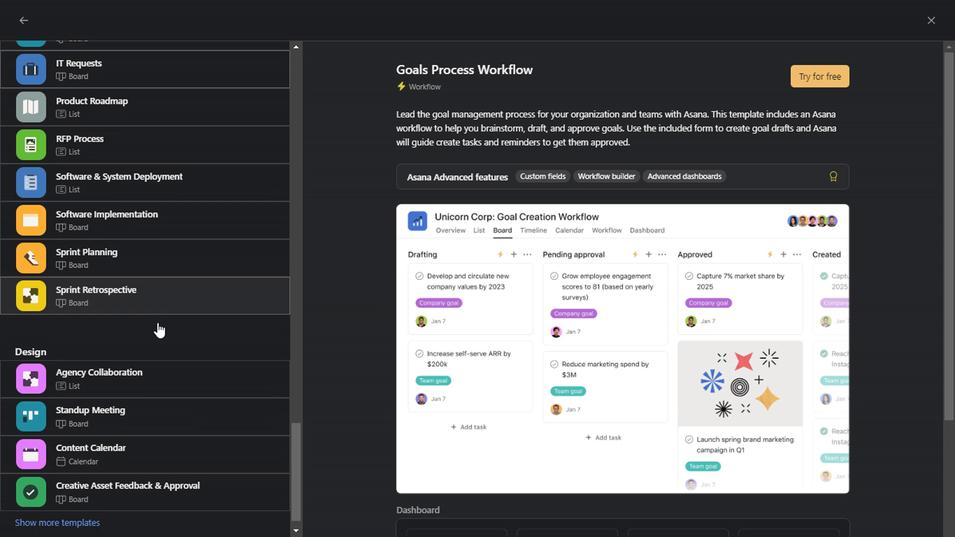 
Action: Mouse scrolled (154, 319) with delta (0, 0)
